 Task: Select Give A Gift Card from Gift Cards. Add to cart AmazonBasics Kids' Clothing Gift Card-2. Place order for Ibrahim Sanchez, _x000D_
340 Alexis Dr_x000D_
Ranson, West Virginia(WV), 25438, Cell Number (304) 728-9016
Action: Mouse moved to (797, 89)
Screenshot: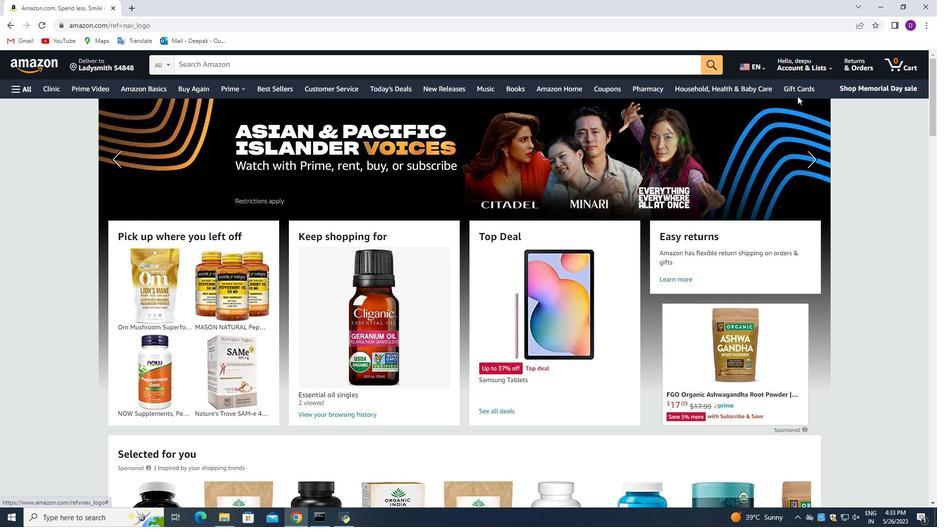 
Action: Mouse pressed left at (797, 89)
Screenshot: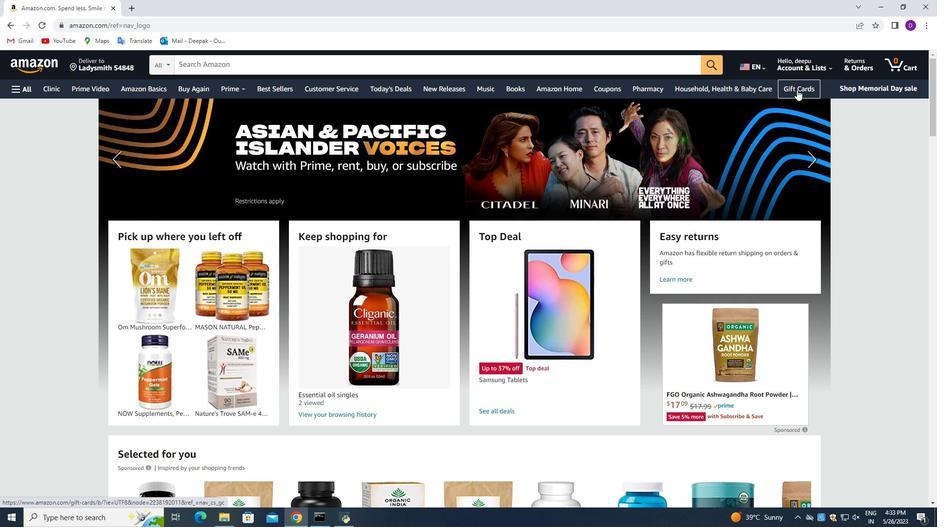 
Action: Mouse moved to (253, 61)
Screenshot: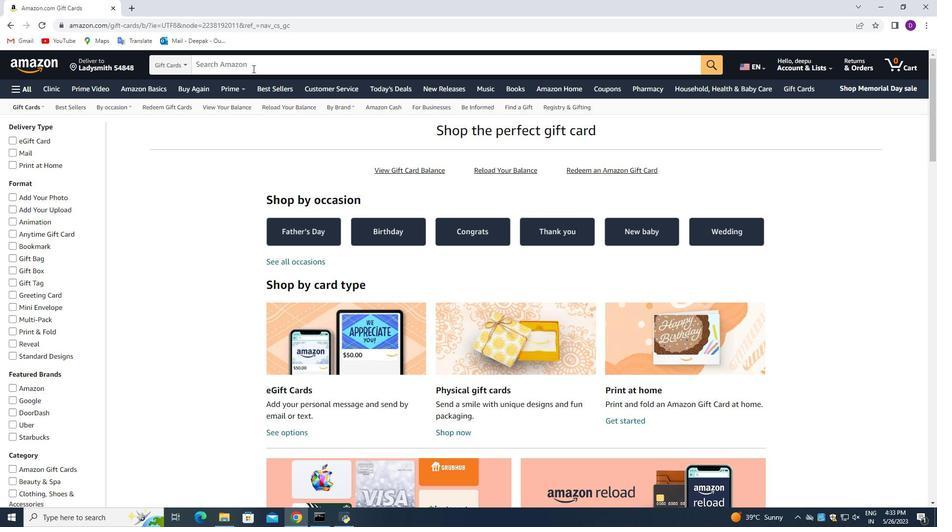 
Action: Mouse pressed left at (253, 61)
Screenshot: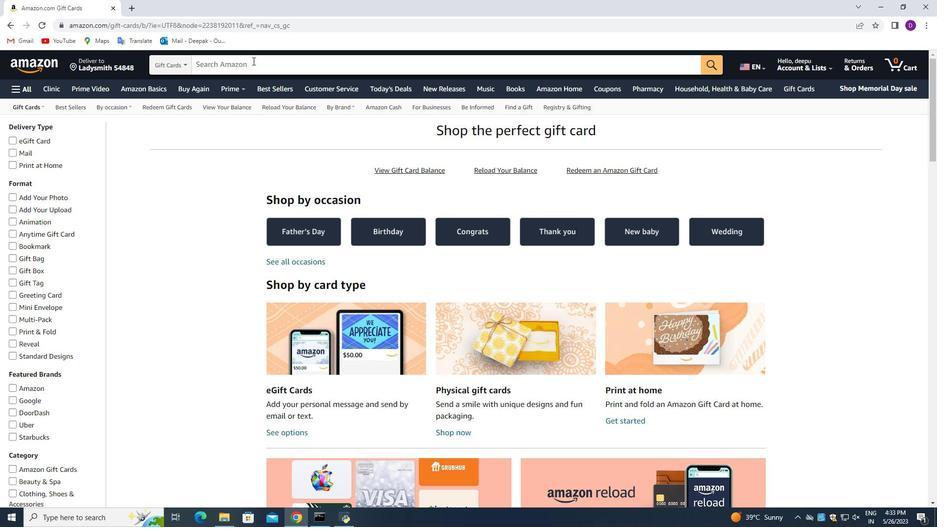 
Action: Mouse moved to (197, 211)
Screenshot: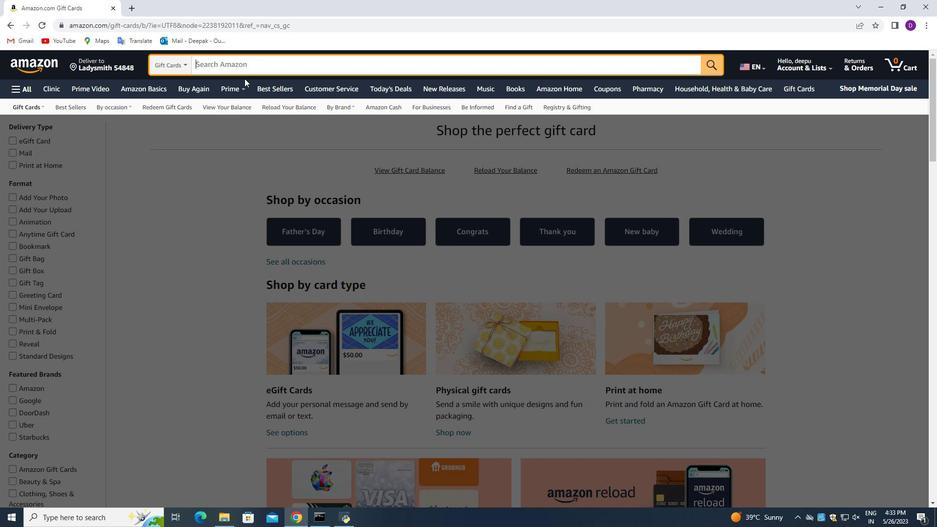 
Action: Key pressed <Key.shift>Kids<Key.space><Key.shift_r>Clothing<Key.space><Key.enter>
Screenshot: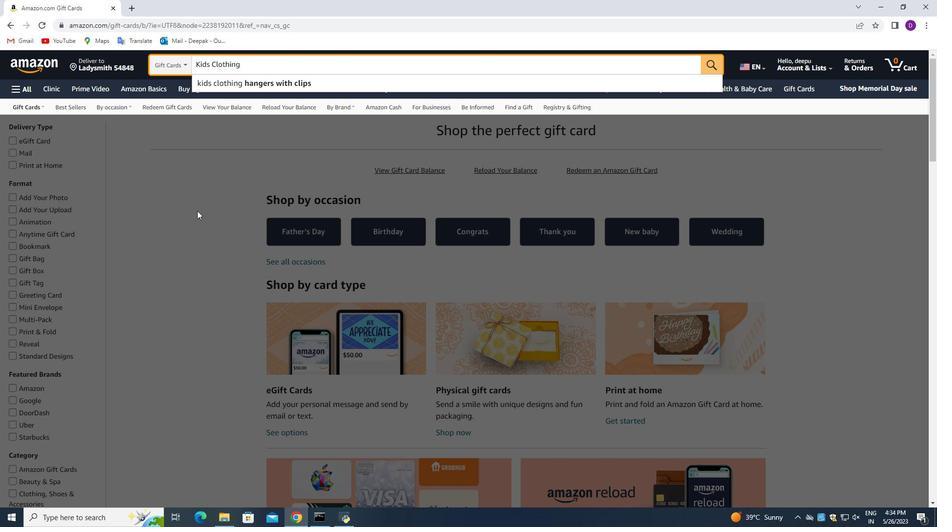 
Action: Mouse moved to (282, 69)
Screenshot: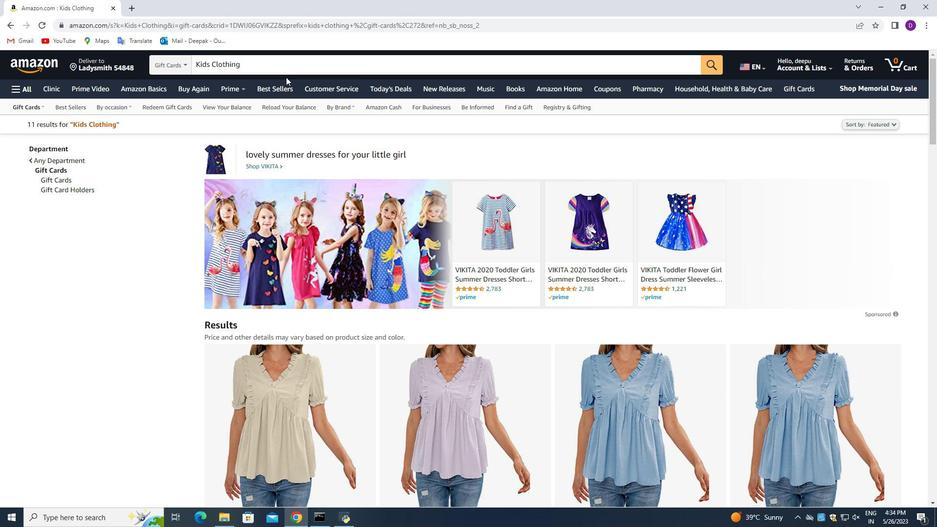 
Action: Mouse pressed left at (282, 69)
Screenshot: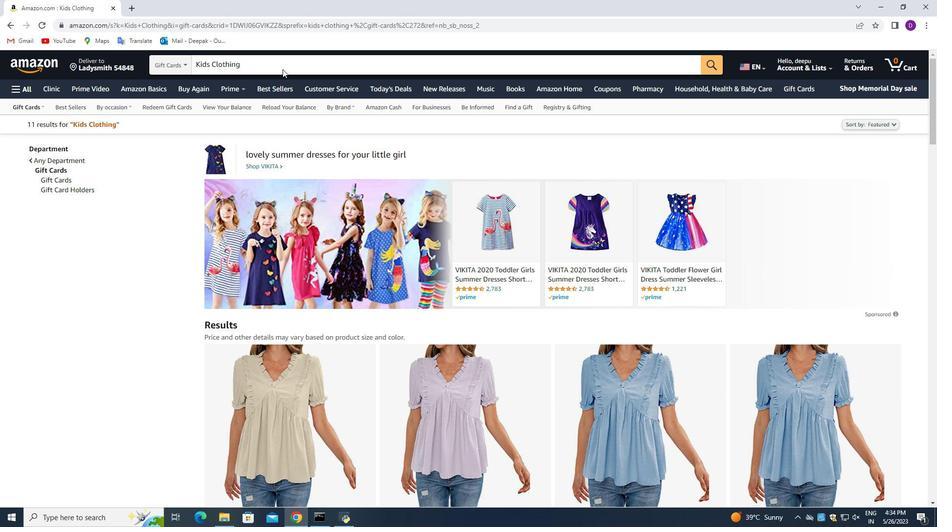 
Action: Key pressed <Key.space><Key.shift_r>Gift<Key.space>card<Key.enter>
Screenshot: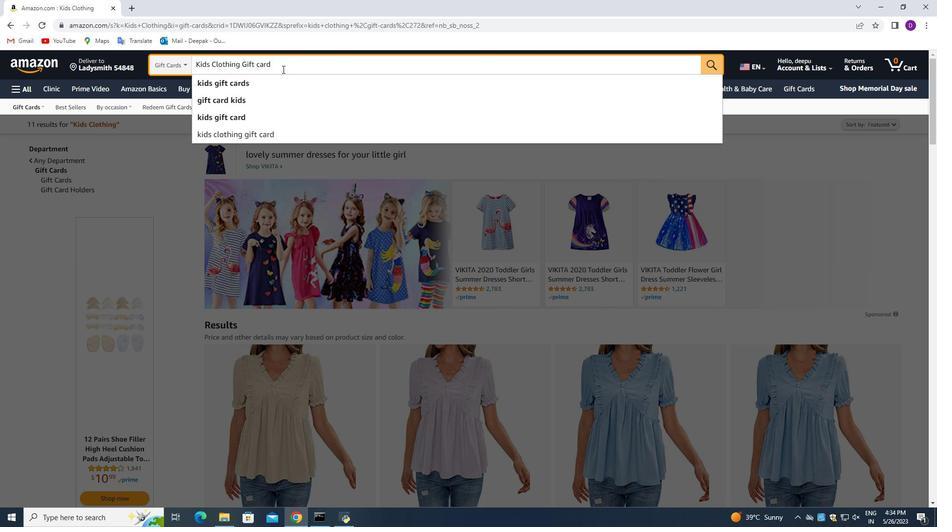 
Action: Mouse moved to (301, 291)
Screenshot: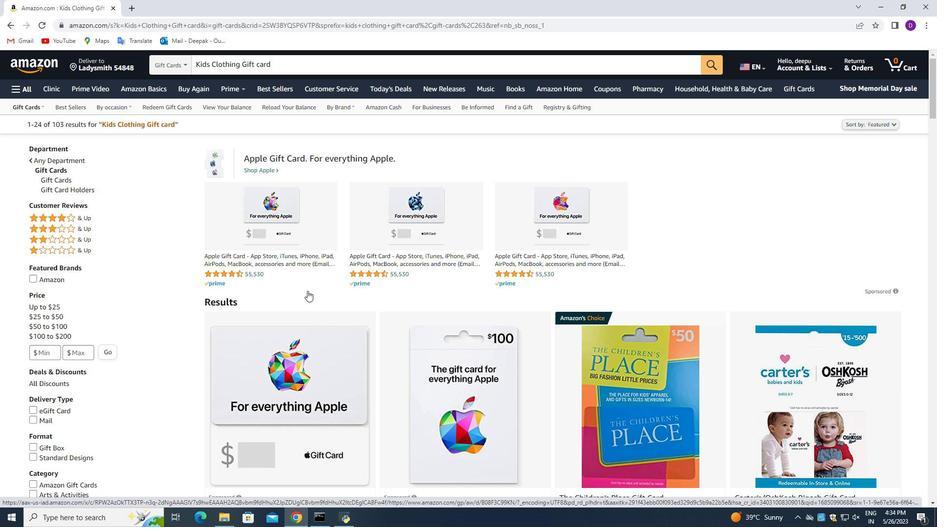 
Action: Mouse scrolled (301, 291) with delta (0, 0)
Screenshot: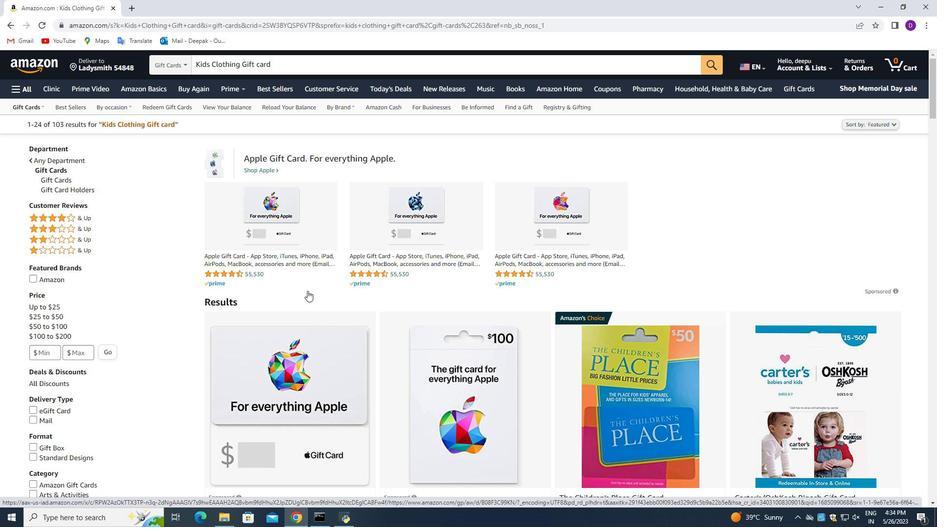 
Action: Mouse moved to (294, 244)
Screenshot: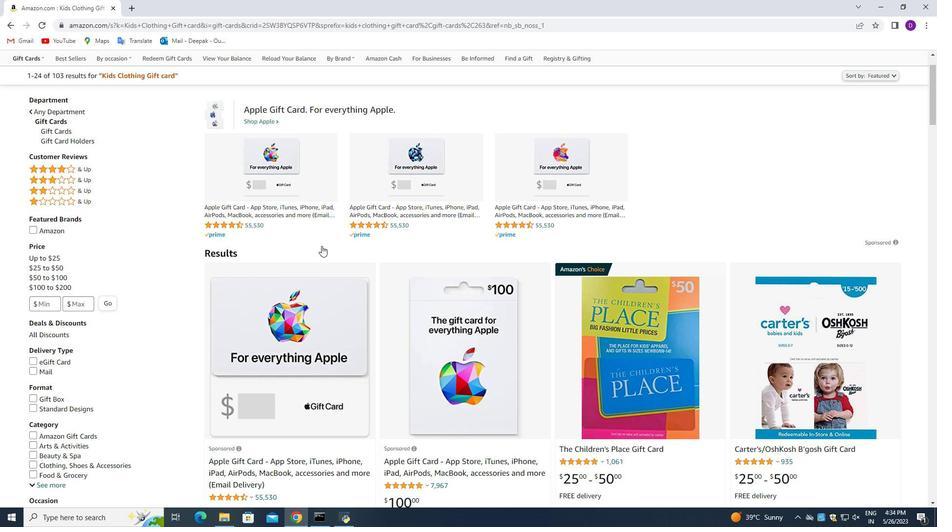 
Action: Mouse scrolled (294, 243) with delta (0, 0)
Screenshot: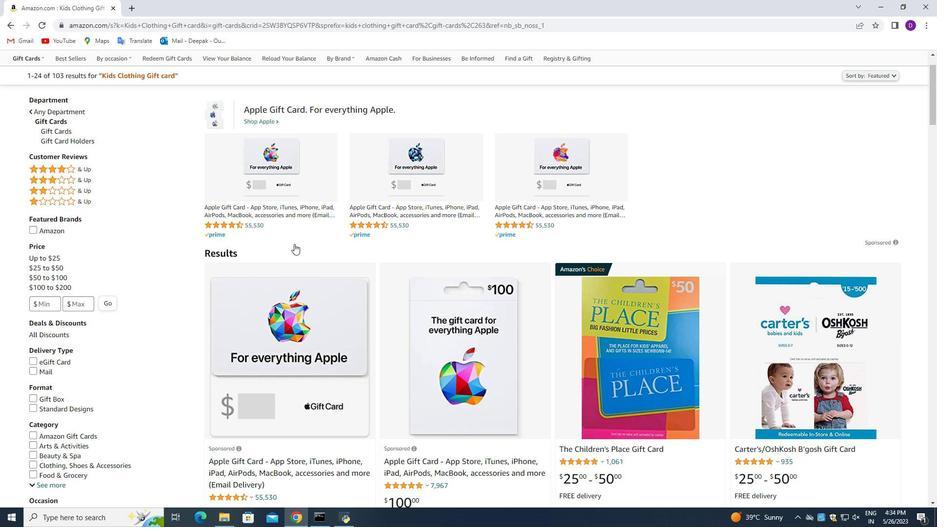 
Action: Mouse moved to (427, 239)
Screenshot: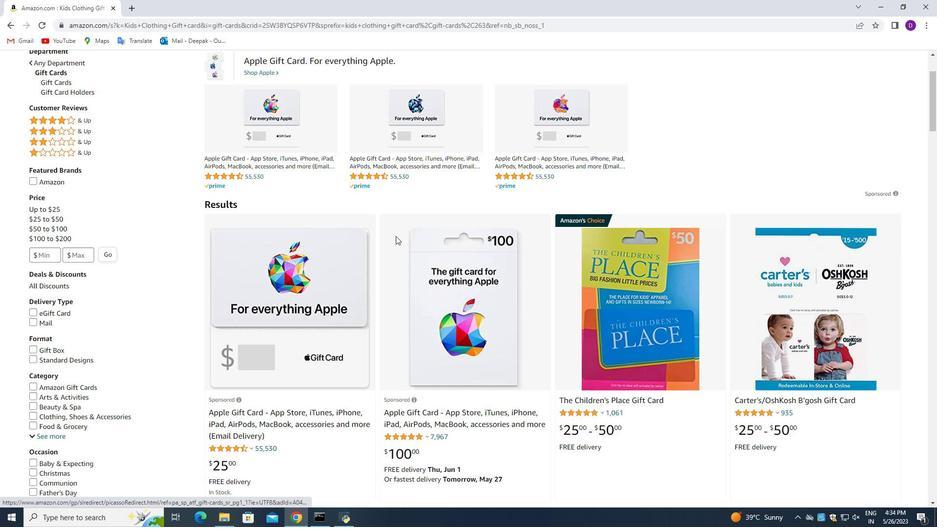 
Action: Mouse scrolled (427, 238) with delta (0, 0)
Screenshot: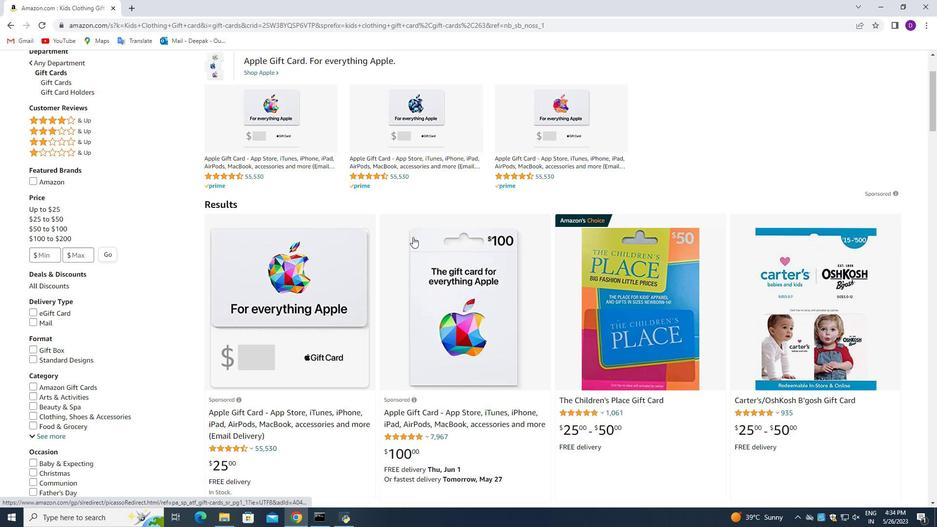 
Action: Mouse moved to (801, 279)
Screenshot: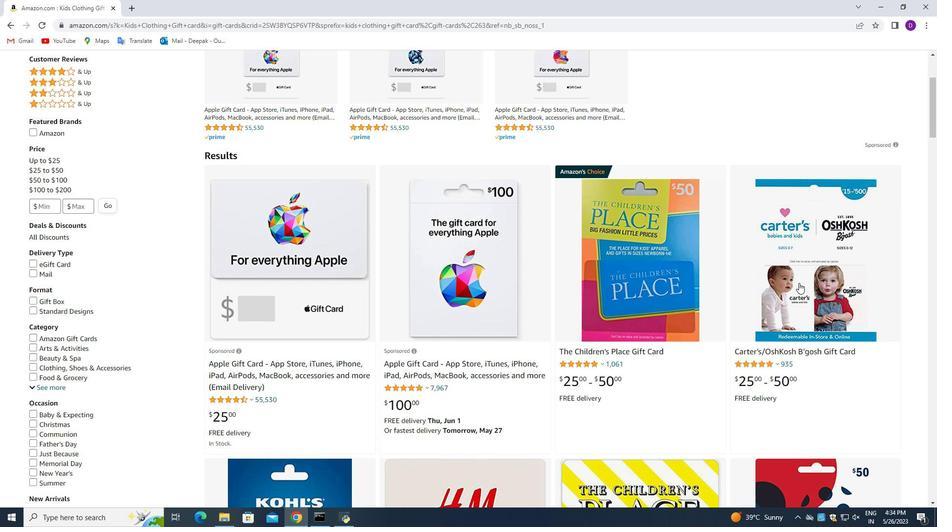 
Action: Mouse pressed left at (801, 279)
Screenshot: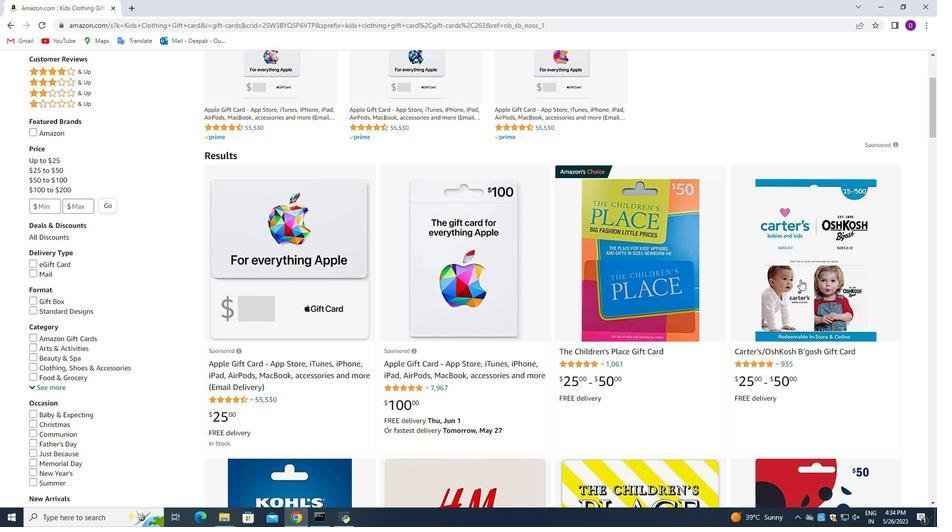 
Action: Mouse moved to (93, 63)
Screenshot: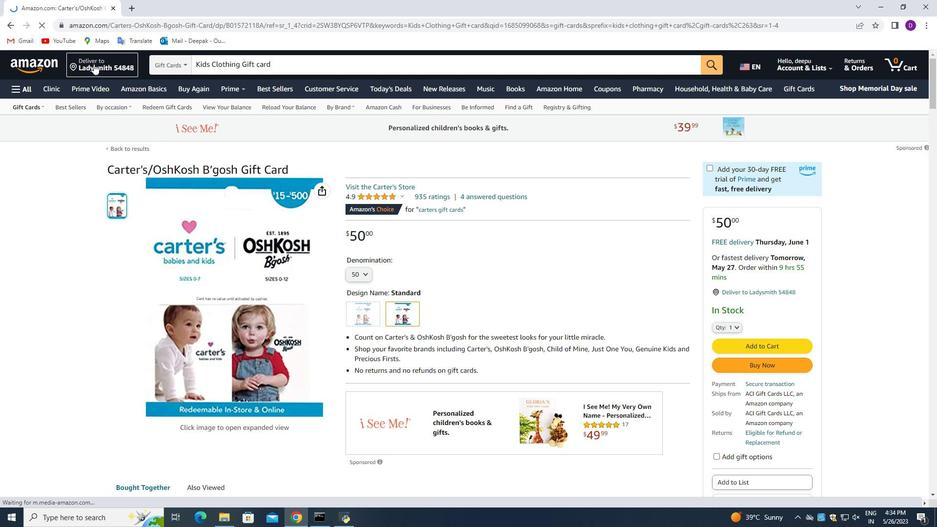 
Action: Mouse pressed left at (93, 63)
Screenshot: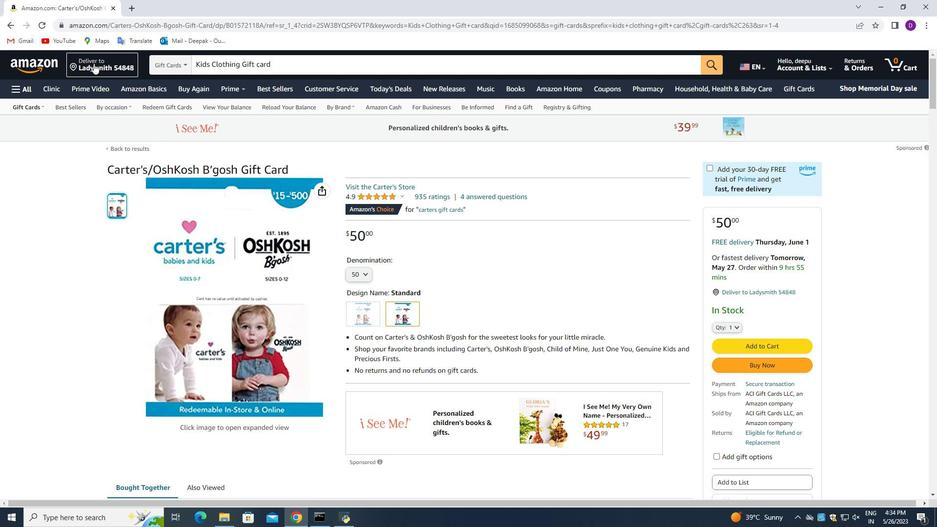 
Action: Mouse moved to (467, 342)
Screenshot: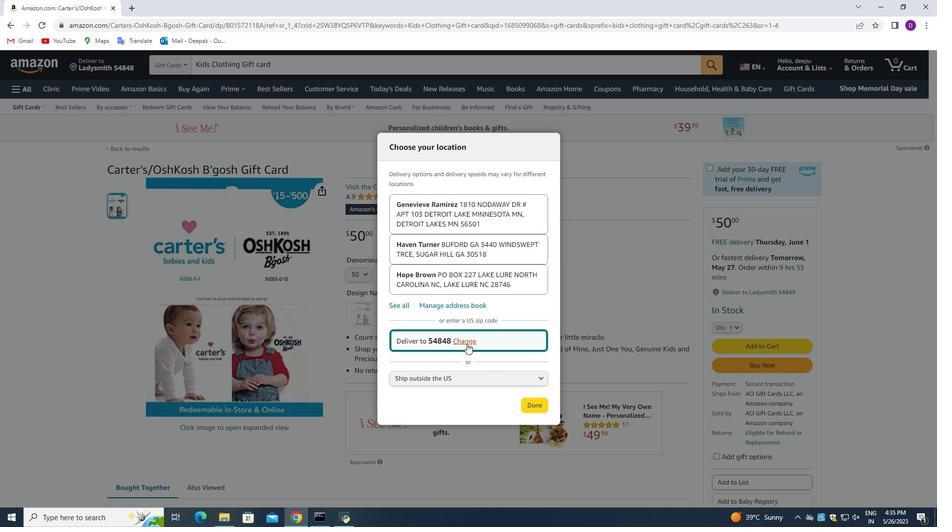 
Action: Mouse pressed left at (467, 342)
Screenshot: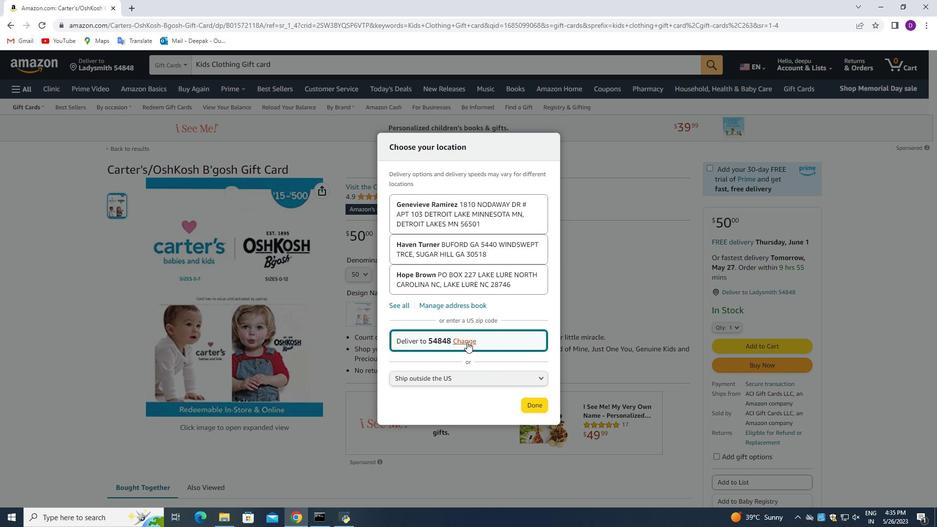 
Action: Mouse moved to (444, 334)
Screenshot: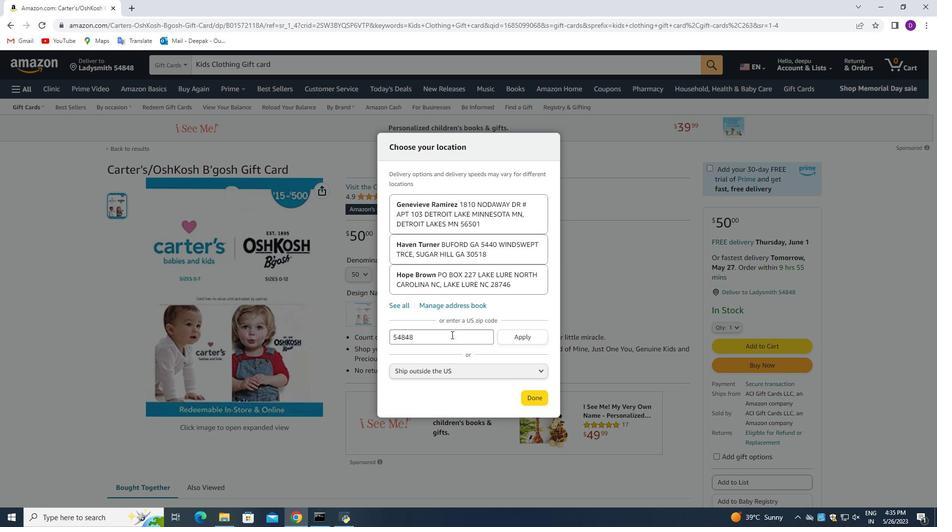 
Action: Mouse pressed left at (444, 334)
Screenshot: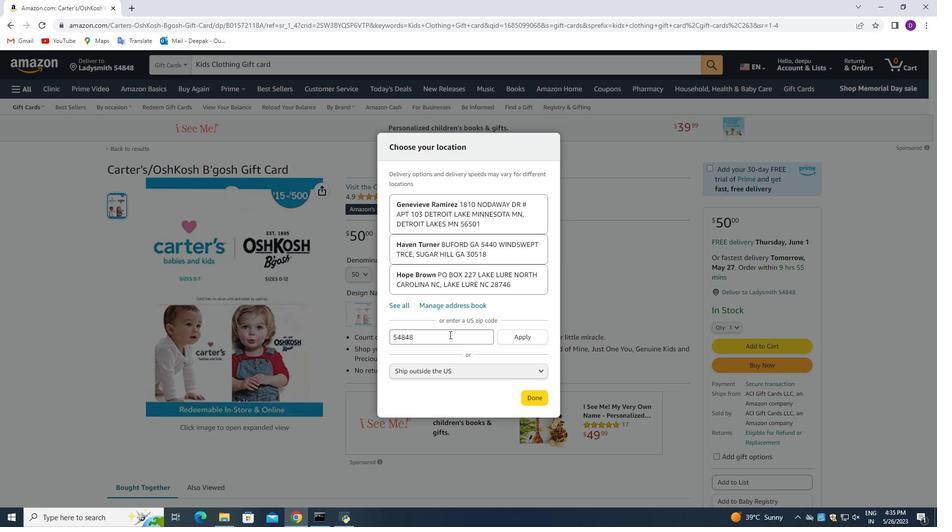 
Action: Mouse pressed left at (444, 334)
Screenshot: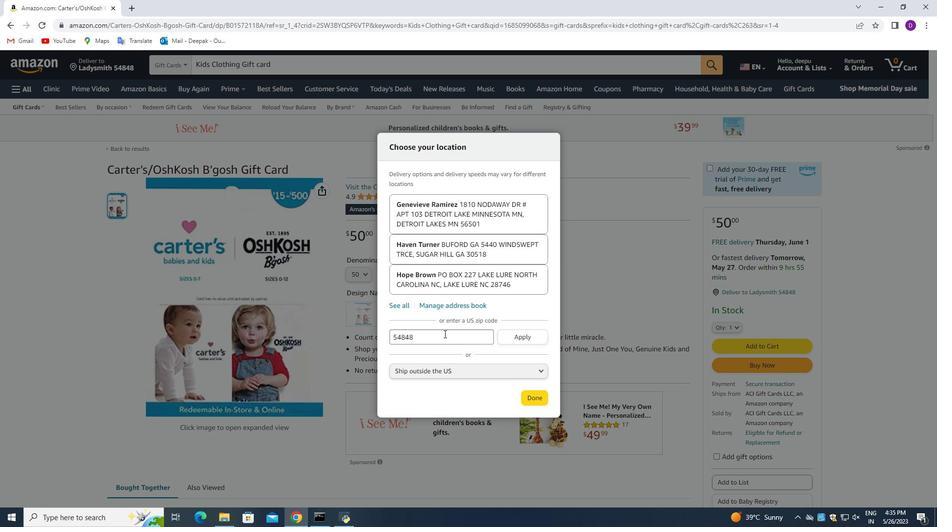 
Action: Key pressed 25438
Screenshot: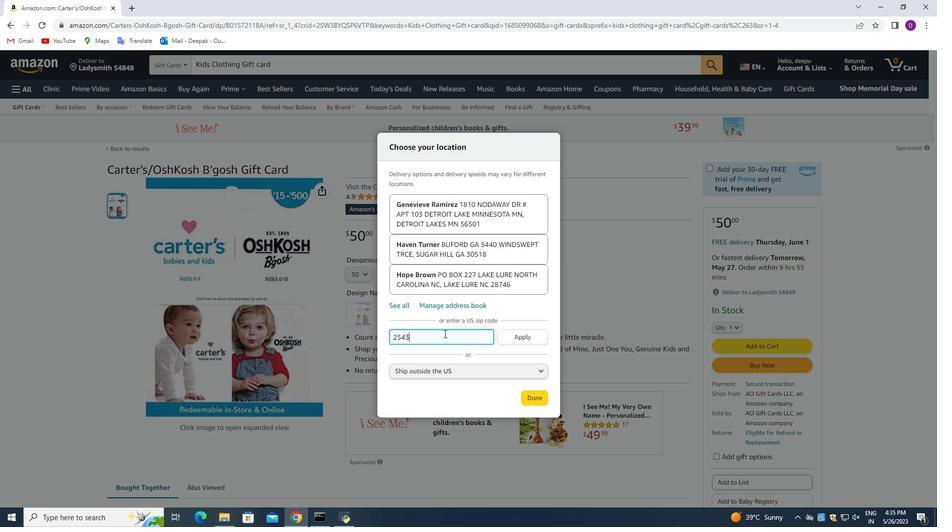 
Action: Mouse moved to (524, 336)
Screenshot: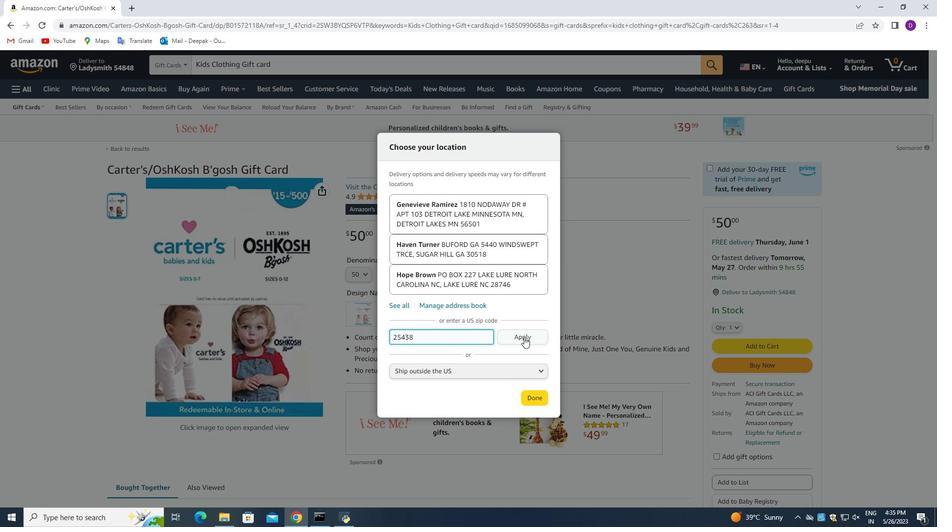 
Action: Mouse pressed left at (524, 336)
Screenshot: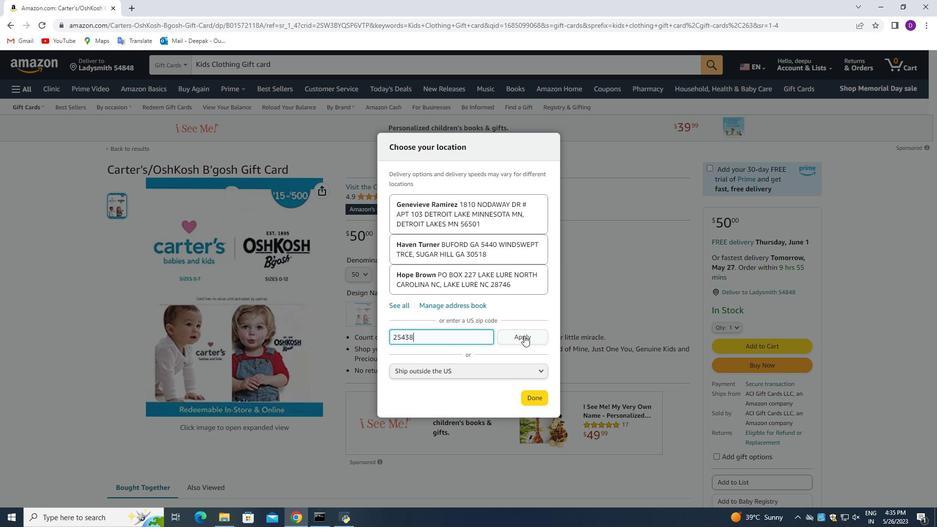 
Action: Mouse moved to (533, 404)
Screenshot: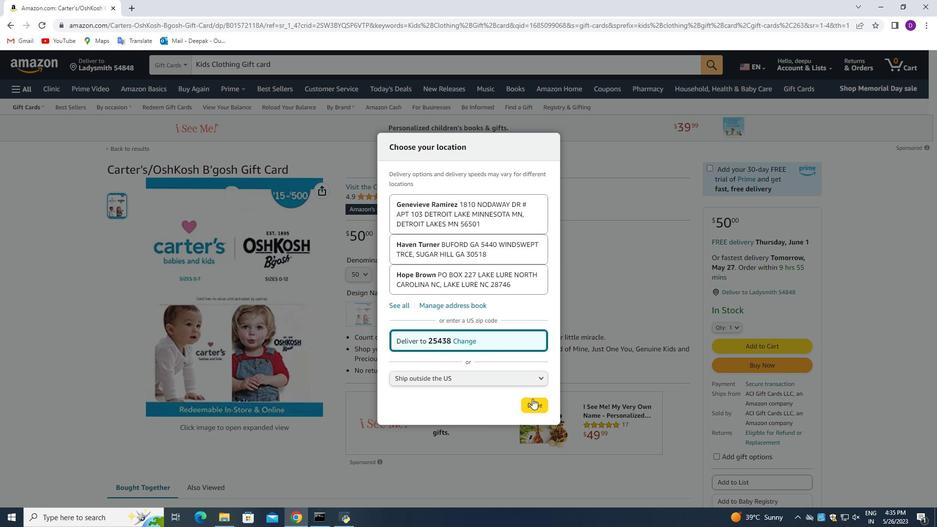 
Action: Mouse pressed left at (533, 404)
Screenshot: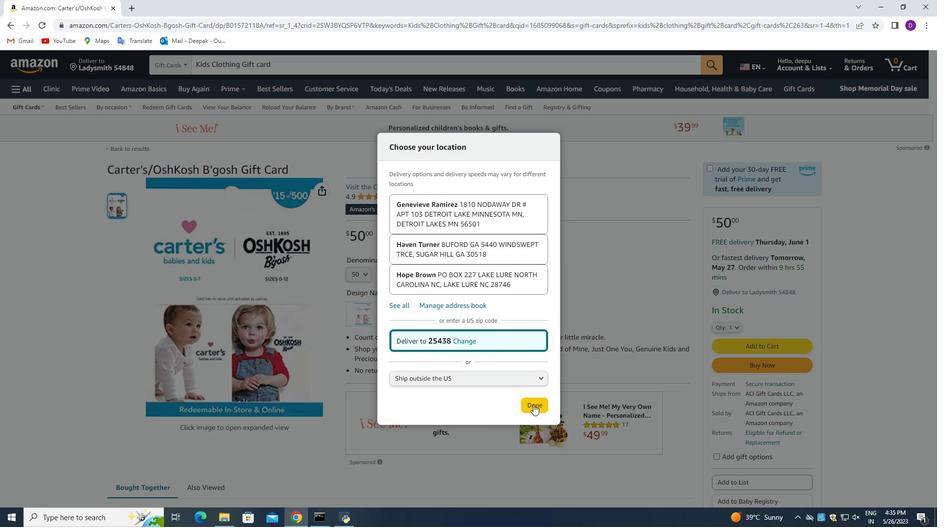 
Action: Mouse moved to (758, 370)
Screenshot: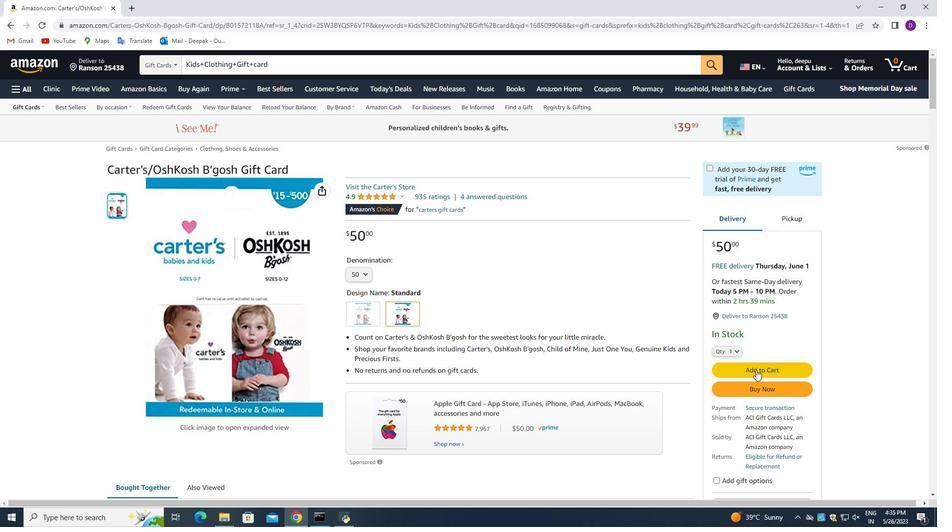 
Action: Mouse pressed left at (758, 370)
Screenshot: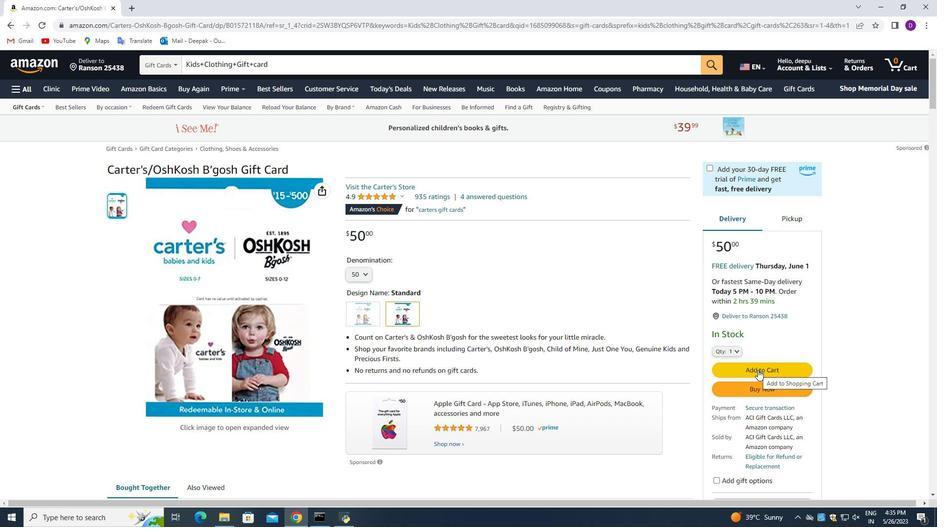 
Action: Mouse moved to (99, 55)
Screenshot: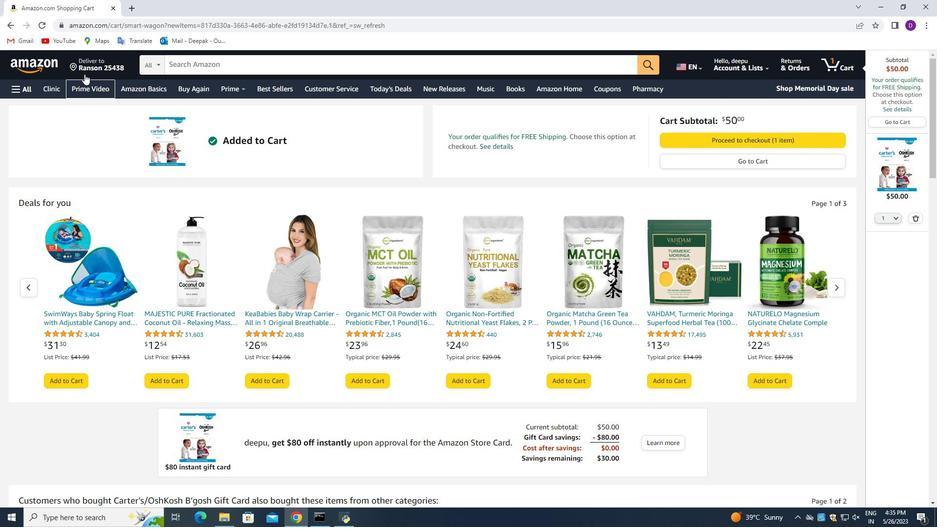 
Action: Mouse pressed left at (99, 55)
Screenshot: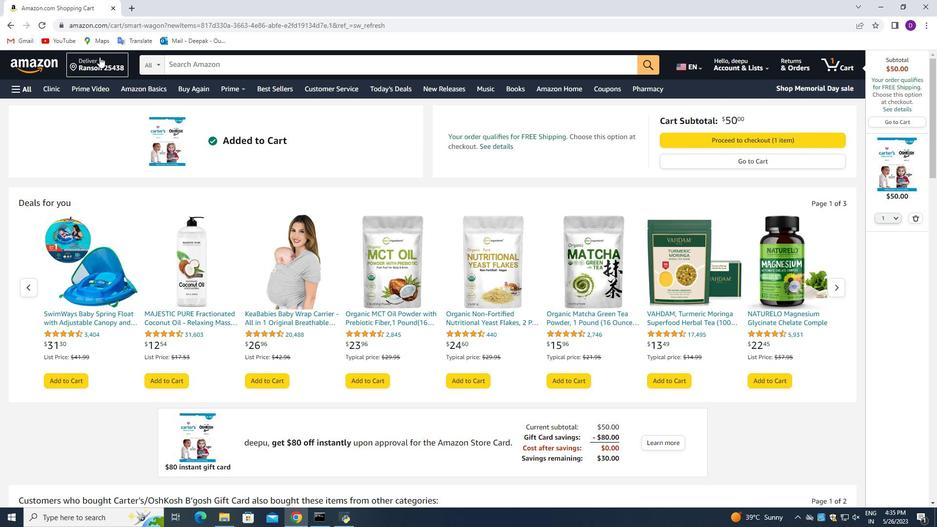 
Action: Mouse moved to (427, 307)
Screenshot: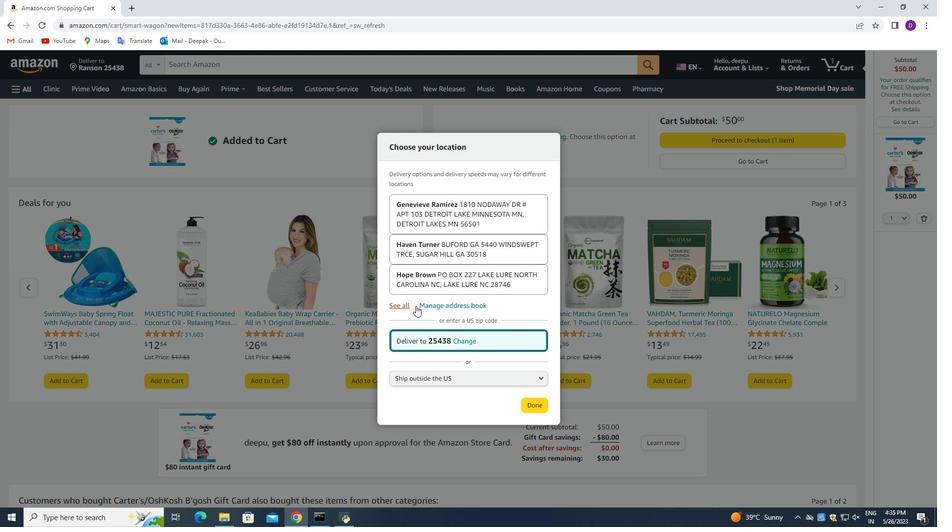 
Action: Mouse pressed left at (427, 307)
Screenshot: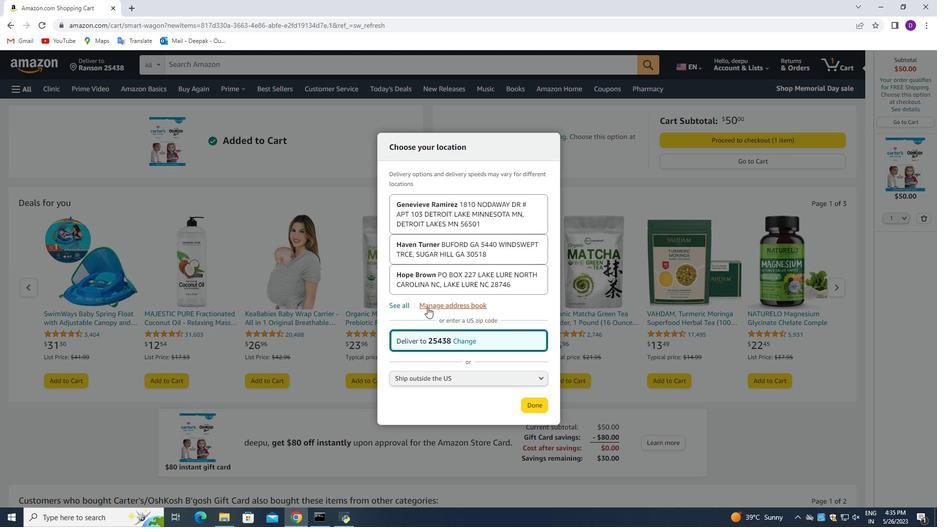 
Action: Mouse moved to (348, 294)
Screenshot: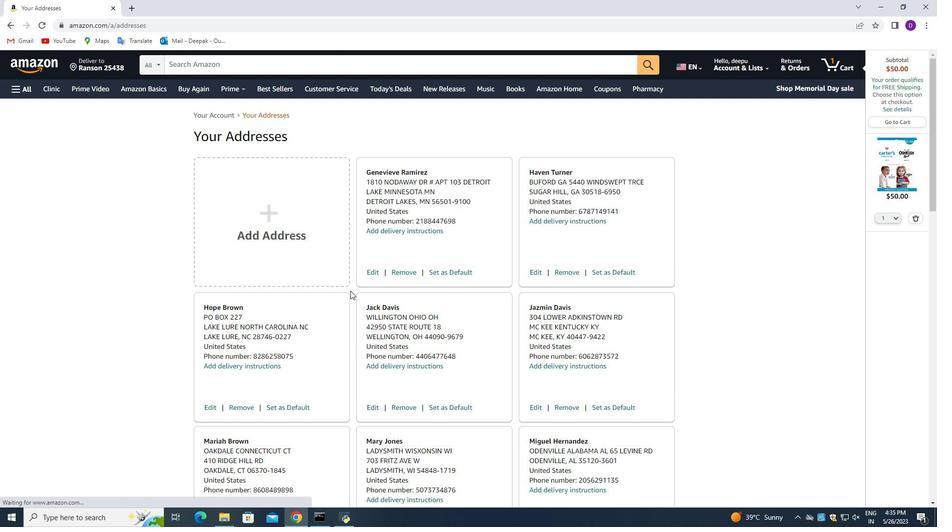 
Action: Mouse scrolled (348, 293) with delta (0, 0)
Screenshot: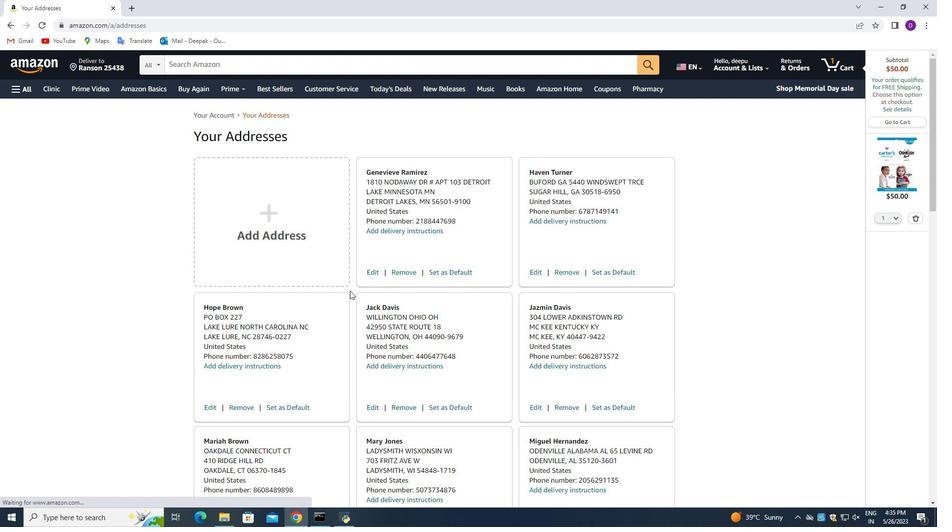 
Action: Mouse moved to (348, 295)
Screenshot: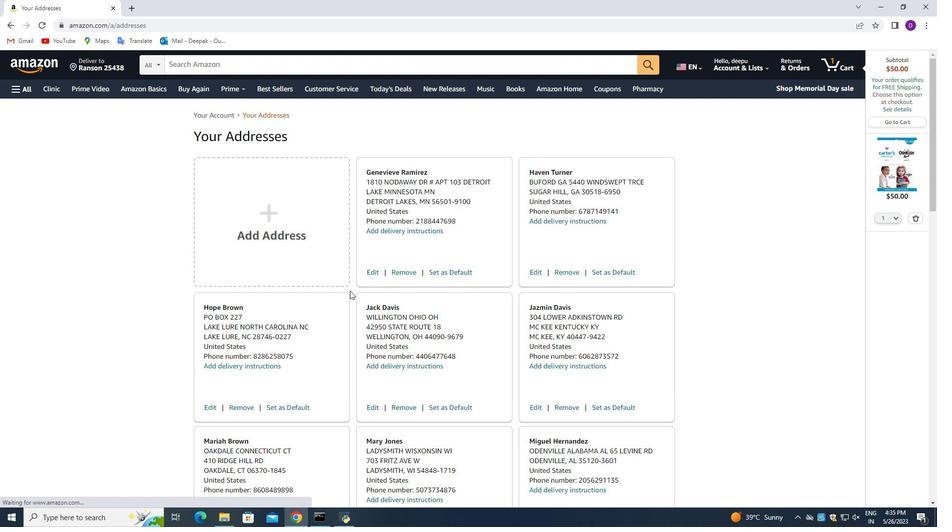 
Action: Mouse scrolled (348, 295) with delta (0, 0)
Screenshot: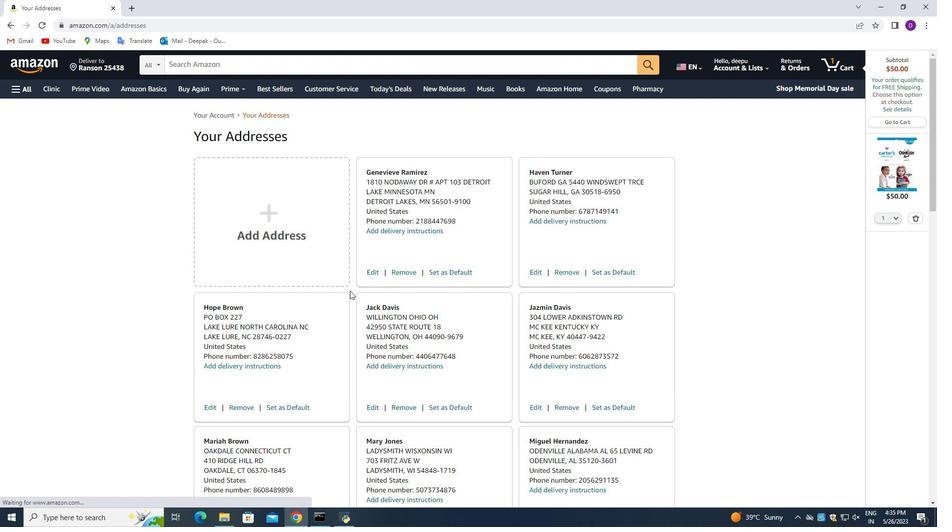 
Action: Mouse scrolled (348, 295) with delta (0, 0)
Screenshot: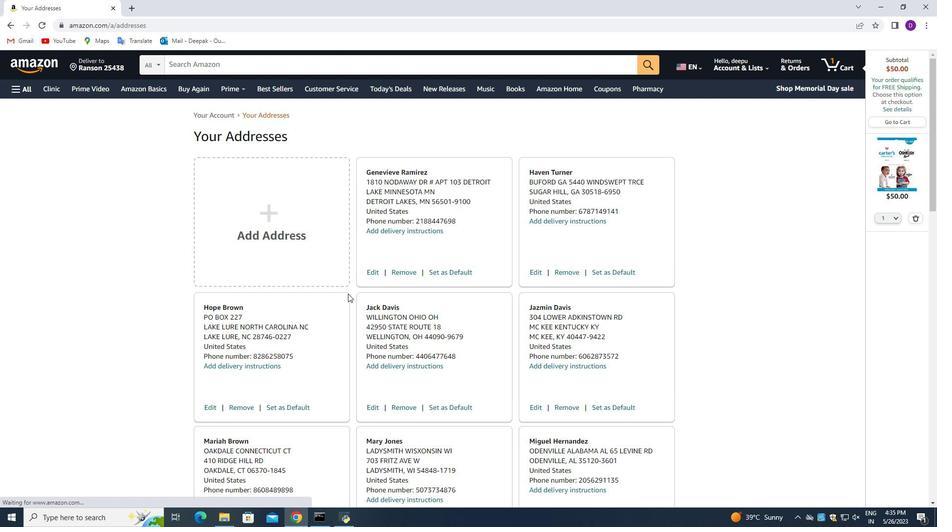
Action: Mouse scrolled (348, 295) with delta (0, 0)
Screenshot: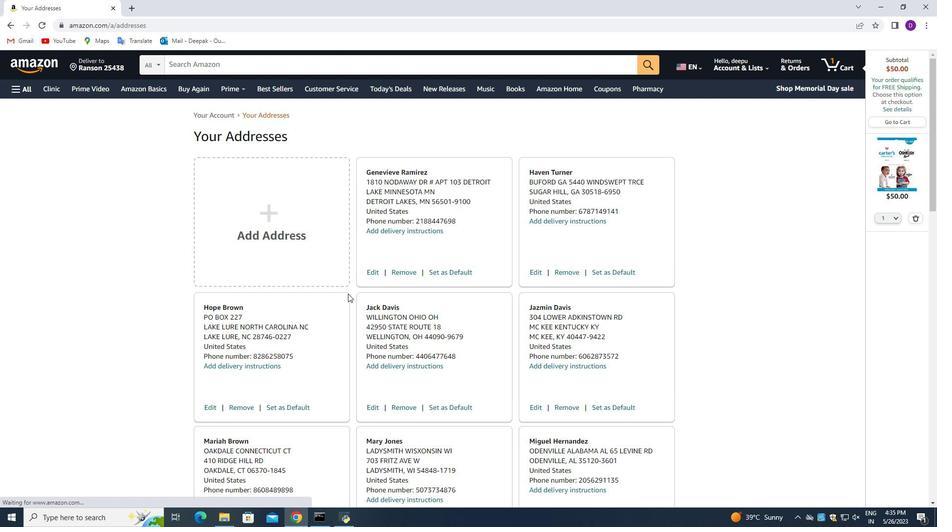 
Action: Mouse scrolled (348, 295) with delta (0, 0)
Screenshot: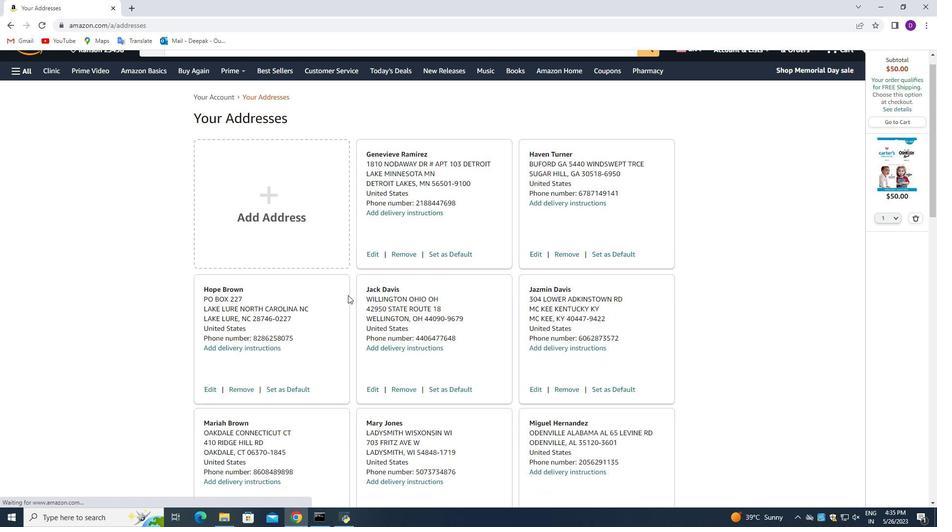 
Action: Mouse moved to (311, 303)
Screenshot: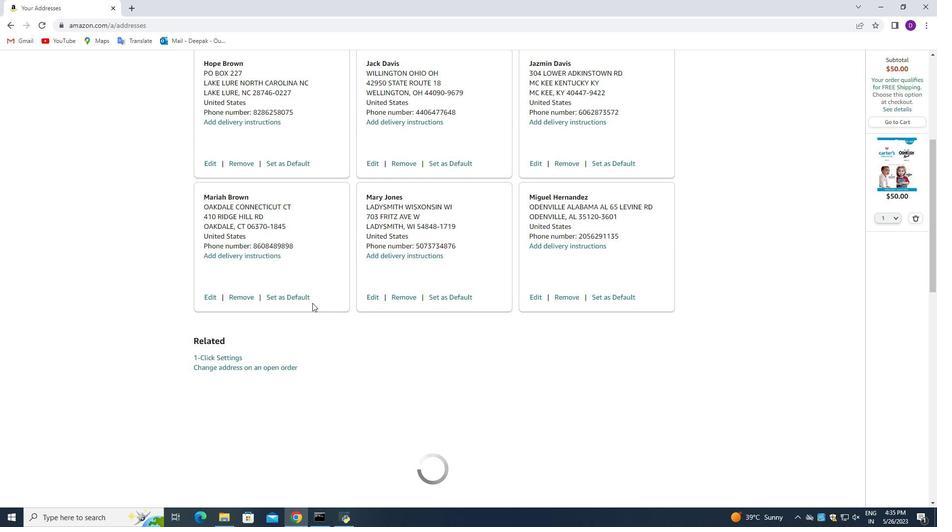 
Action: Mouse scrolled (311, 303) with delta (0, 0)
Screenshot: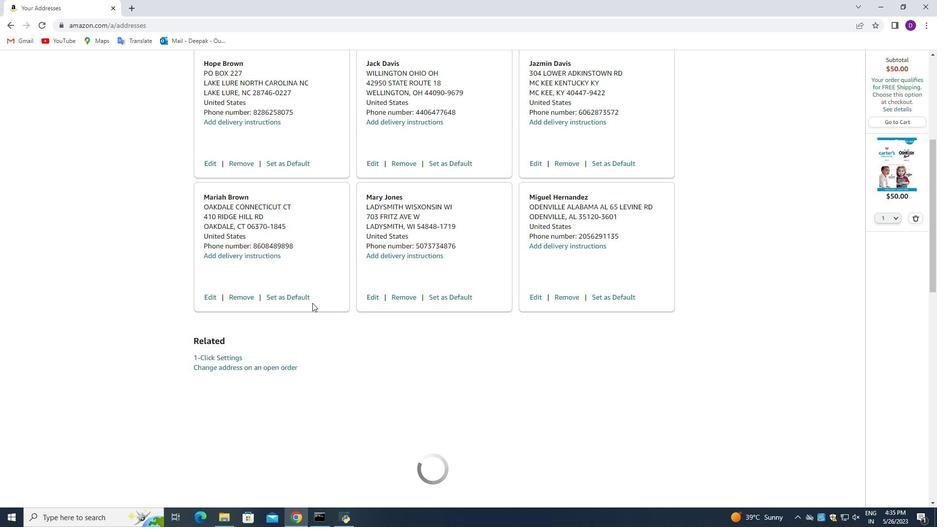 
Action: Mouse moved to (310, 303)
Screenshot: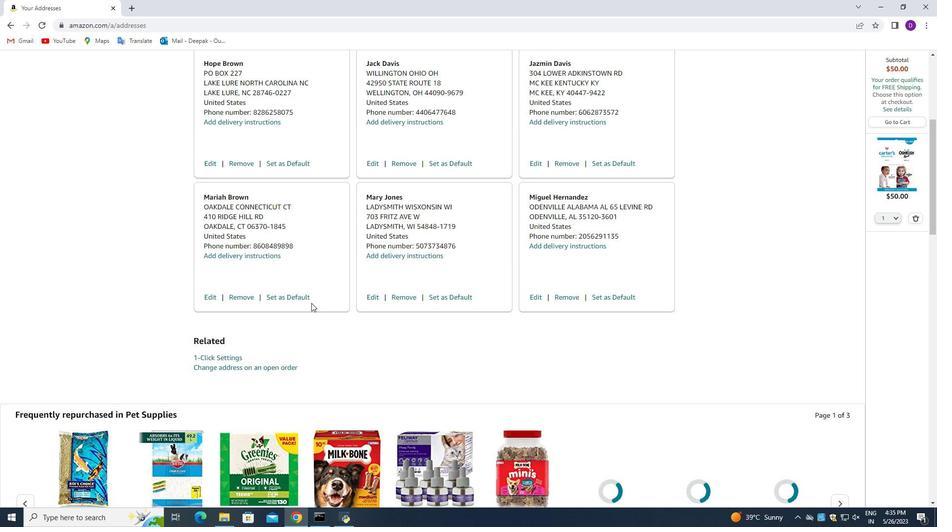 
Action: Mouse scrolled (310, 303) with delta (0, 0)
Screenshot: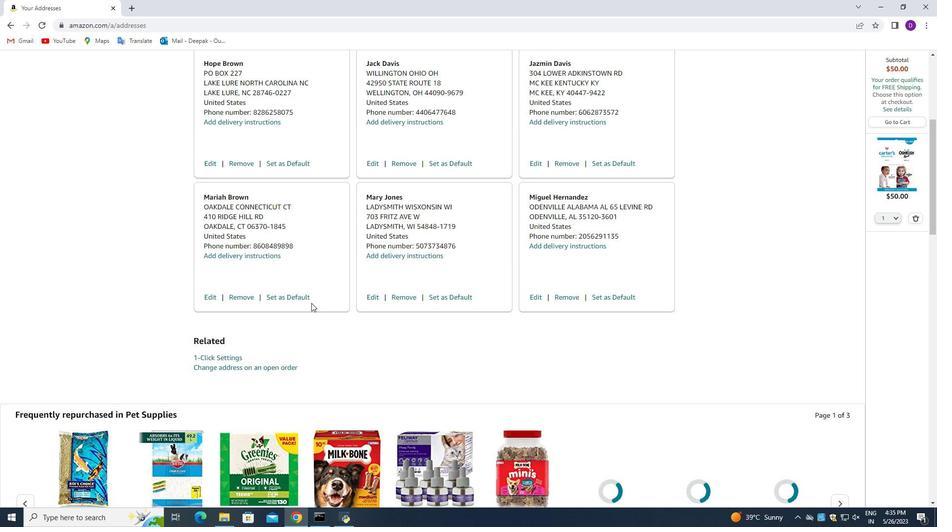 
Action: Mouse moved to (307, 299)
Screenshot: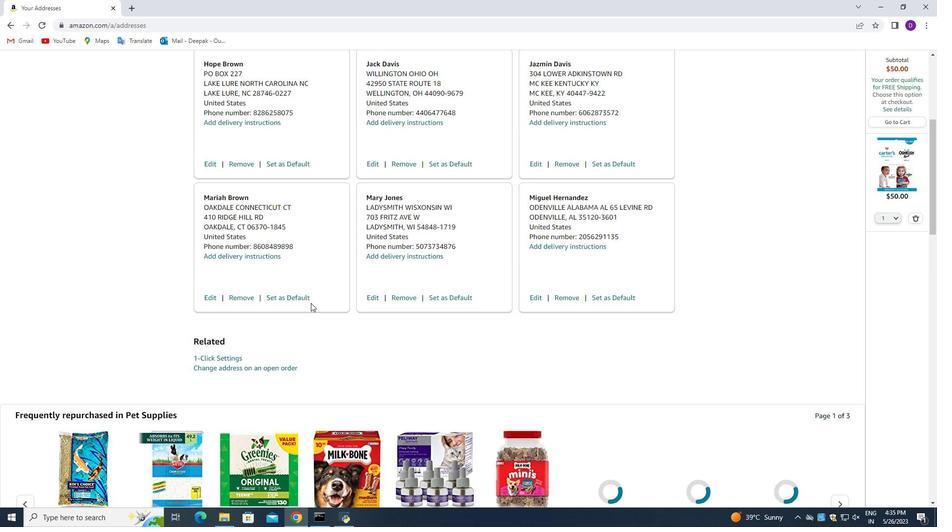 
Action: Mouse scrolled (307, 299) with delta (0, 0)
Screenshot: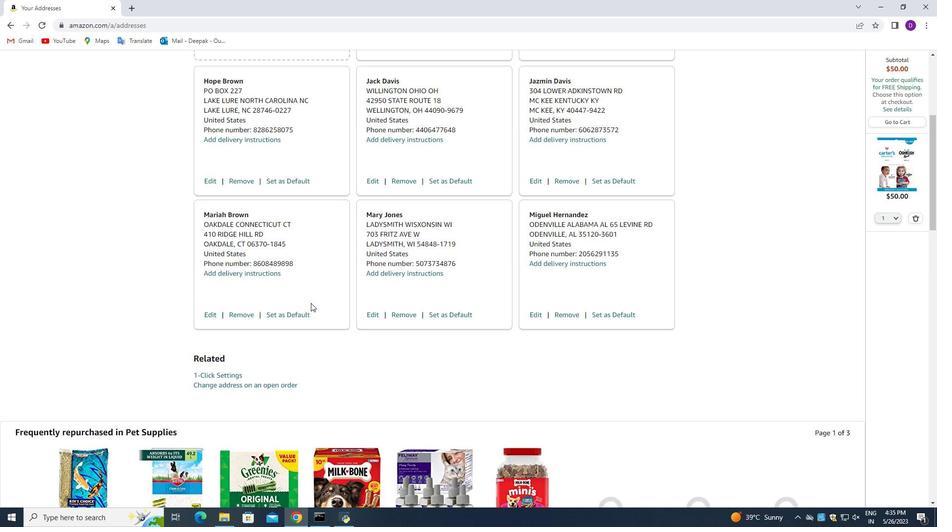 
Action: Mouse moved to (306, 298)
Screenshot: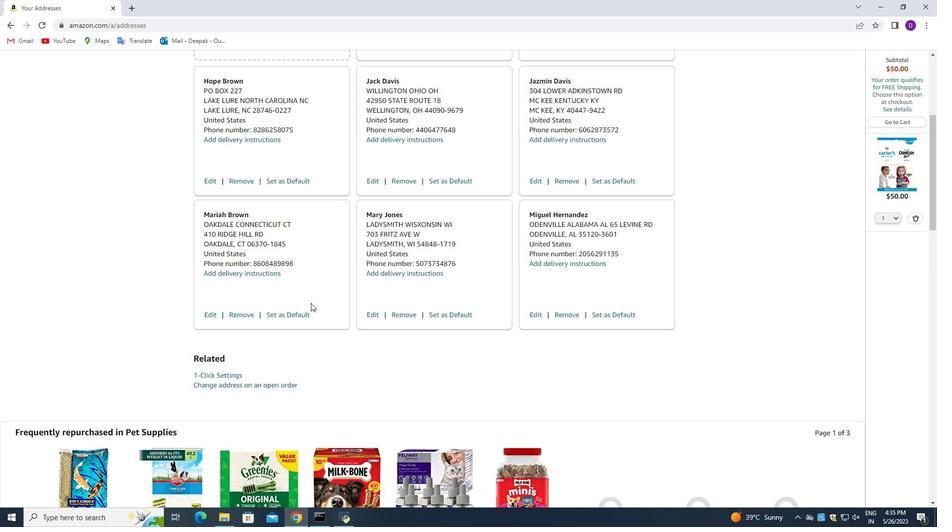 
Action: Mouse scrolled (306, 298) with delta (0, 0)
Screenshot: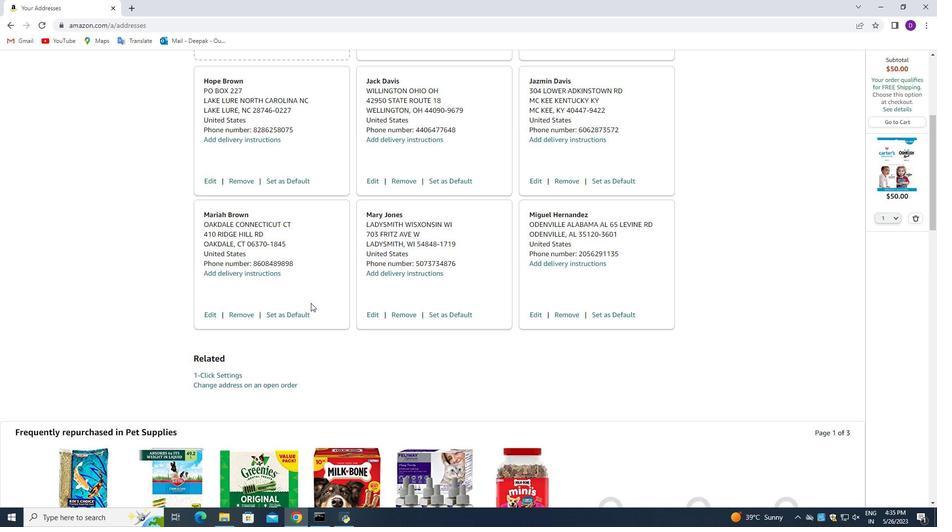 
Action: Mouse scrolled (306, 297) with delta (0, 0)
Screenshot: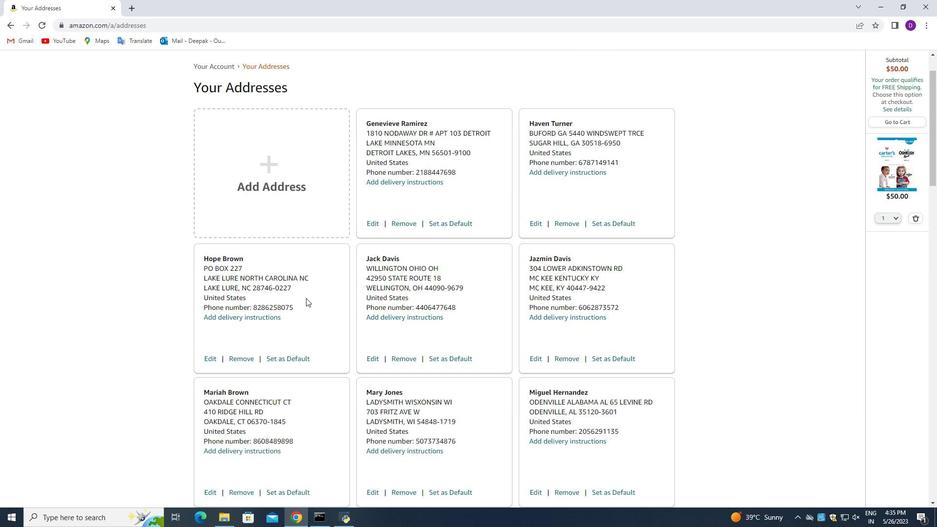 
Action: Mouse moved to (244, 445)
Screenshot: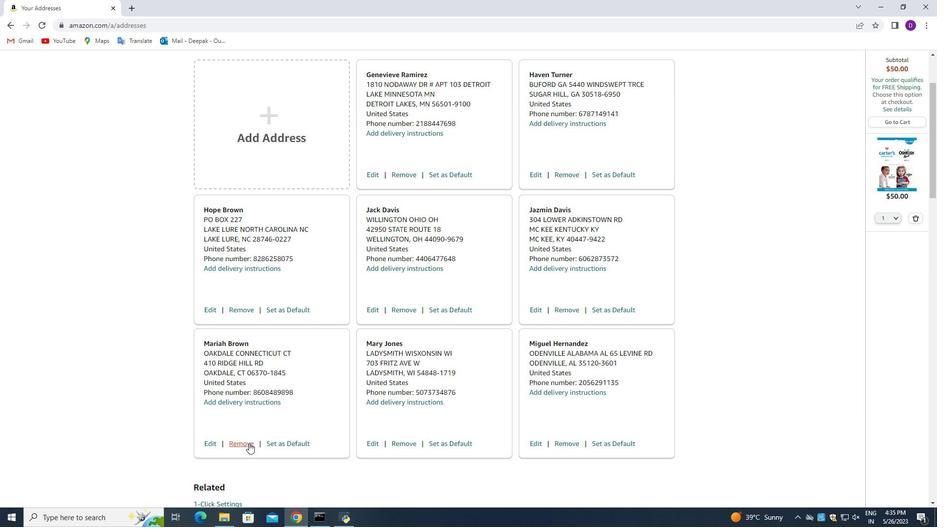 
Action: Mouse pressed left at (244, 445)
Screenshot: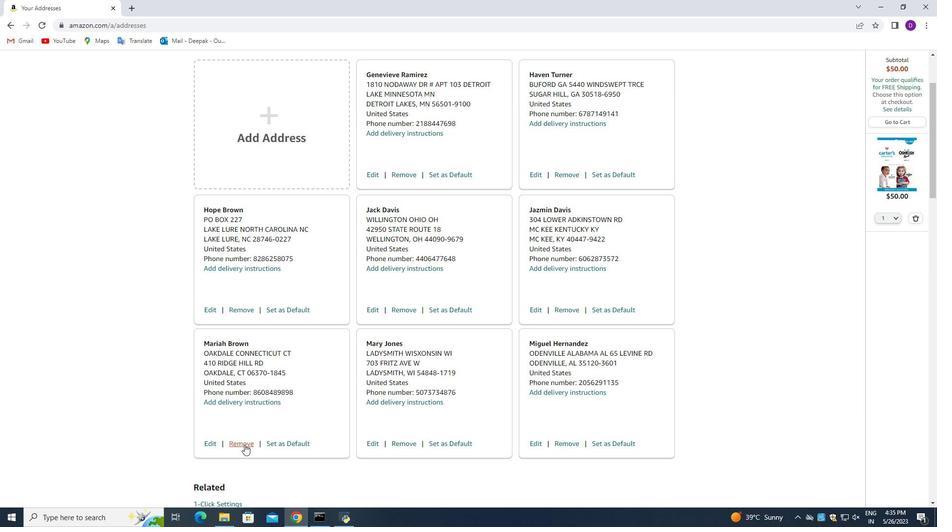 
Action: Mouse moved to (500, 351)
Screenshot: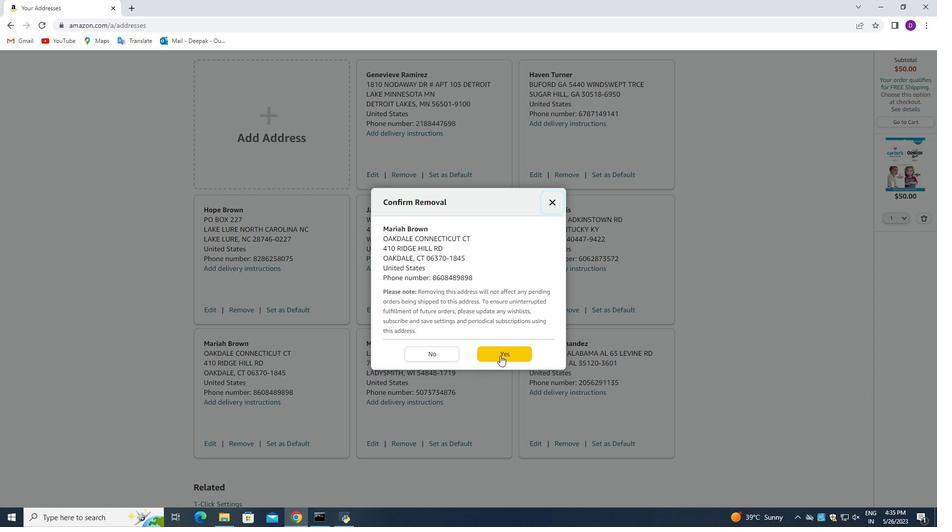 
Action: Mouse pressed left at (500, 351)
Screenshot: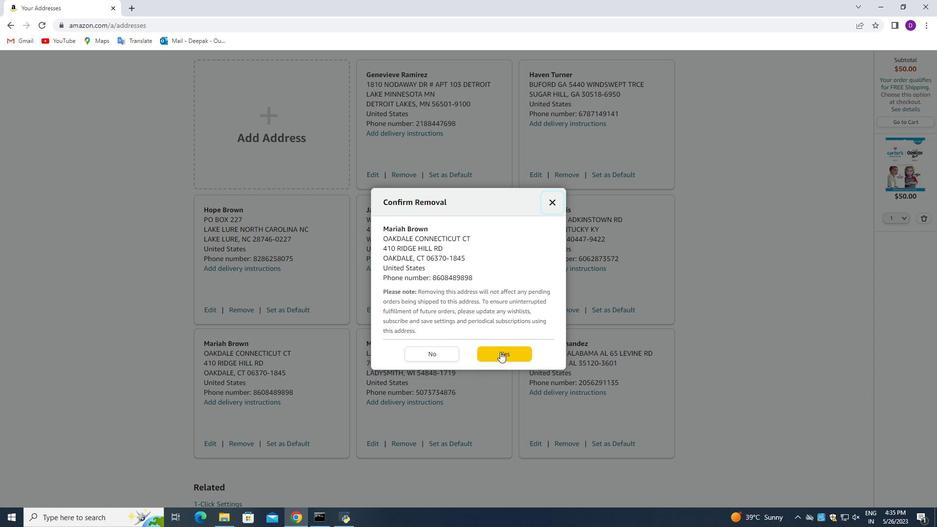
Action: Mouse moved to (323, 394)
Screenshot: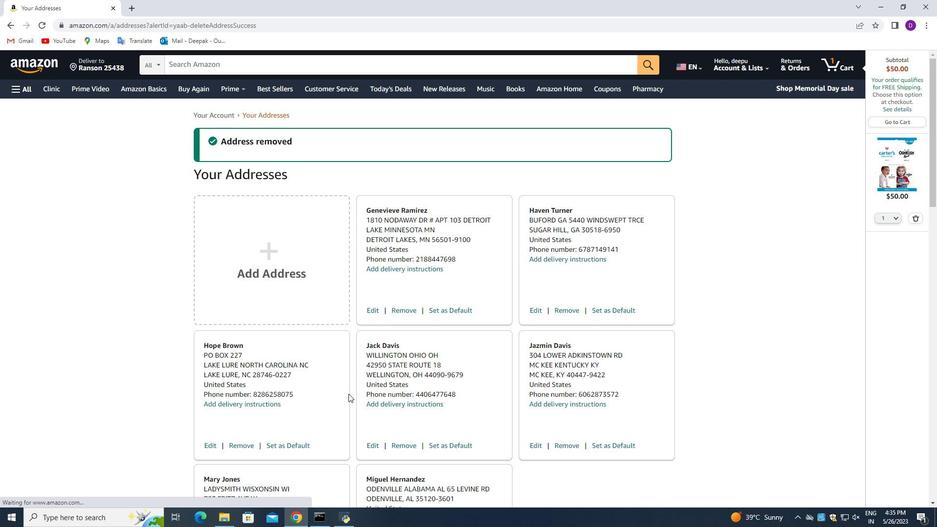 
Action: Mouse scrolled (323, 393) with delta (0, 0)
Screenshot: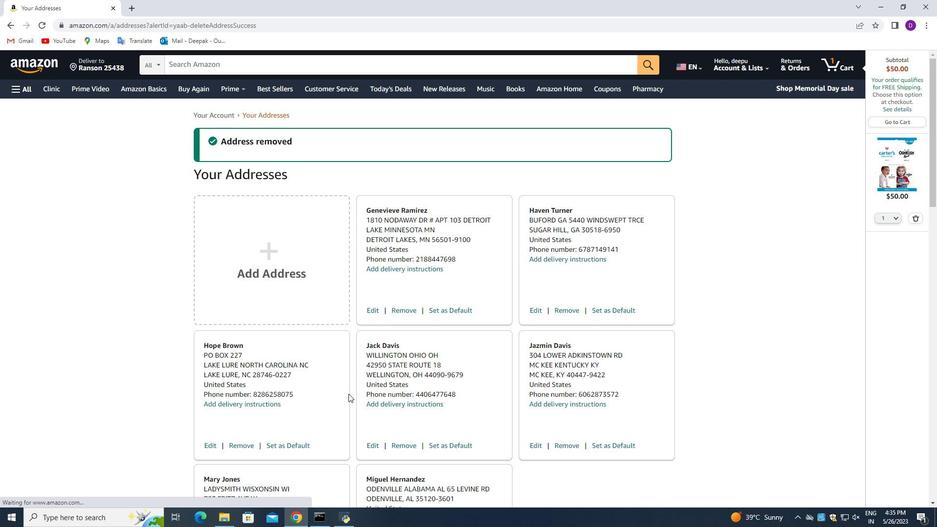 
Action: Mouse moved to (323, 394)
Screenshot: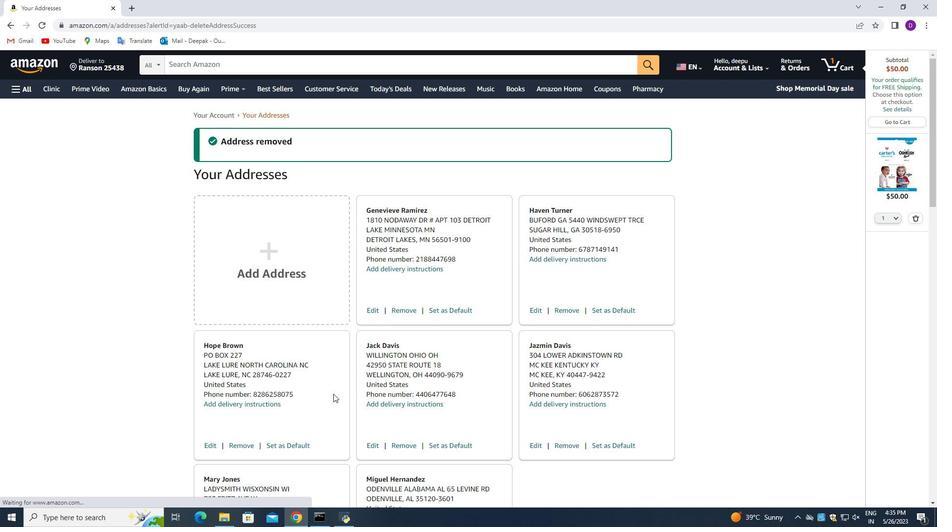 
Action: Mouse scrolled (323, 393) with delta (0, 0)
Screenshot: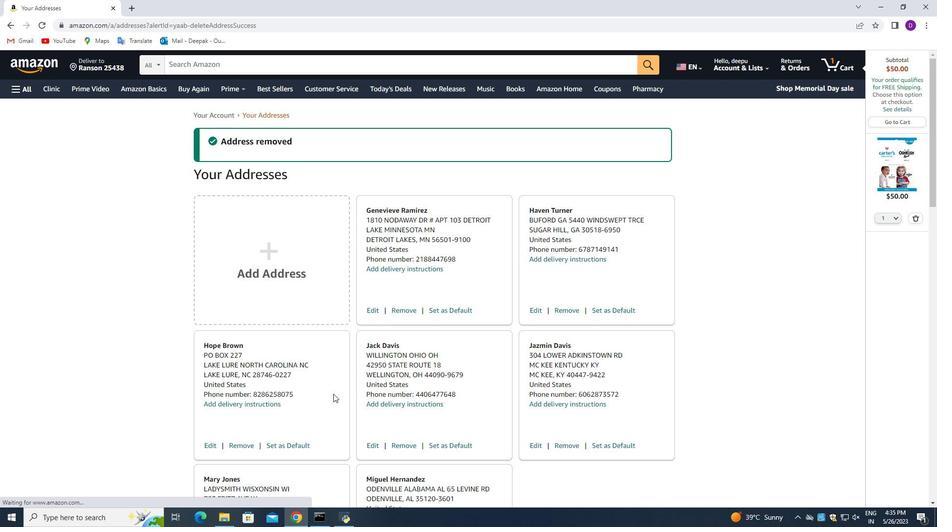 
Action: Mouse moved to (322, 394)
Screenshot: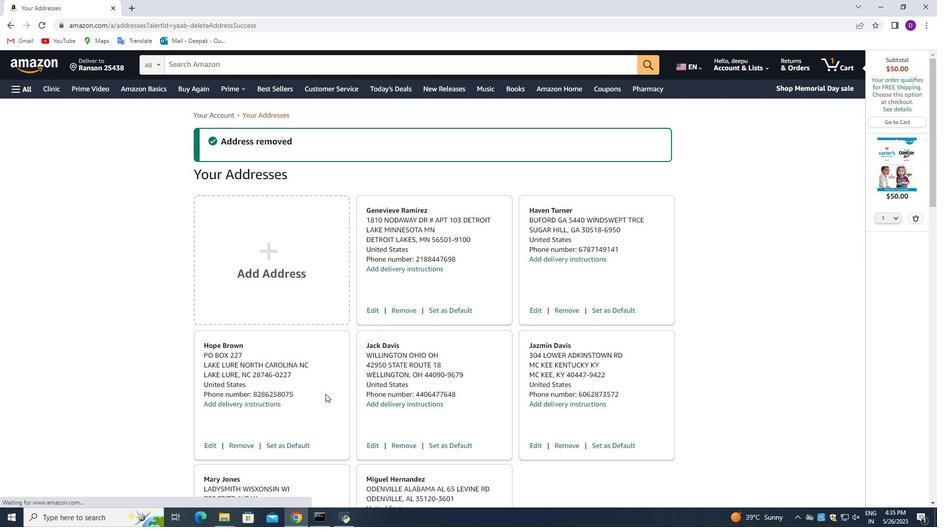 
Action: Mouse scrolled (322, 393) with delta (0, 0)
Screenshot: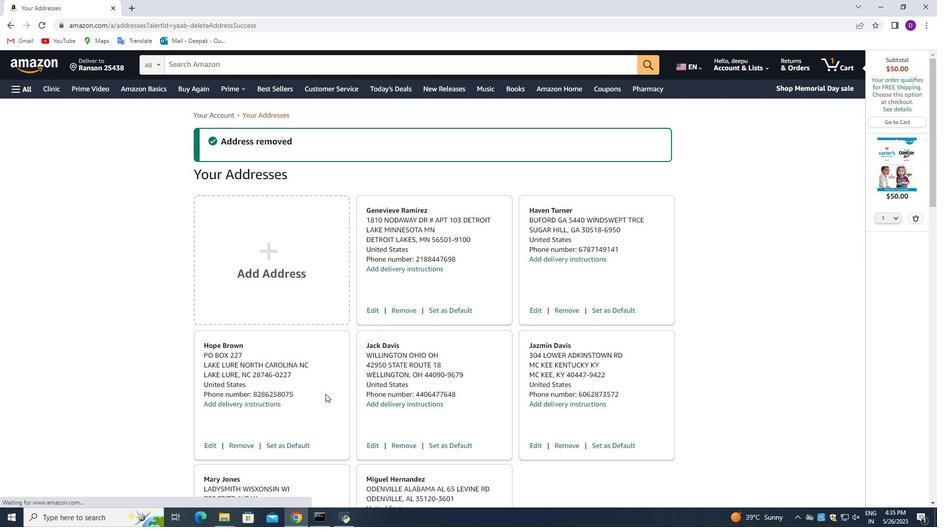 
Action: Mouse moved to (245, 433)
Screenshot: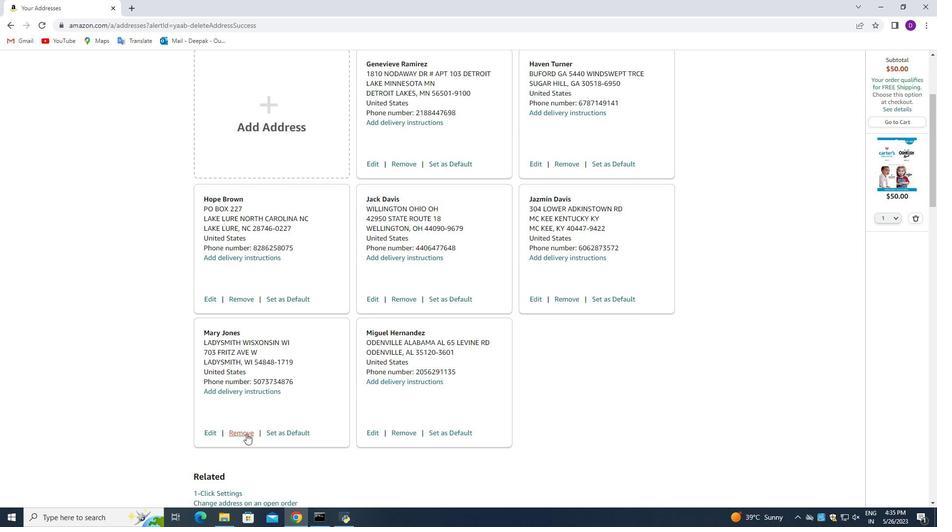 
Action: Mouse pressed left at (245, 433)
Screenshot: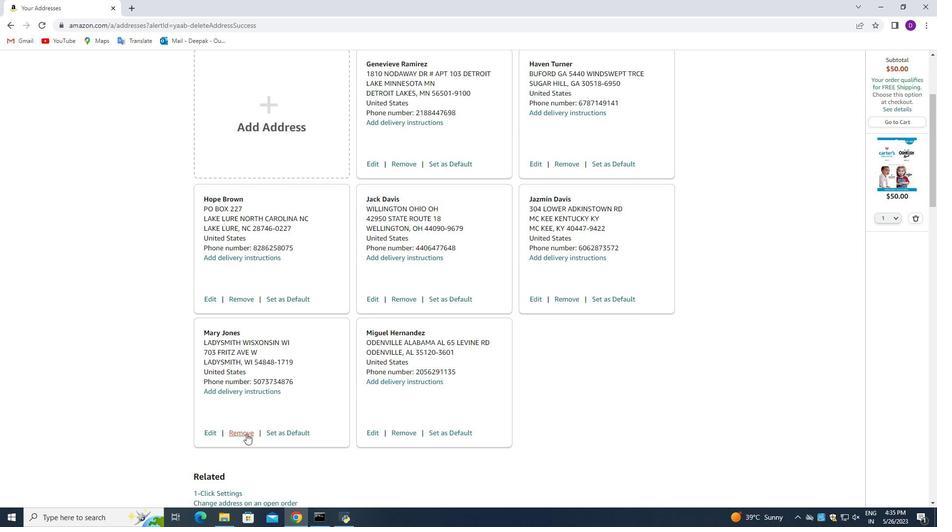 
Action: Mouse moved to (500, 356)
Screenshot: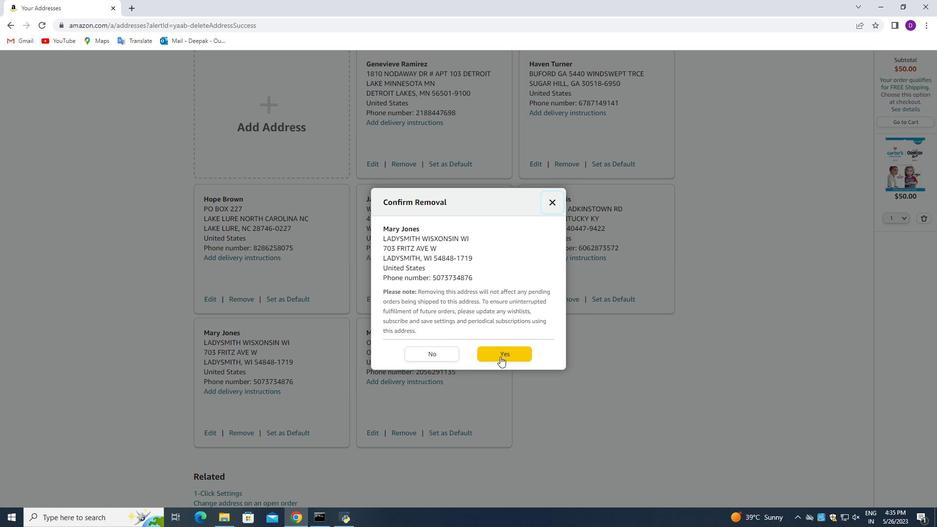 
Action: Mouse pressed left at (500, 356)
Screenshot: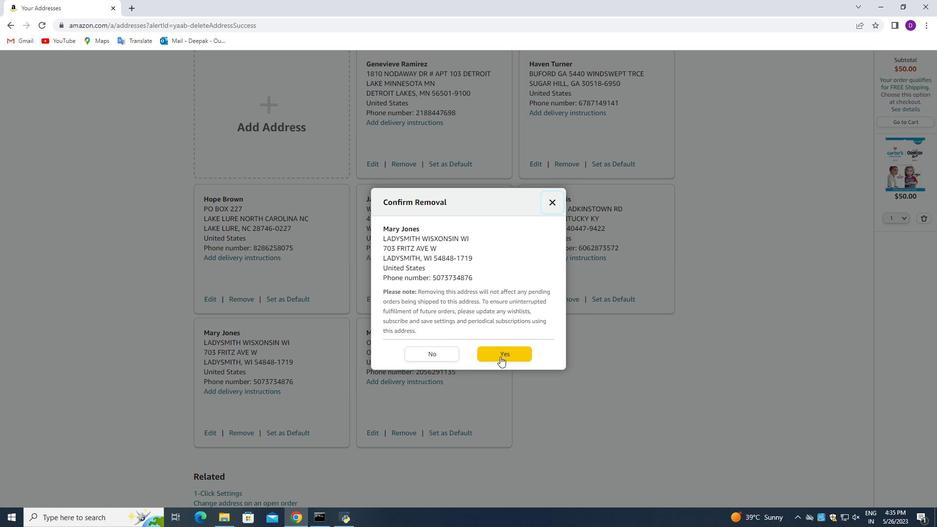 
Action: Mouse moved to (321, 350)
Screenshot: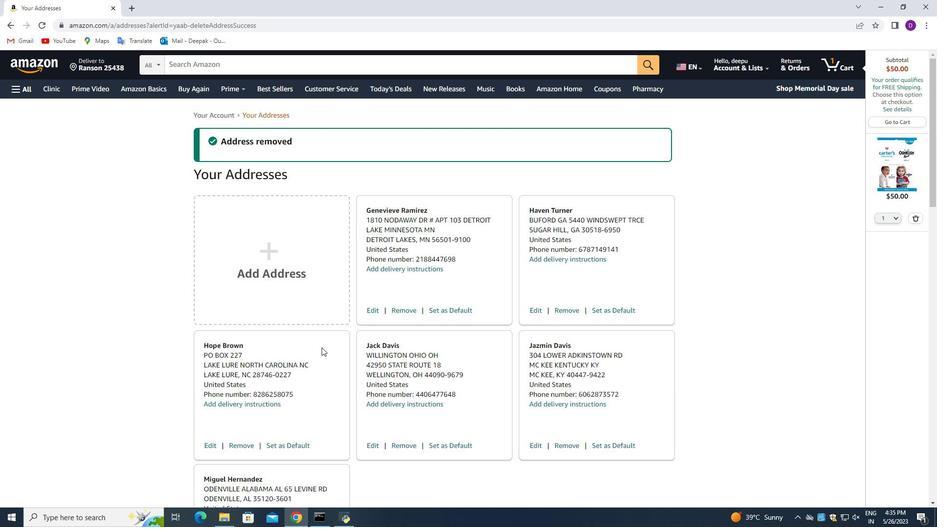 
Action: Mouse scrolled (321, 349) with delta (0, 0)
Screenshot: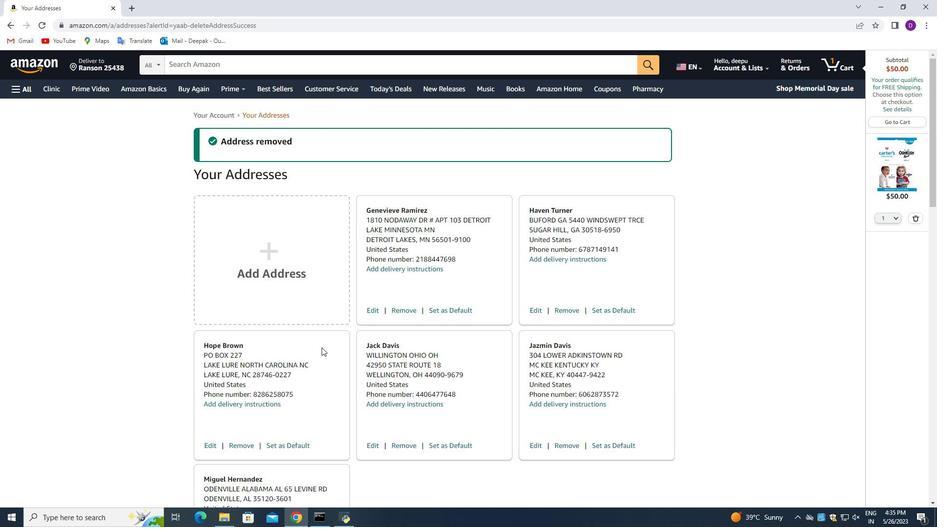 
Action: Mouse moved to (321, 350)
Screenshot: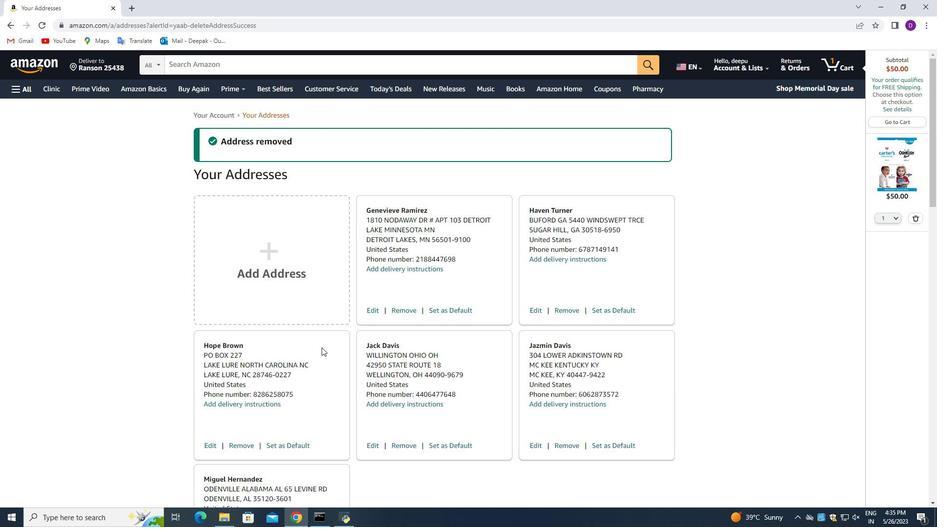 
Action: Mouse scrolled (321, 350) with delta (0, 0)
Screenshot: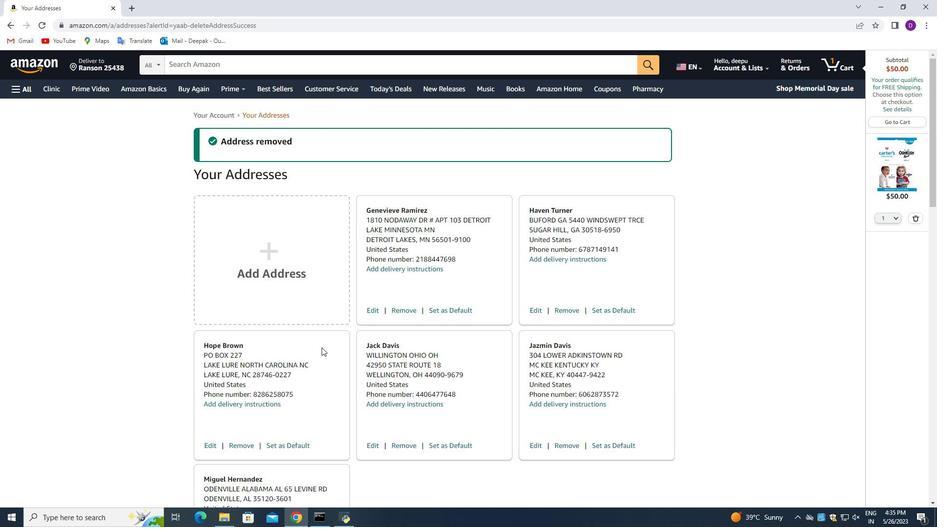 
Action: Mouse scrolled (321, 350) with delta (0, 0)
Screenshot: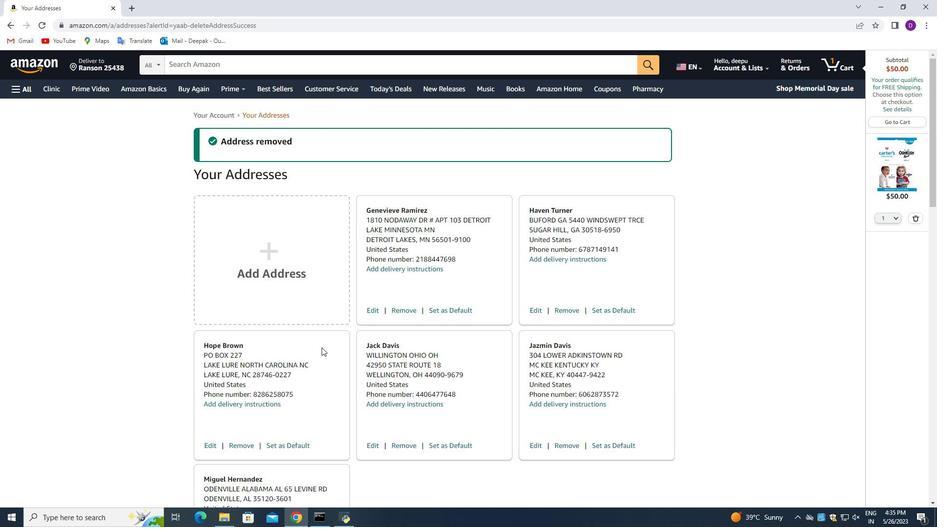 
Action: Mouse scrolled (321, 350) with delta (0, 0)
Screenshot: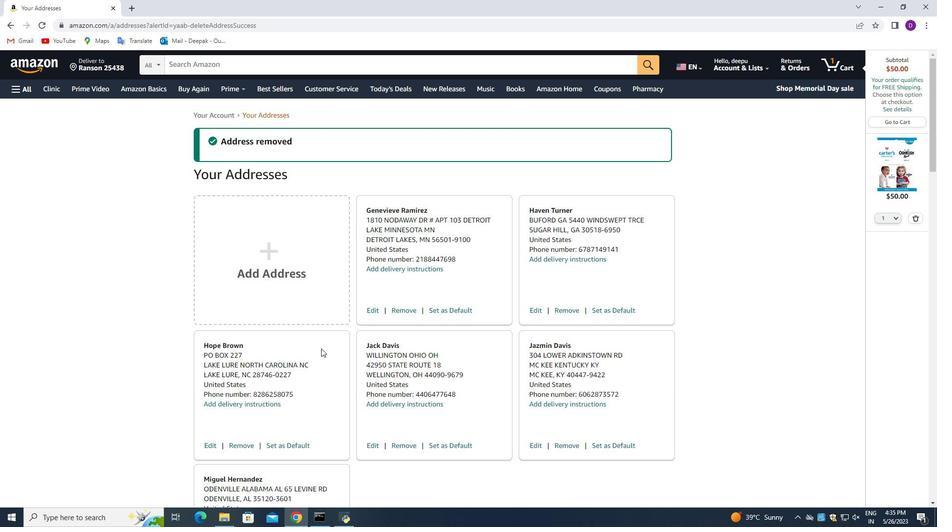 
Action: Mouse moved to (233, 387)
Screenshot: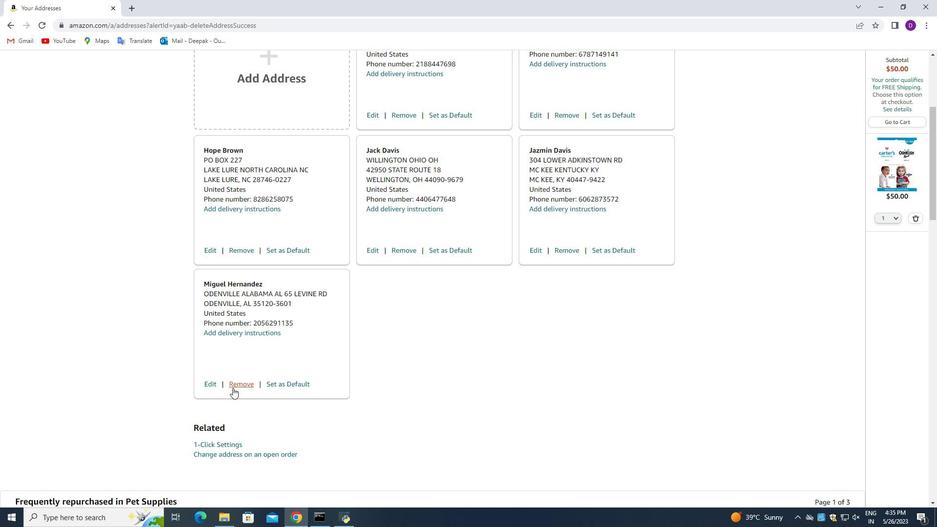
Action: Mouse pressed left at (233, 387)
Screenshot: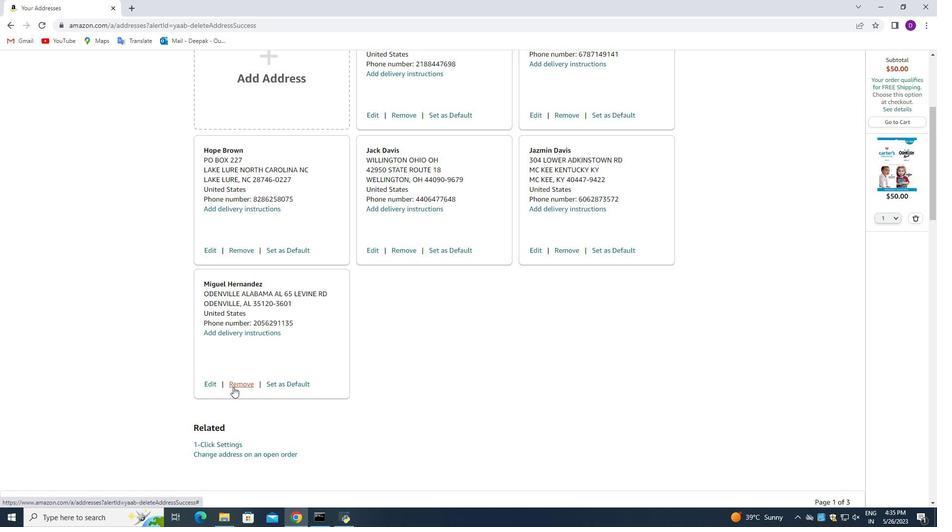 
Action: Mouse moved to (510, 349)
Screenshot: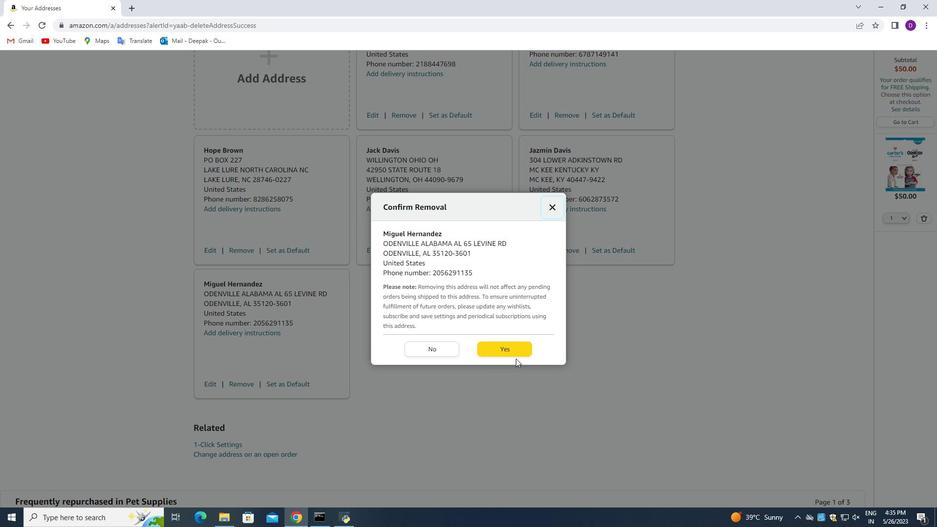 
Action: Mouse pressed left at (510, 349)
Screenshot: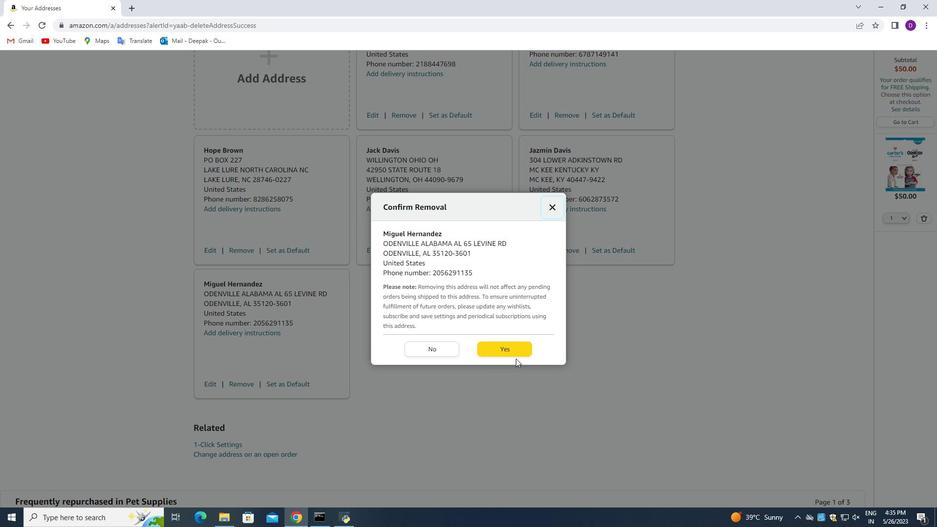 
Action: Mouse moved to (241, 445)
Screenshot: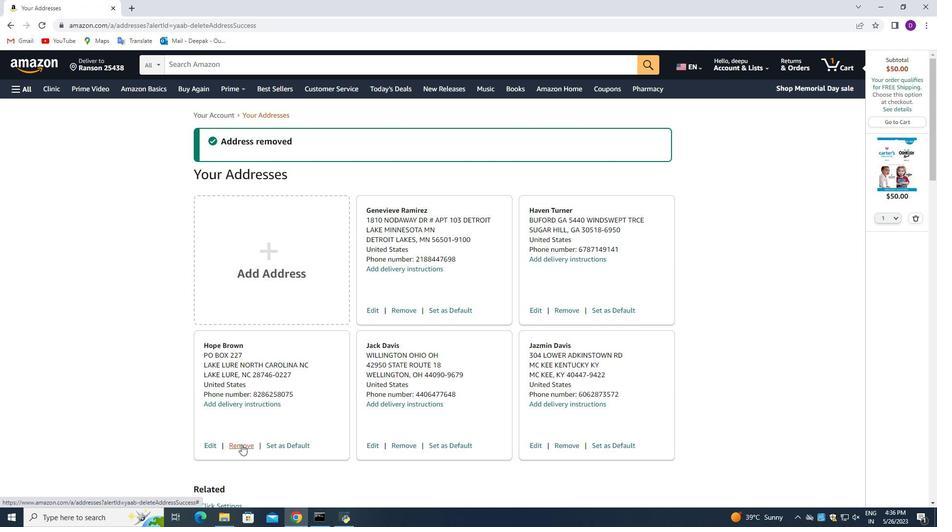 
Action: Mouse pressed left at (241, 445)
Screenshot: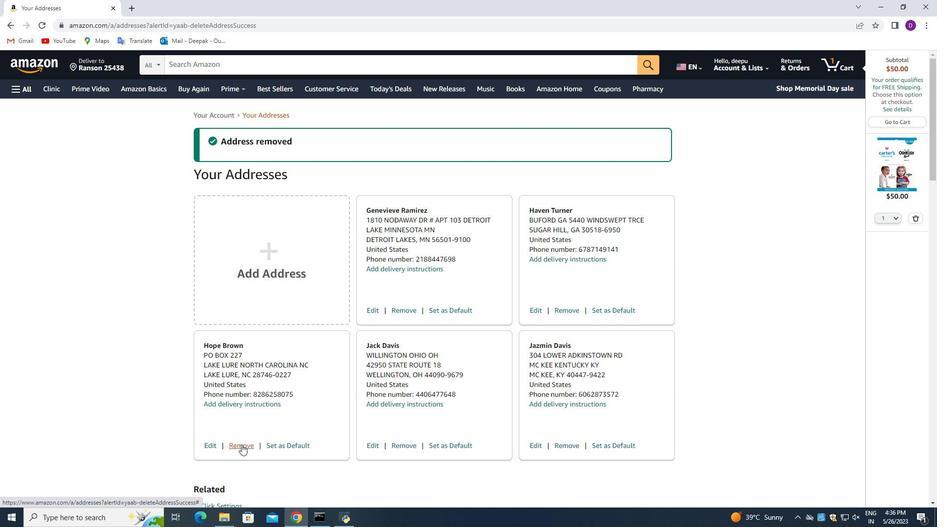 
Action: Mouse moved to (493, 355)
Screenshot: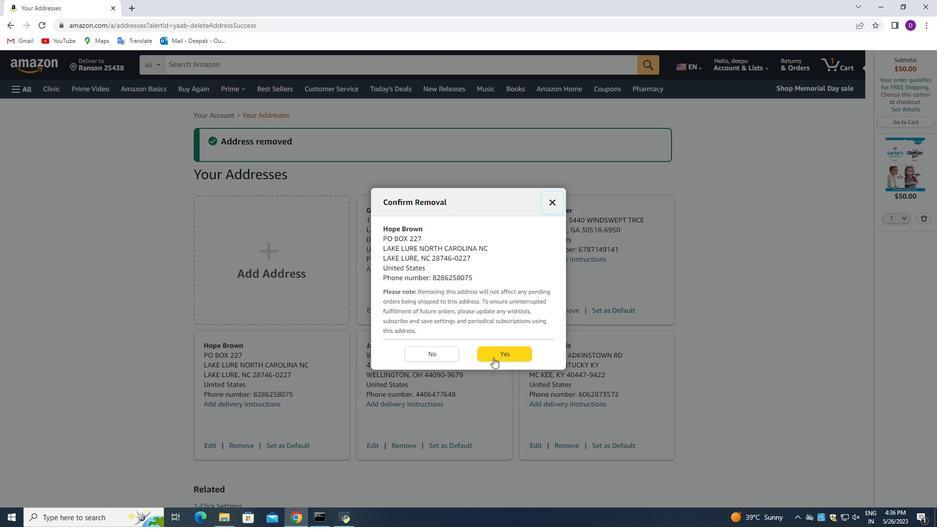 
Action: Mouse pressed left at (493, 355)
Screenshot: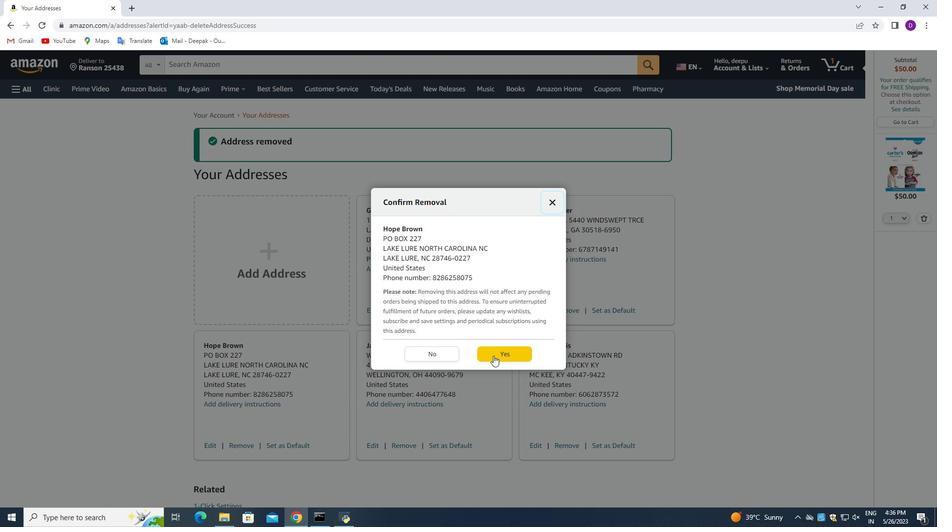 
Action: Mouse moved to (239, 445)
Screenshot: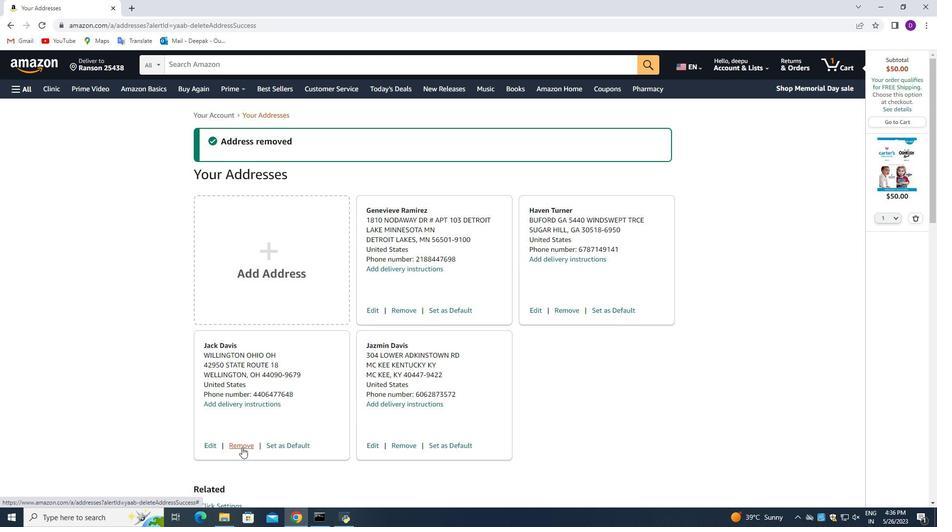 
Action: Mouse pressed left at (239, 445)
Screenshot: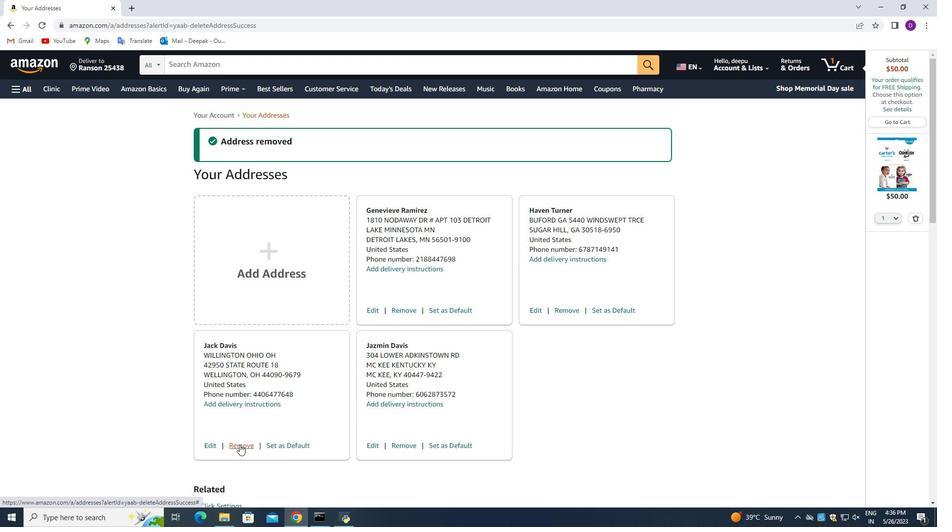 
Action: Mouse moved to (509, 357)
Screenshot: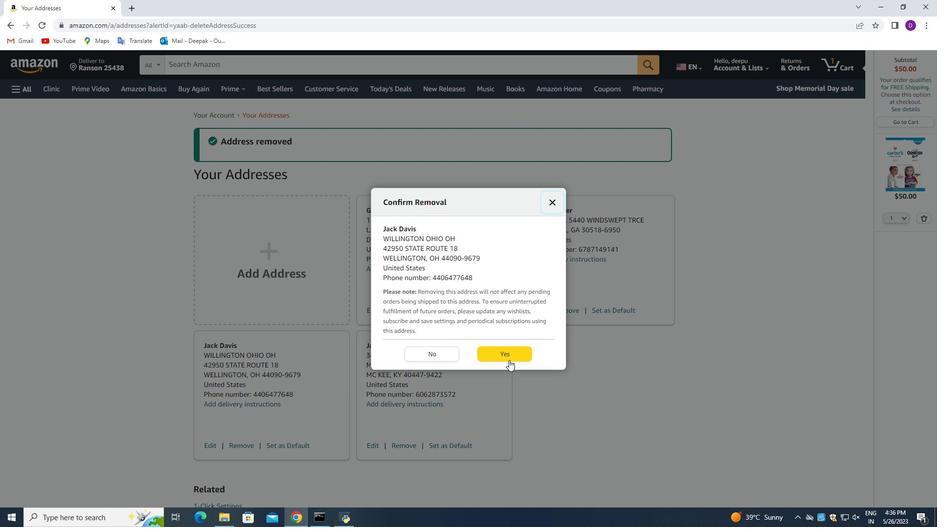 
Action: Mouse pressed left at (509, 357)
Screenshot: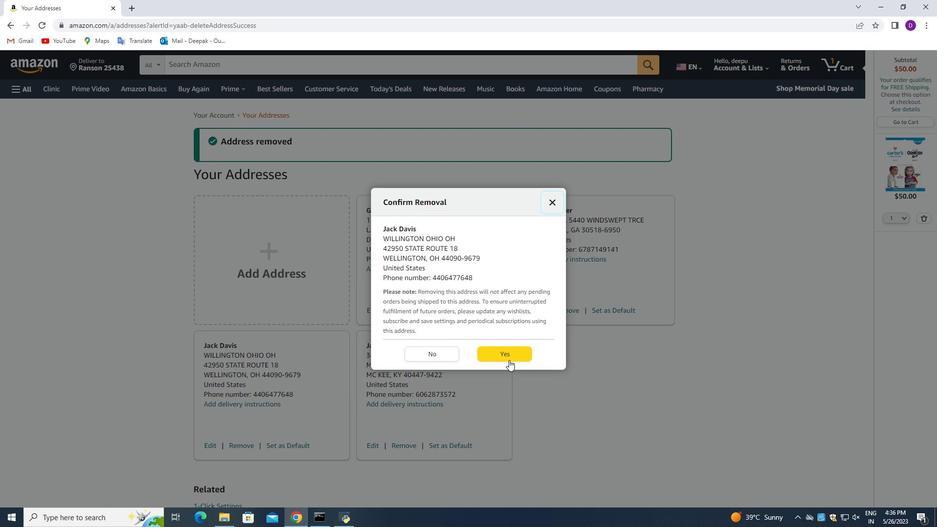 
Action: Mouse moved to (246, 444)
Screenshot: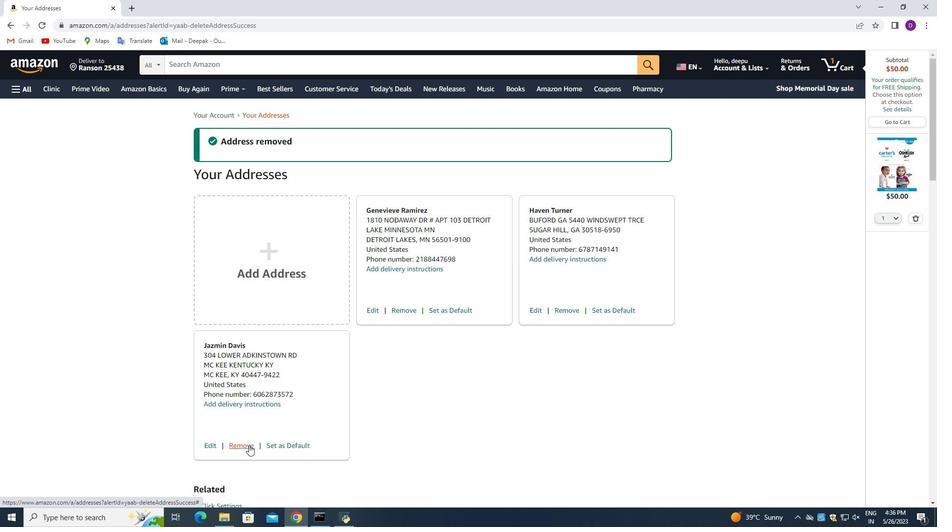 
Action: Mouse pressed left at (246, 444)
Screenshot: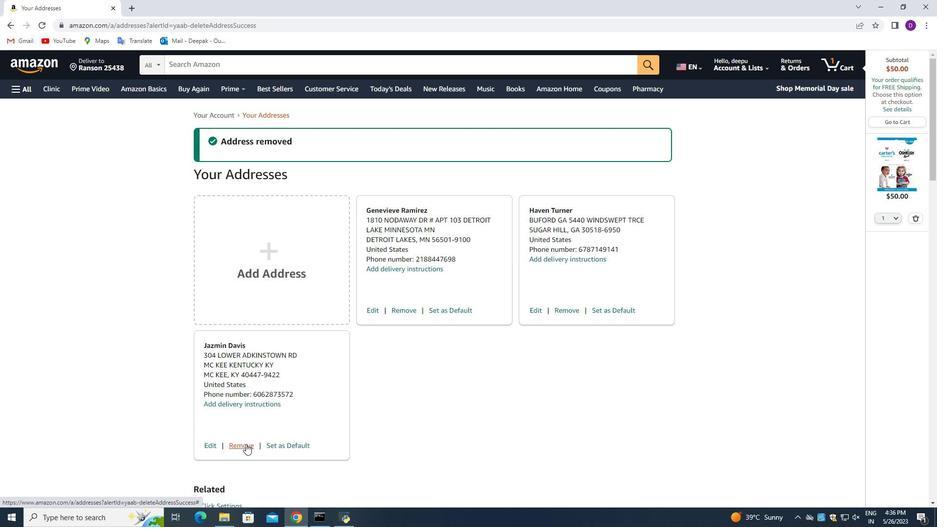 
Action: Mouse moved to (512, 356)
Screenshot: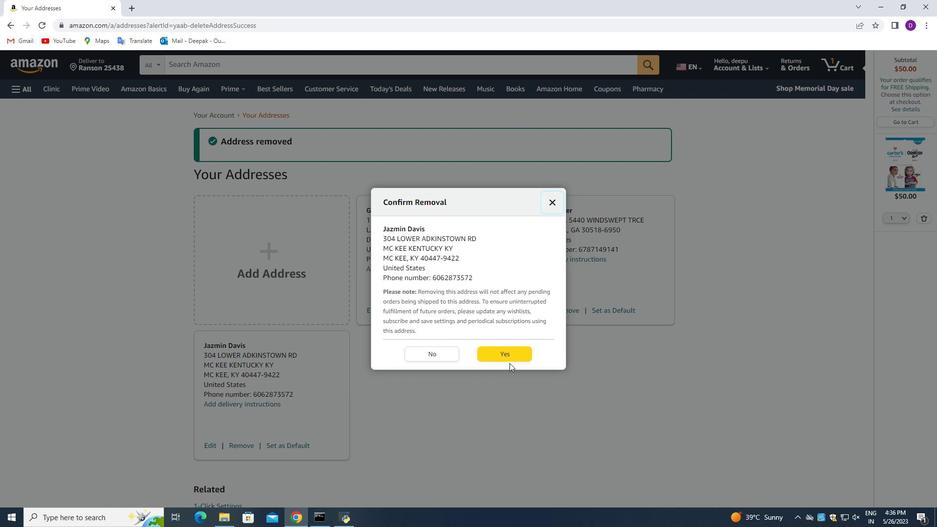 
Action: Mouse pressed left at (512, 356)
Screenshot: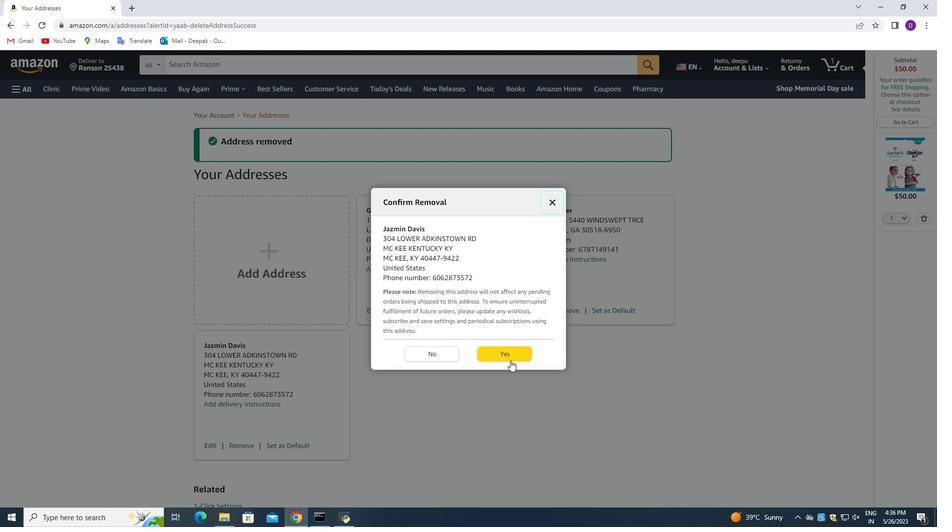
Action: Mouse moved to (405, 308)
Screenshot: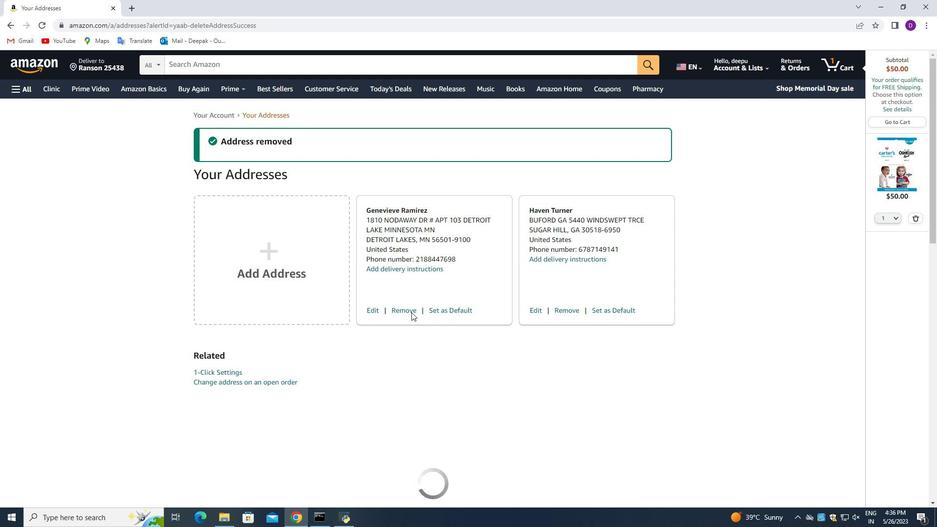 
Action: Mouse pressed left at (405, 308)
Screenshot: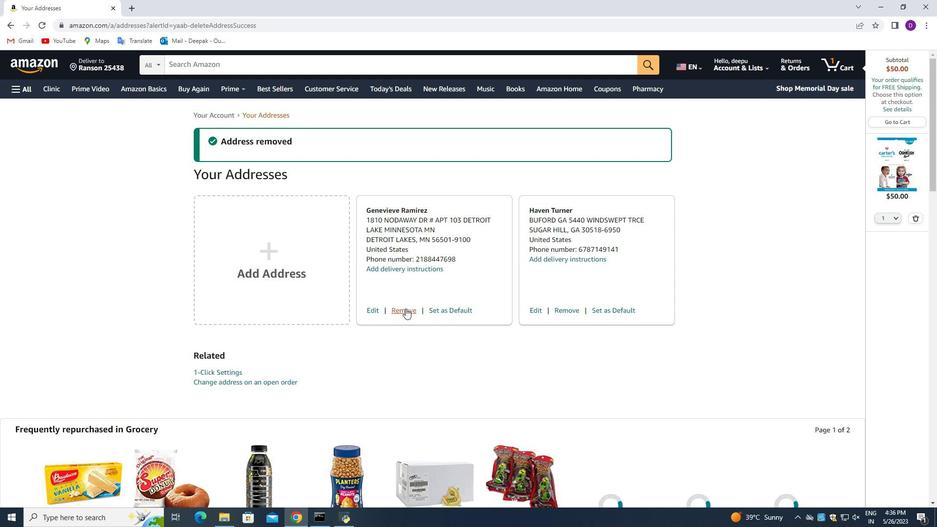 
Action: Mouse moved to (507, 353)
Screenshot: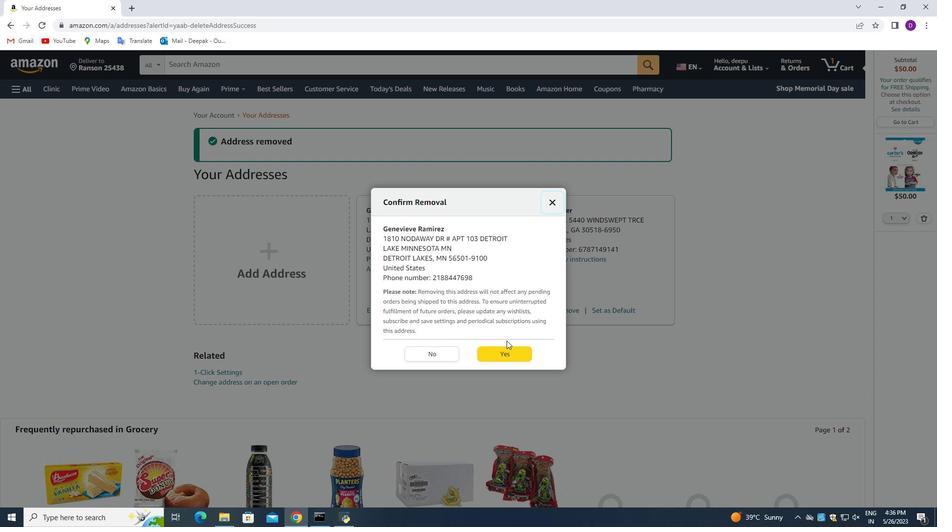 
Action: Mouse pressed left at (507, 353)
Screenshot: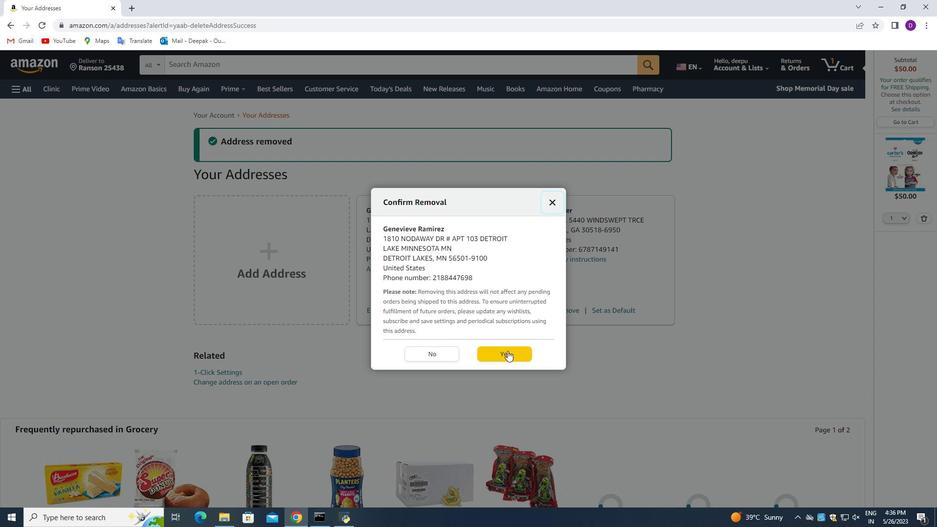 
Action: Mouse moved to (401, 312)
Screenshot: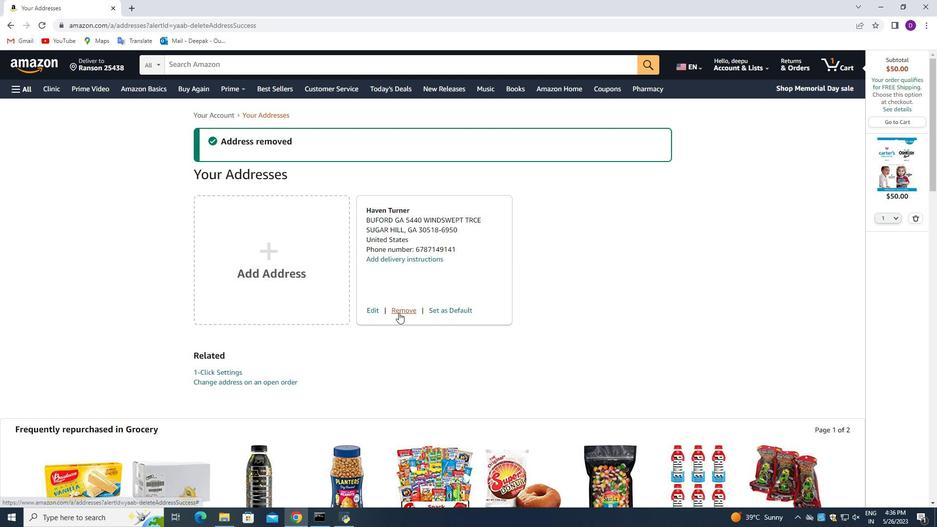 
Action: Mouse pressed left at (401, 312)
Screenshot: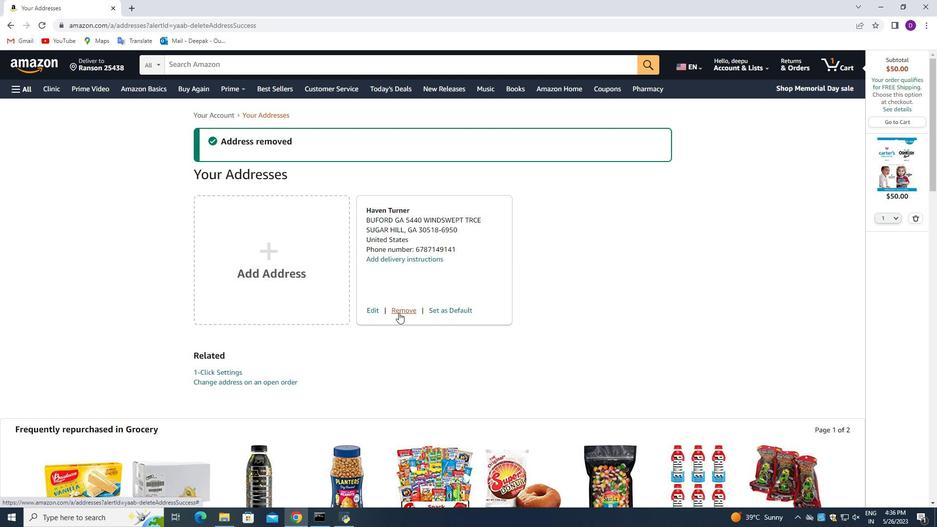 
Action: Mouse moved to (500, 350)
Screenshot: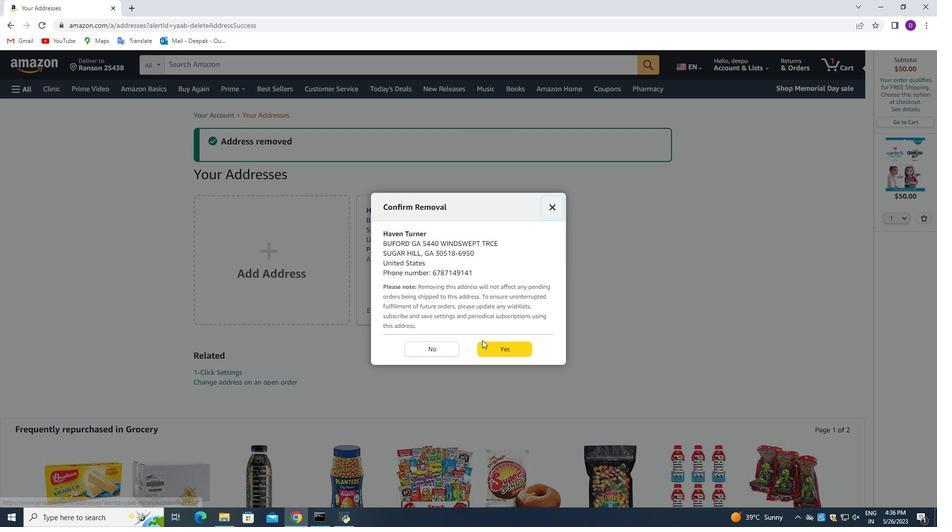 
Action: Mouse pressed left at (500, 350)
Screenshot: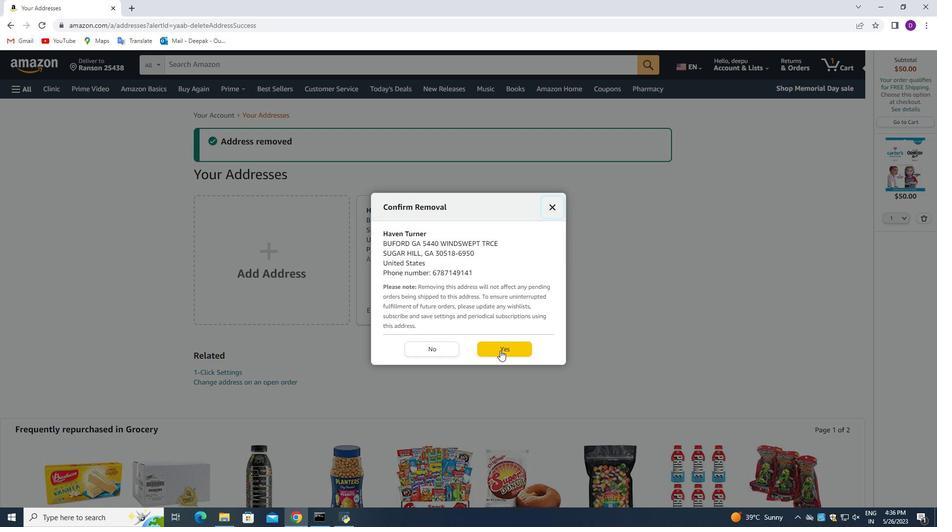 
Action: Mouse moved to (277, 254)
Screenshot: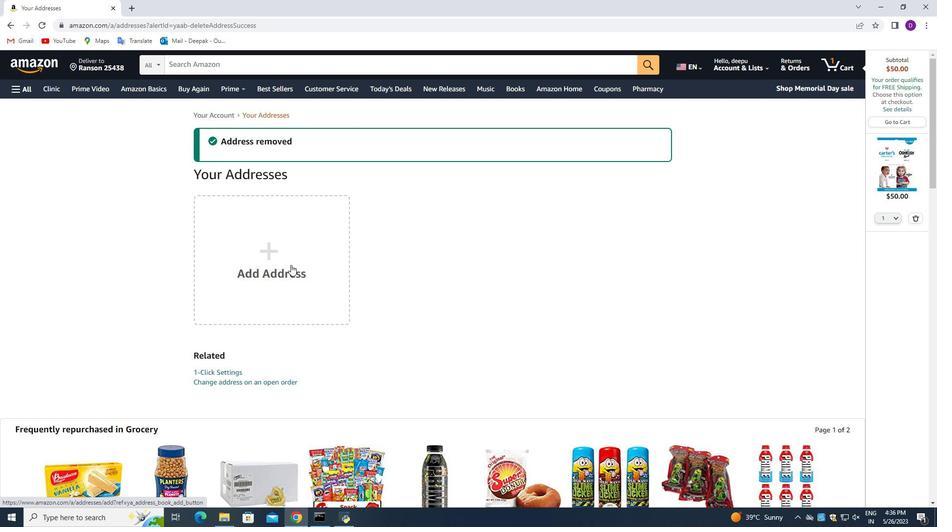 
Action: Mouse pressed left at (277, 254)
Screenshot: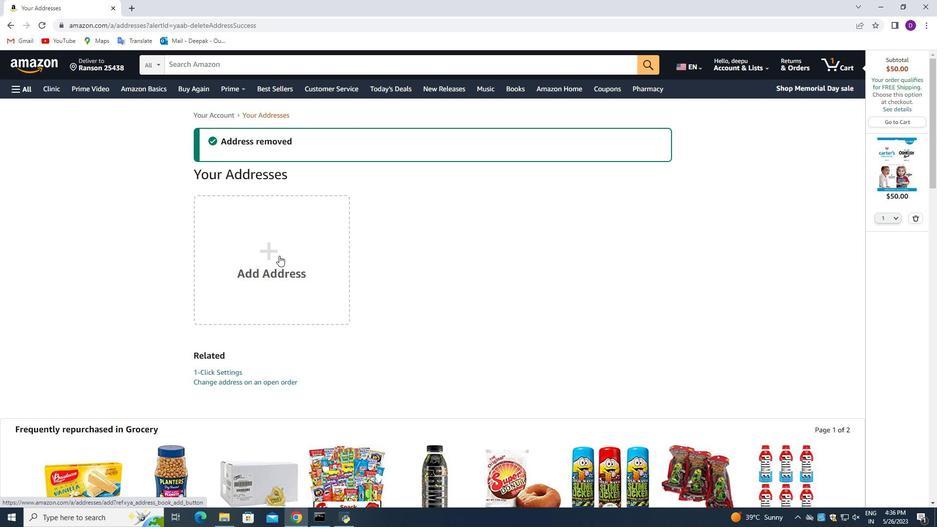 
Action: Mouse moved to (340, 255)
Screenshot: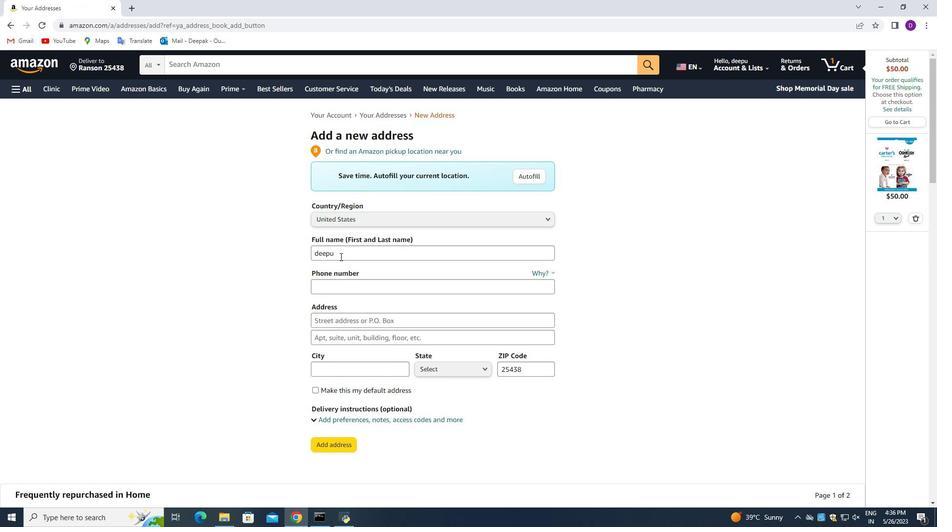 
Action: Mouse pressed left at (340, 255)
Screenshot: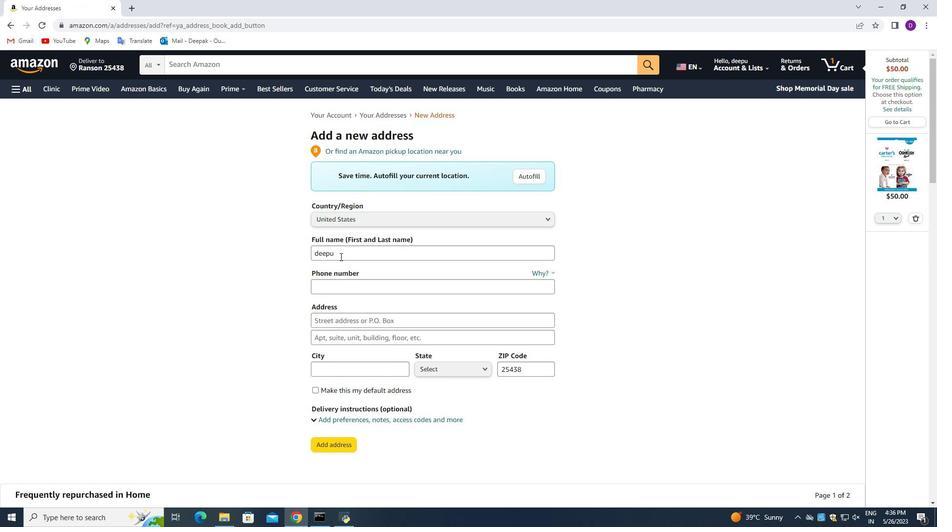 
Action: Mouse moved to (341, 255)
Screenshot: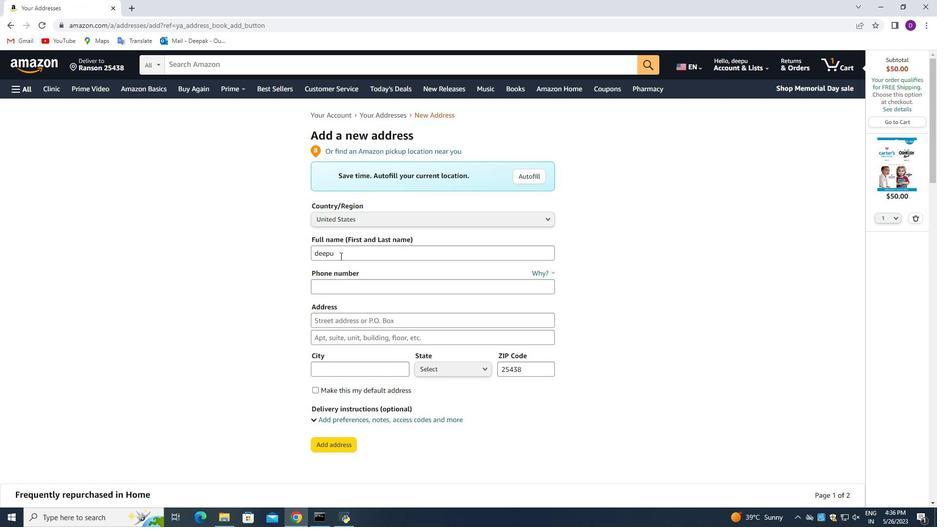
Action: Mouse pressed left at (341, 255)
Screenshot: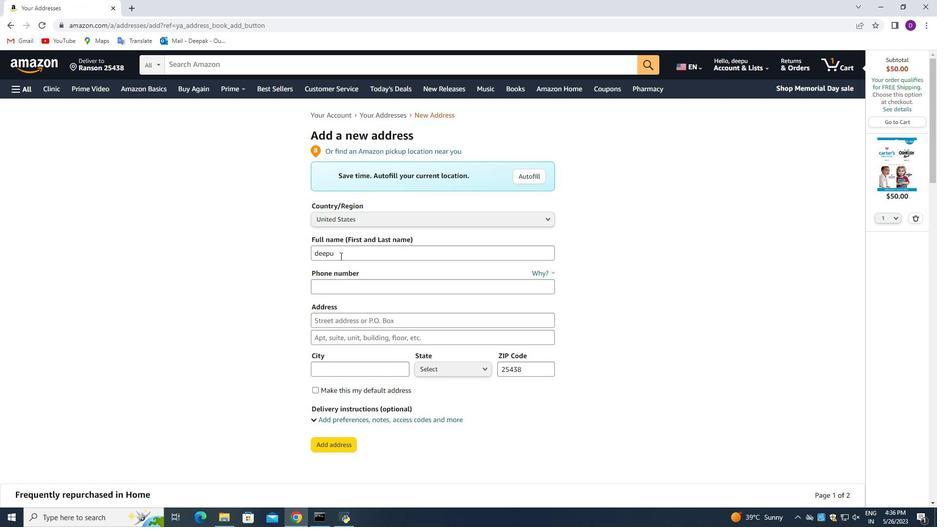 
Action: Mouse moved to (298, 263)
Screenshot: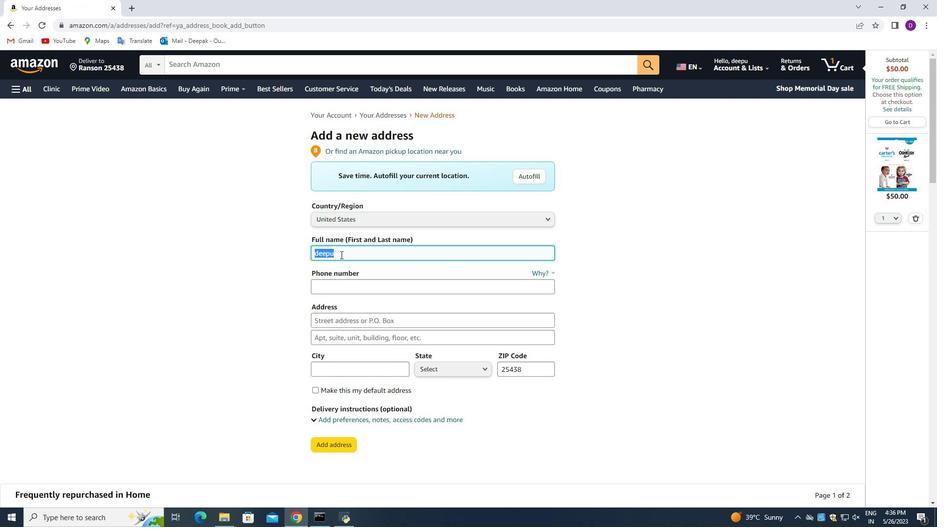 
Action: Key pressed <Key.backspace><Key.shift>Ibrahim<Key.space><Key.shift_r>Sanchez
Screenshot: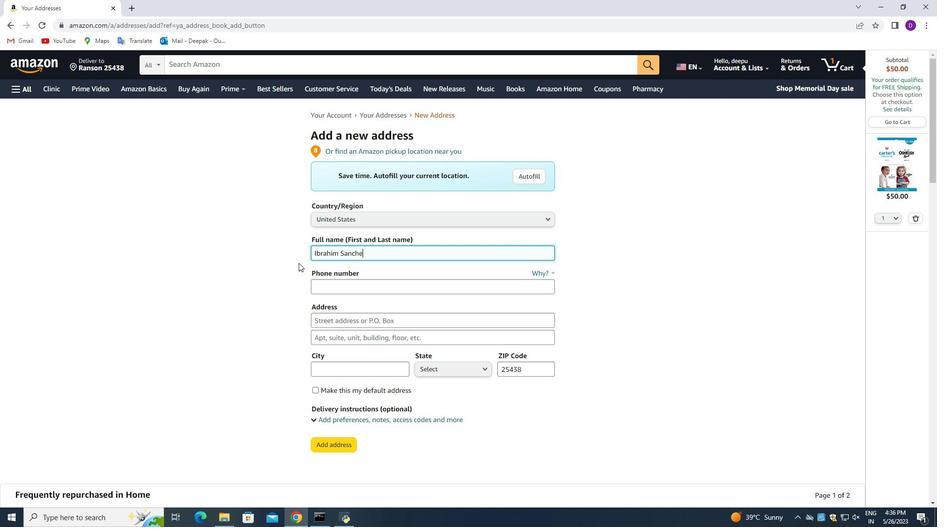 
Action: Mouse moved to (351, 287)
Screenshot: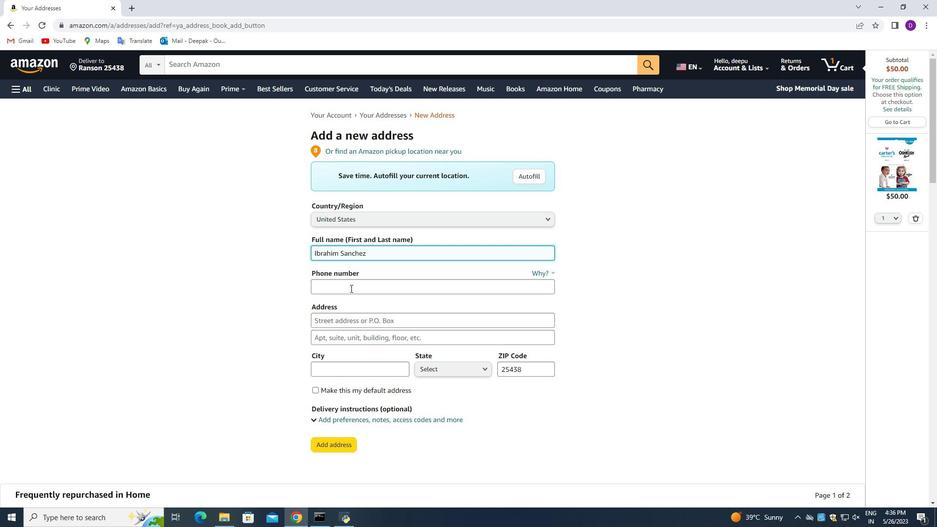 
Action: Mouse pressed left at (351, 287)
Screenshot: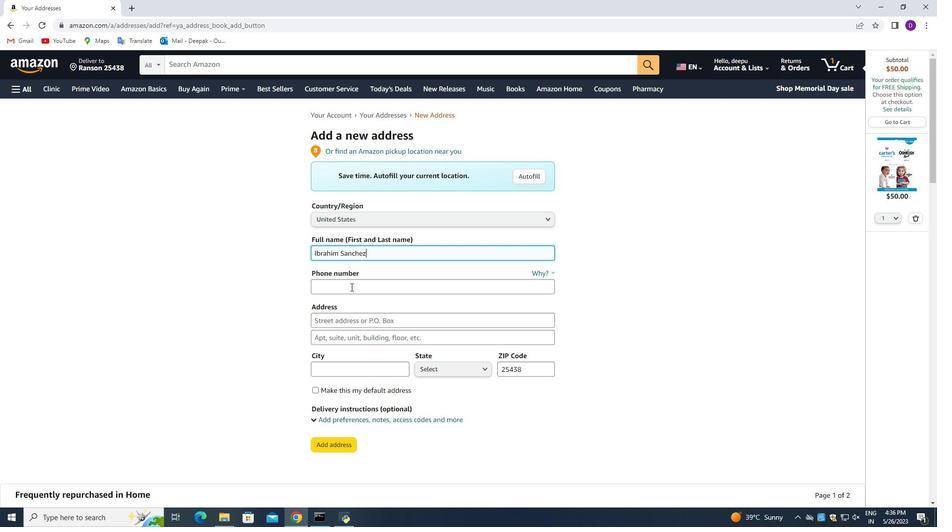 
Action: Mouse moved to (270, 280)
Screenshot: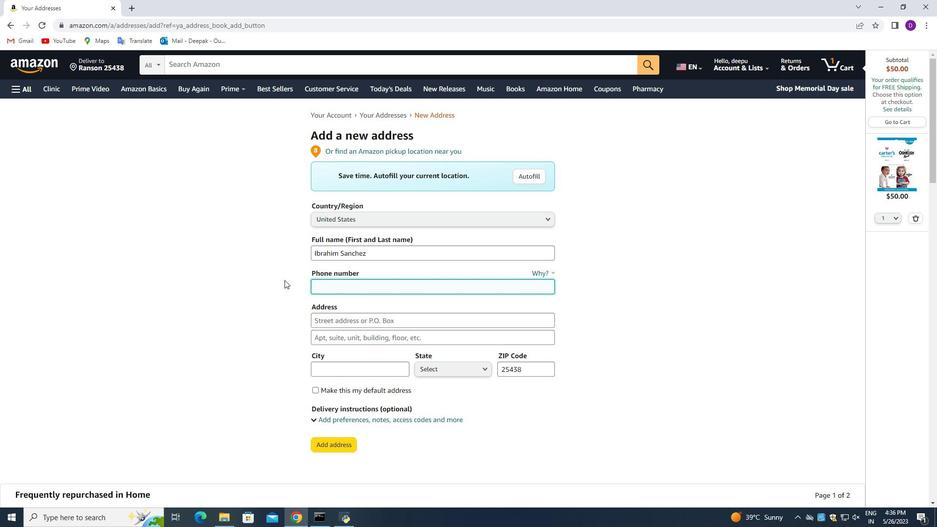 
Action: Key pressed 3047289016
Screenshot: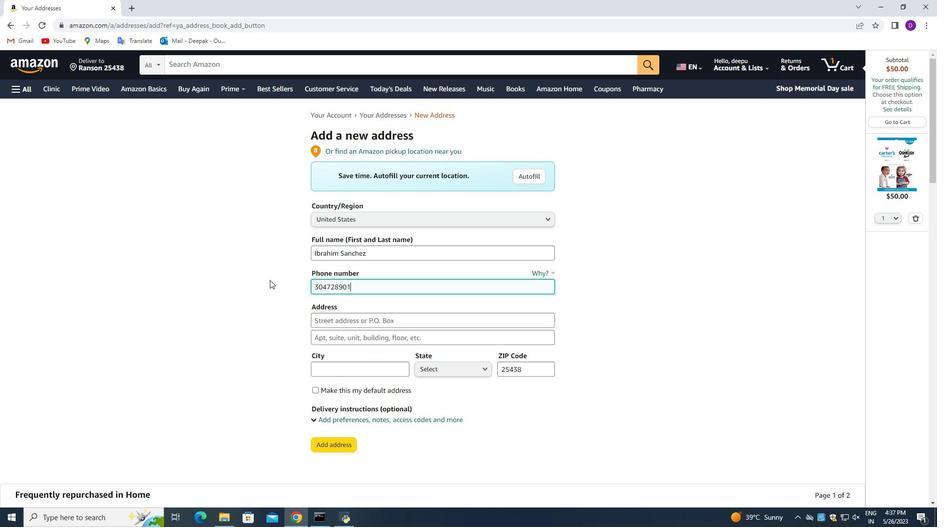 
Action: Mouse moved to (424, 325)
Screenshot: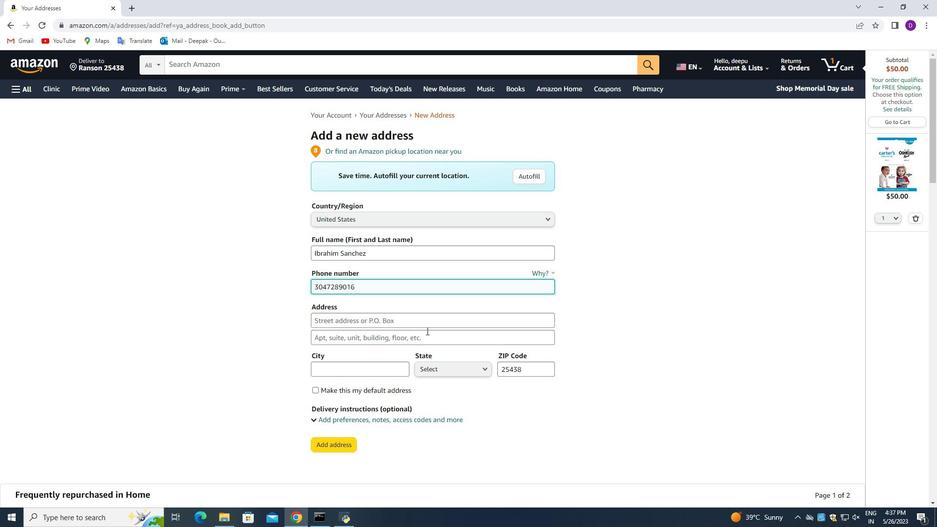 
Action: Mouse pressed left at (424, 325)
Screenshot: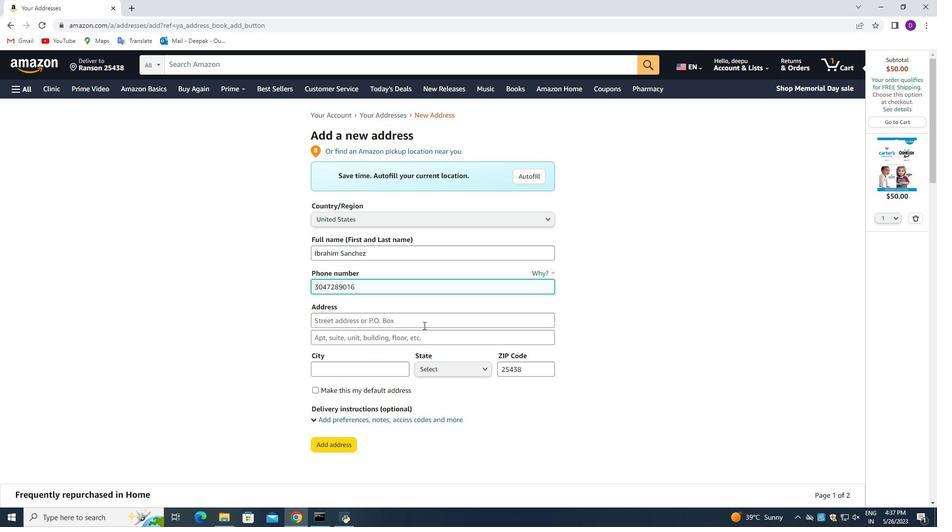 
Action: Mouse moved to (203, 296)
Screenshot: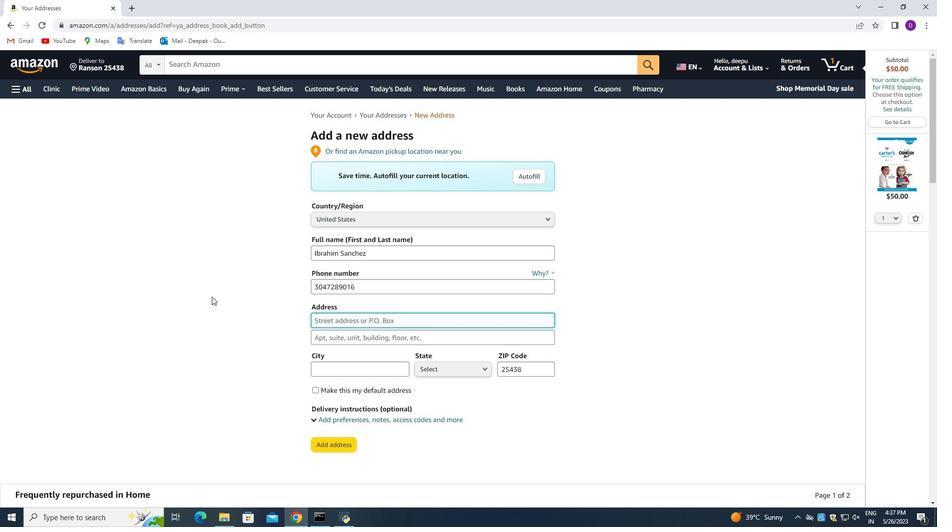 
Action: Key pressed 340<Key.space><Key.shift_r>Alexis<Key.space><Key.shift_r>Dr
Screenshot: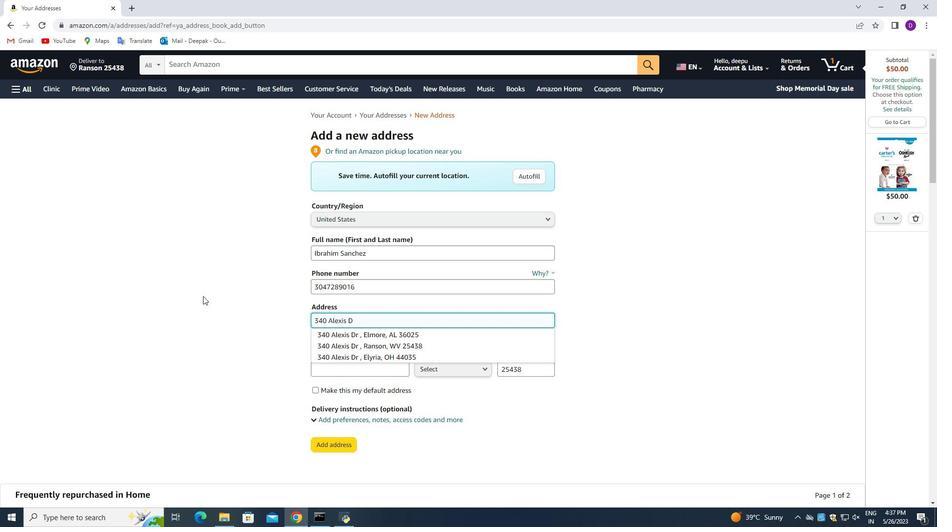 
Action: Mouse moved to (229, 325)
Screenshot: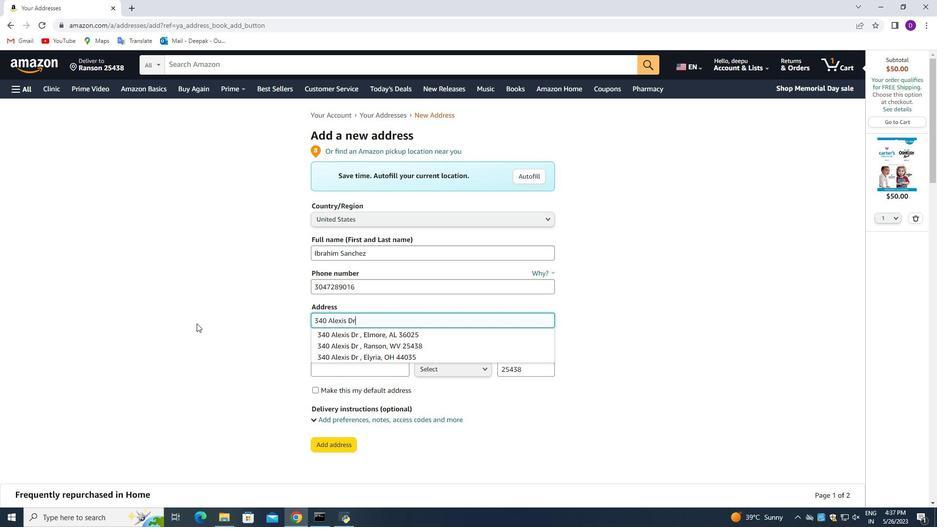 
Action: Mouse pressed left at (229, 325)
Screenshot: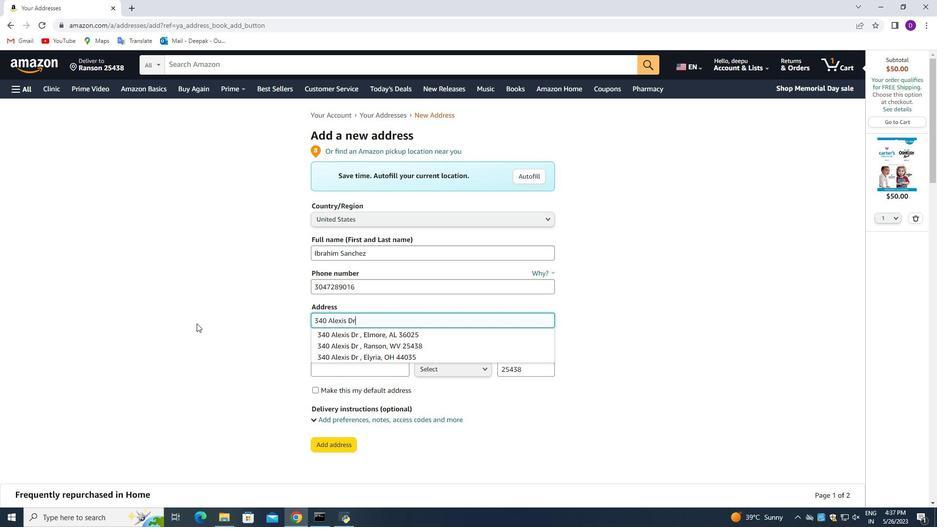 
Action: Mouse moved to (368, 337)
Screenshot: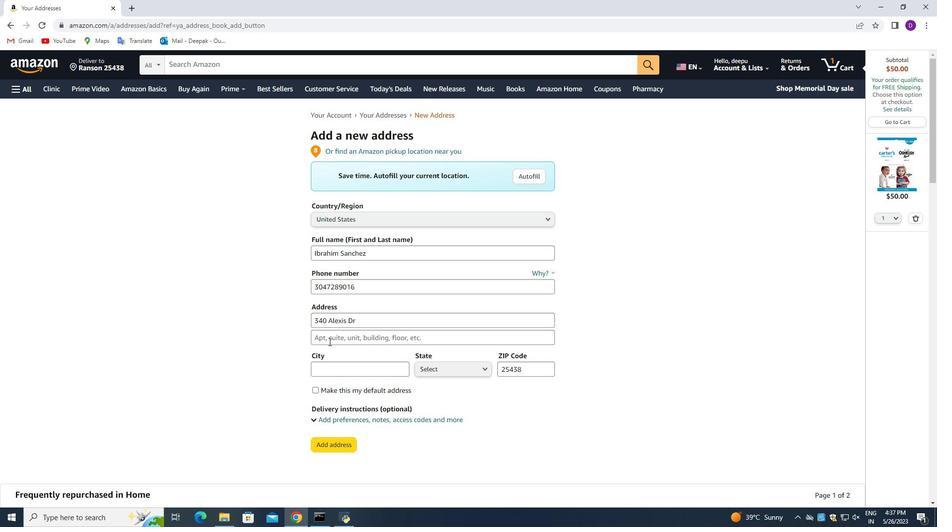 
Action: Mouse pressed left at (368, 337)
Screenshot: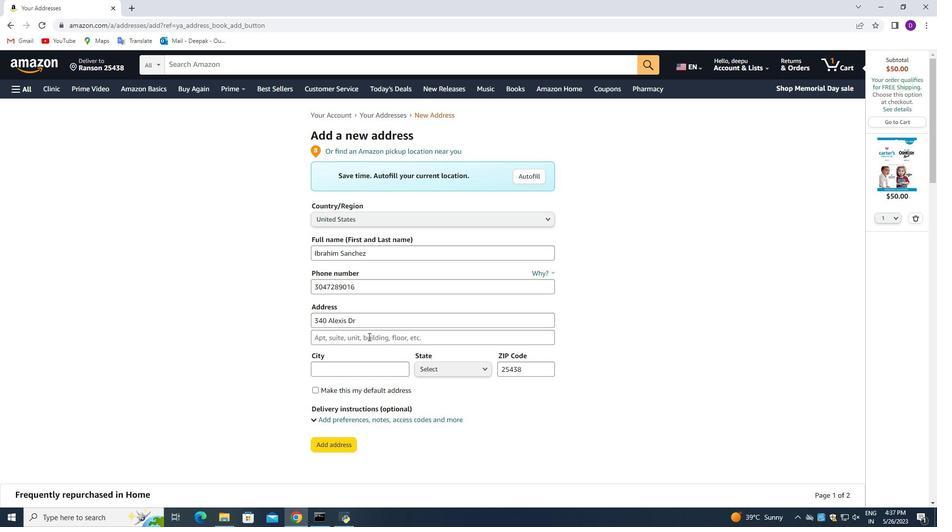 
Action: Mouse moved to (181, 326)
Screenshot: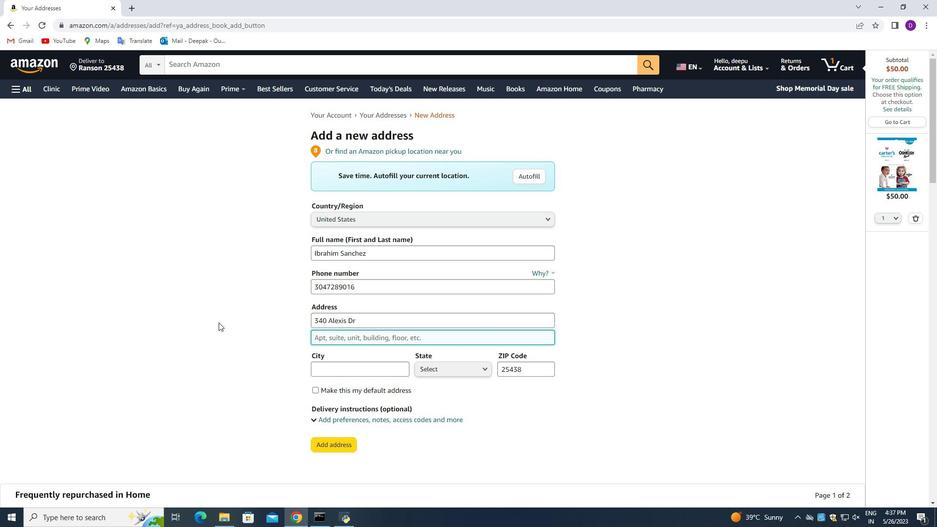 
Action: Key pressed <Key.shift_r>Ranson,<Key.space><Key.shift_r>West<Key.space><Key.shift_r><Key.shift_r>B<Key.backspace><Key.shift_r>Virginia<Key.shift>(<Key.shift_r>W<Key.shift_r><Key.shift_r><Key.shift_r>V<Key.shift>)
Screenshot: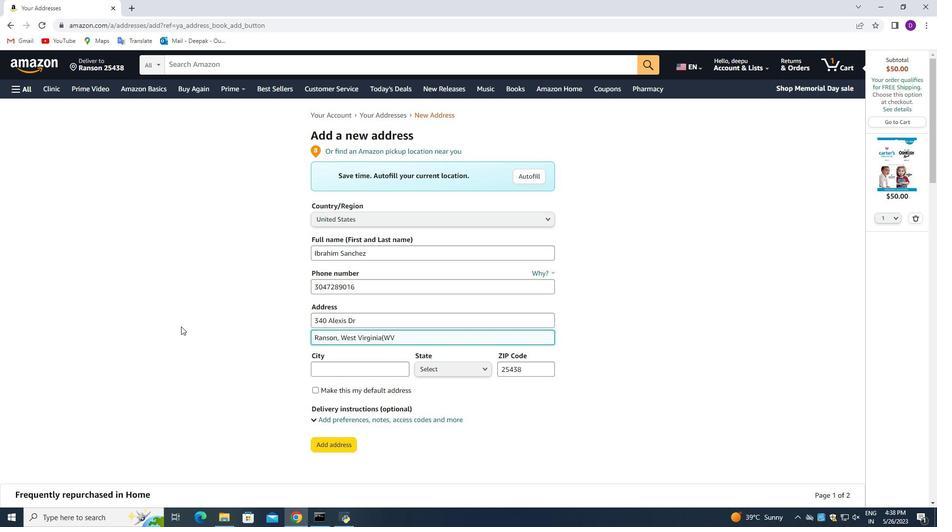 
Action: Mouse moved to (337, 363)
Screenshot: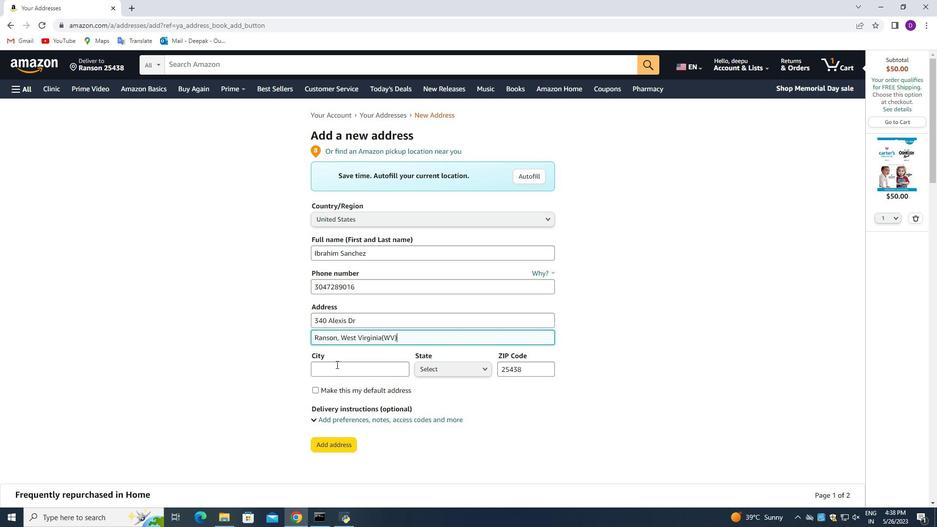 
Action: Mouse pressed left at (337, 363)
Screenshot: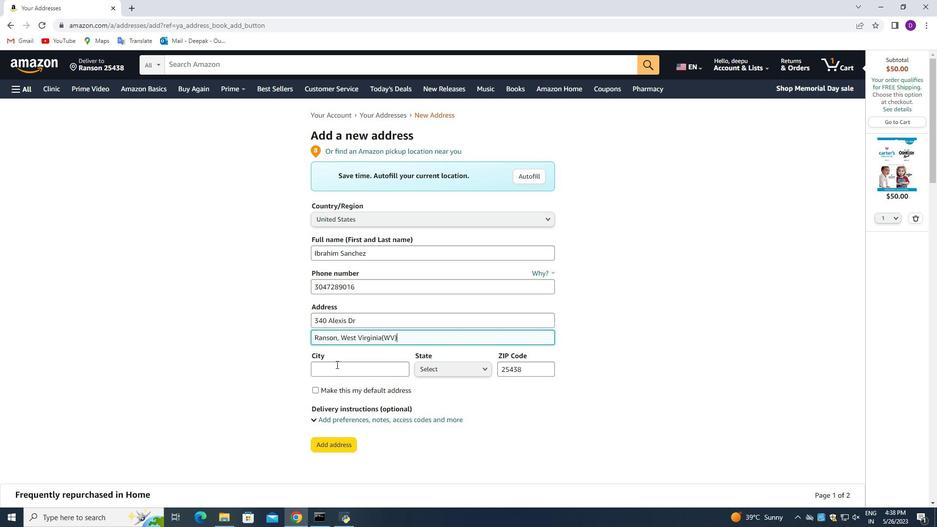 
Action: Mouse moved to (278, 360)
Screenshot: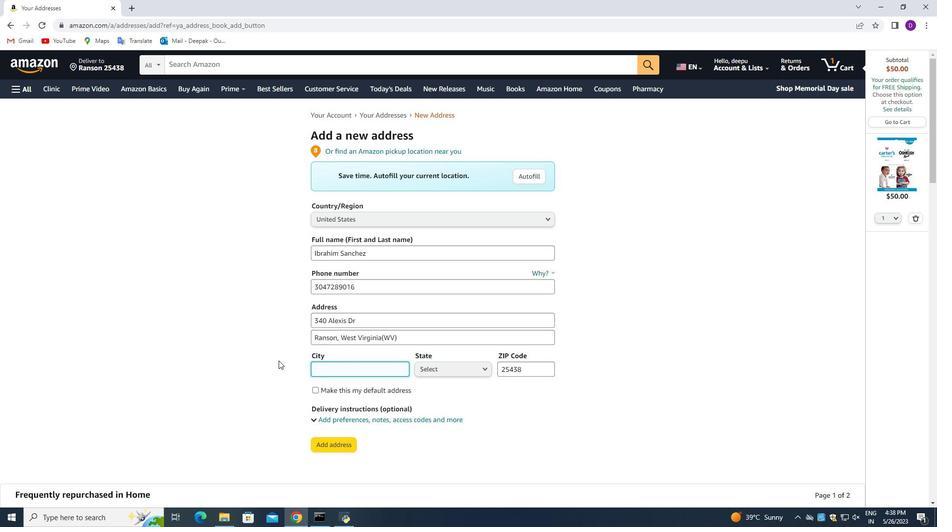 
Action: Key pressed <Key.shift_r>West<Key.space><Key.shift_r>Virginn<Key.backspace>ia
Screenshot: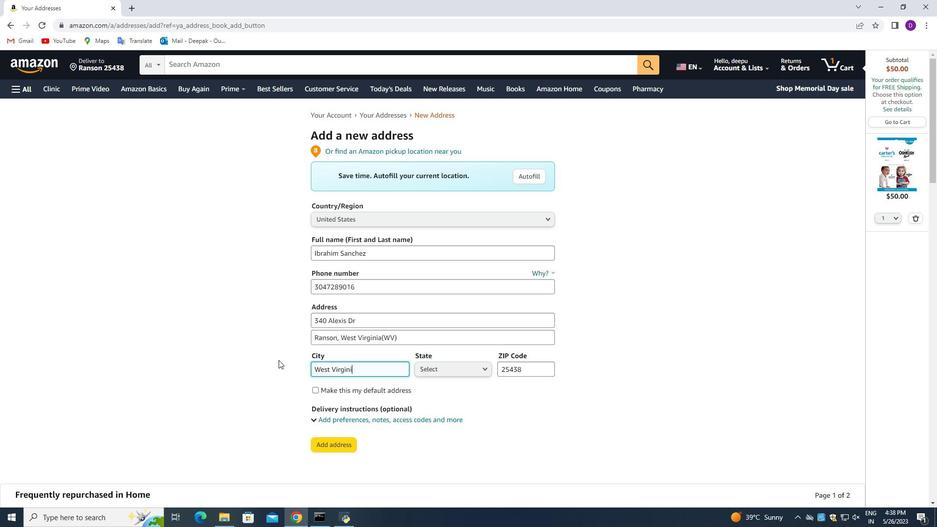 
Action: Mouse moved to (330, 448)
Screenshot: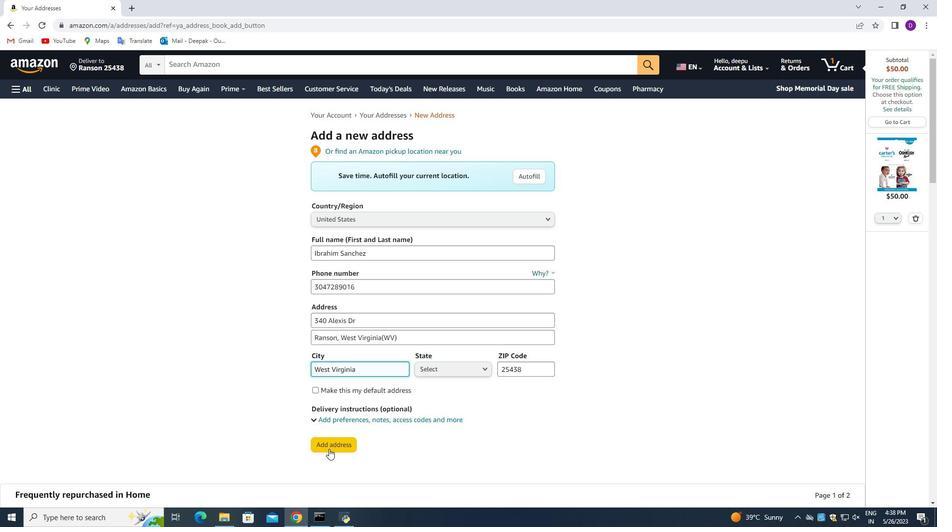 
Action: Mouse pressed left at (330, 448)
Screenshot: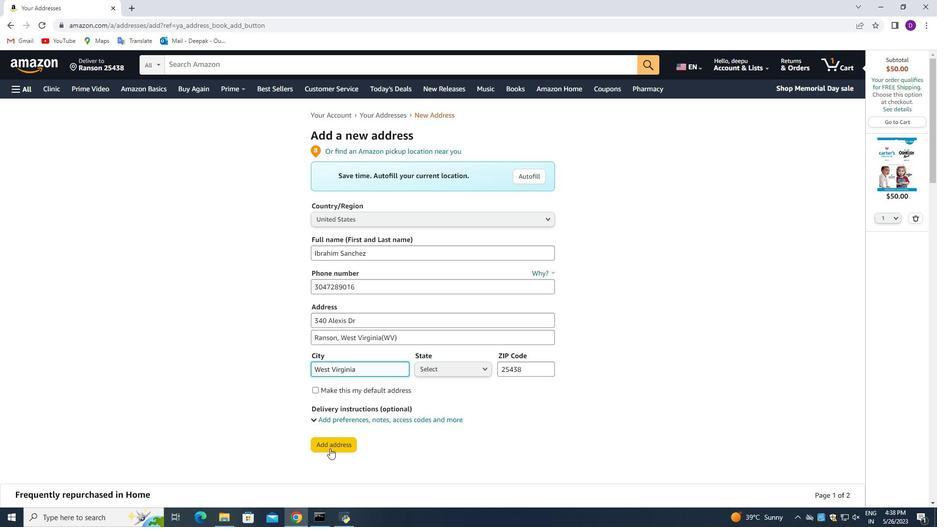 
Action: Mouse moved to (448, 357)
Screenshot: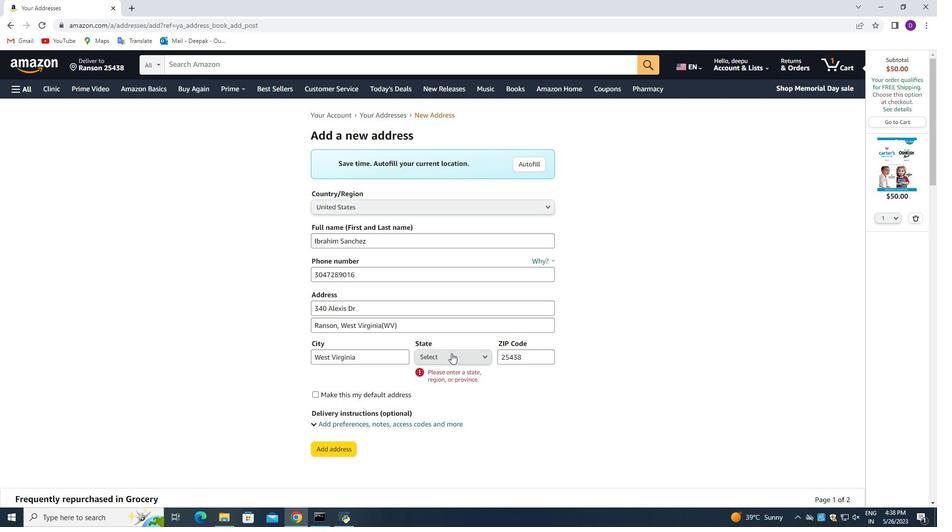 
Action: Mouse pressed left at (448, 357)
Screenshot: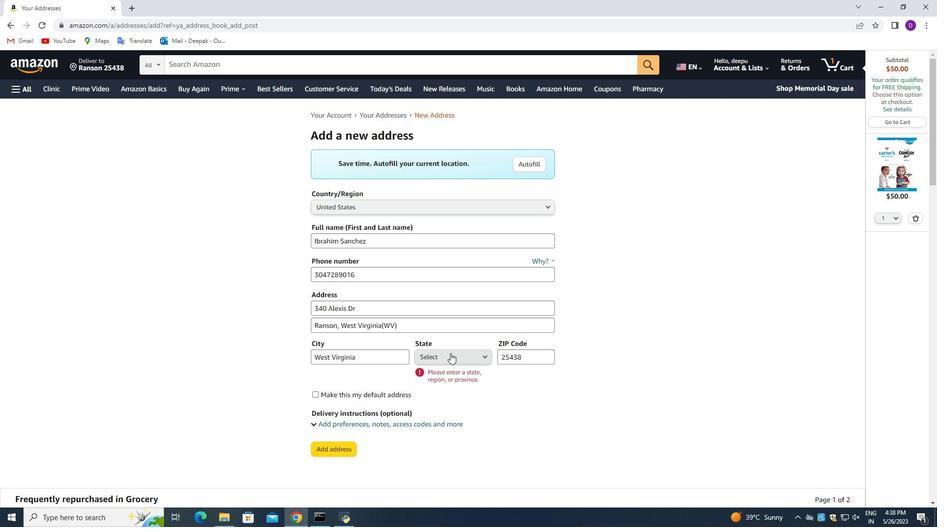 
Action: Mouse moved to (452, 353)
Screenshot: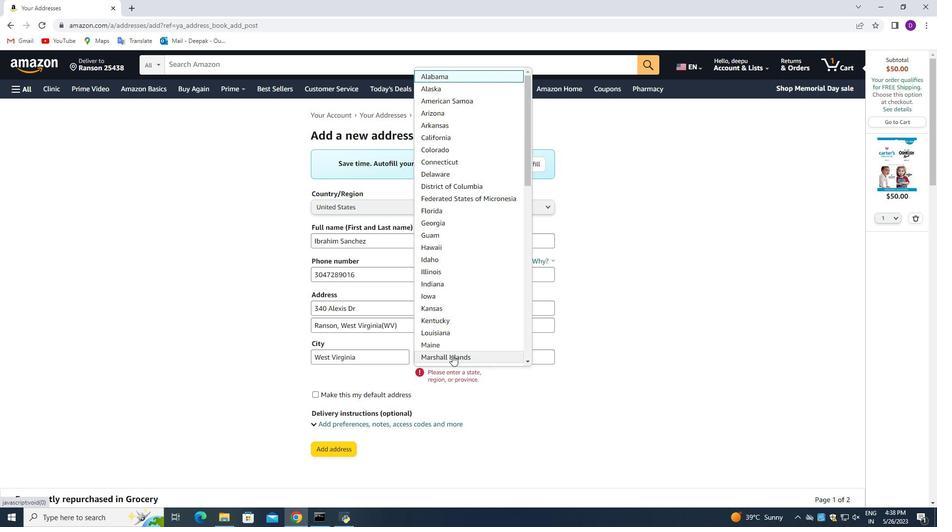 
Action: Key pressed w
Screenshot: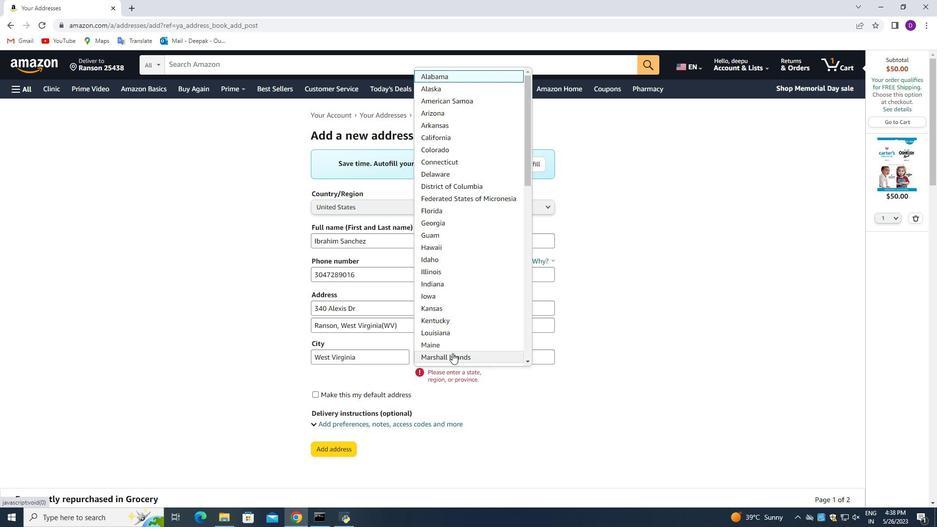 
Action: Mouse moved to (470, 292)
Screenshot: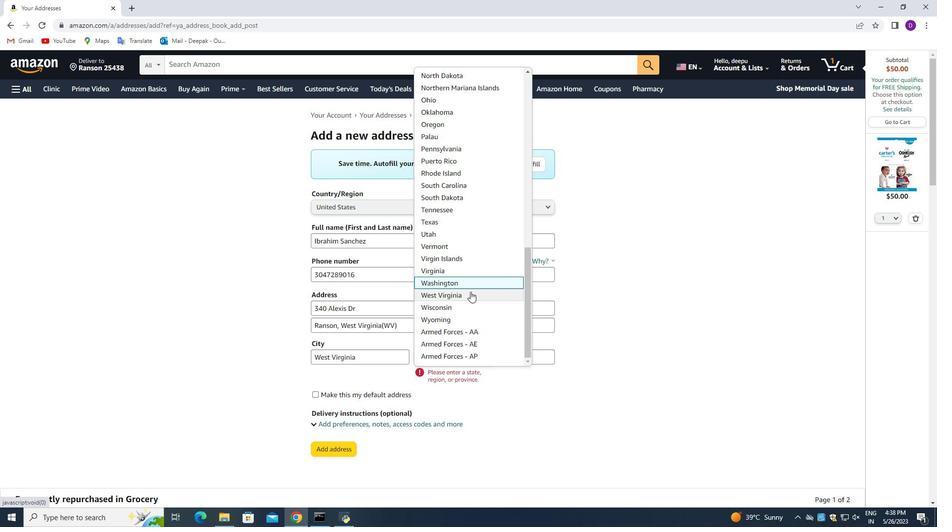 
Action: Mouse pressed left at (470, 292)
Screenshot: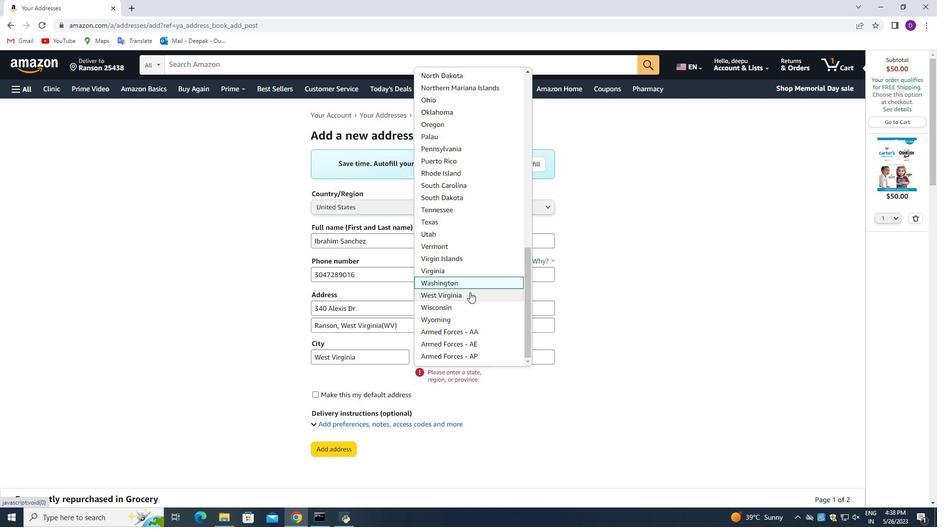 
Action: Mouse moved to (332, 452)
Screenshot: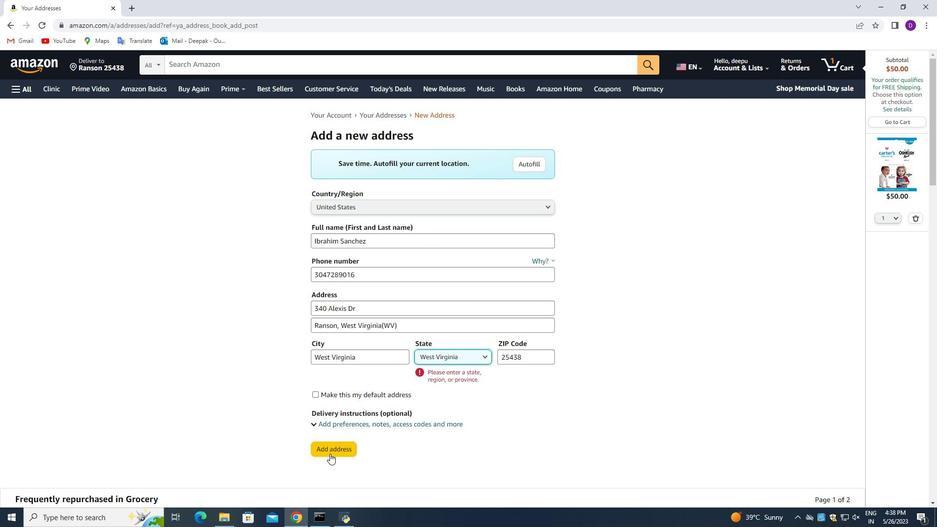 
Action: Mouse pressed left at (332, 452)
Screenshot: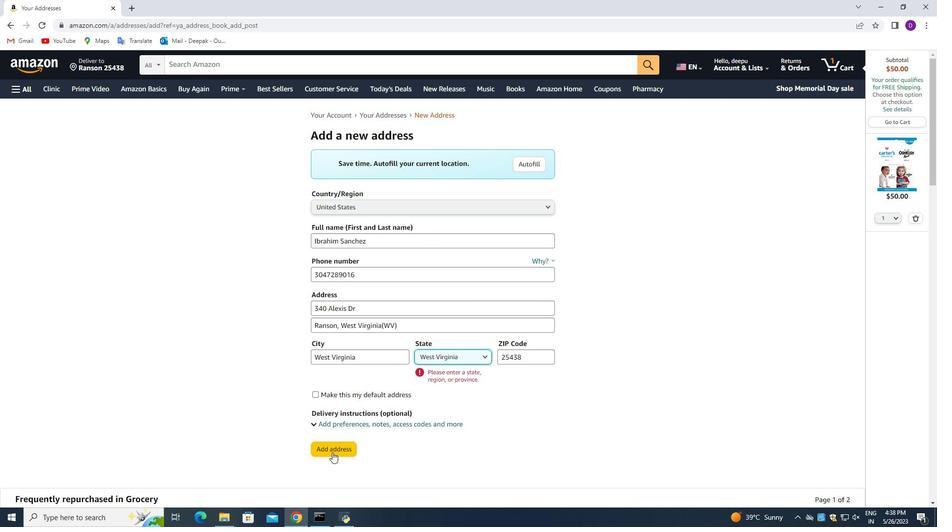 
Action: Mouse moved to (631, 314)
Screenshot: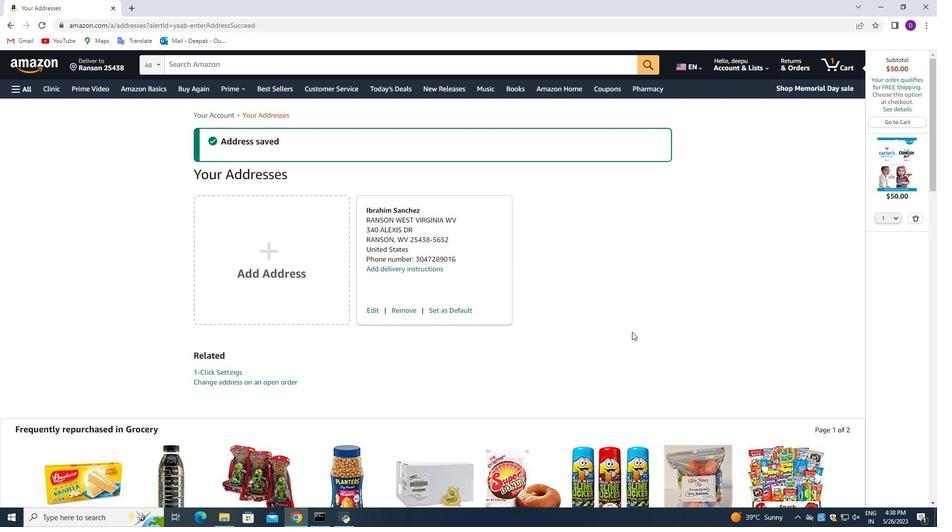 
Action: Mouse scrolled (631, 314) with delta (0, 0)
Screenshot: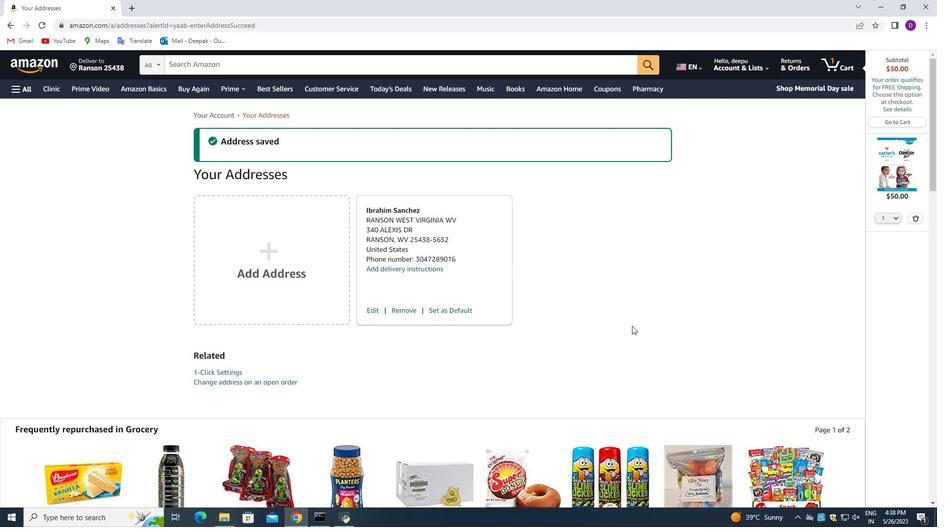 
Action: Mouse moved to (630, 311)
Screenshot: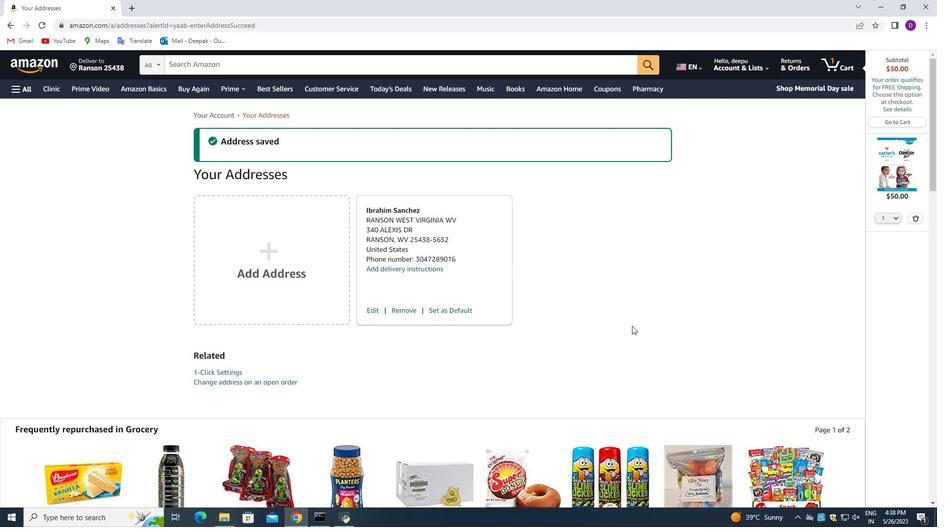 
Action: Mouse scrolled (630, 312) with delta (0, 0)
Screenshot: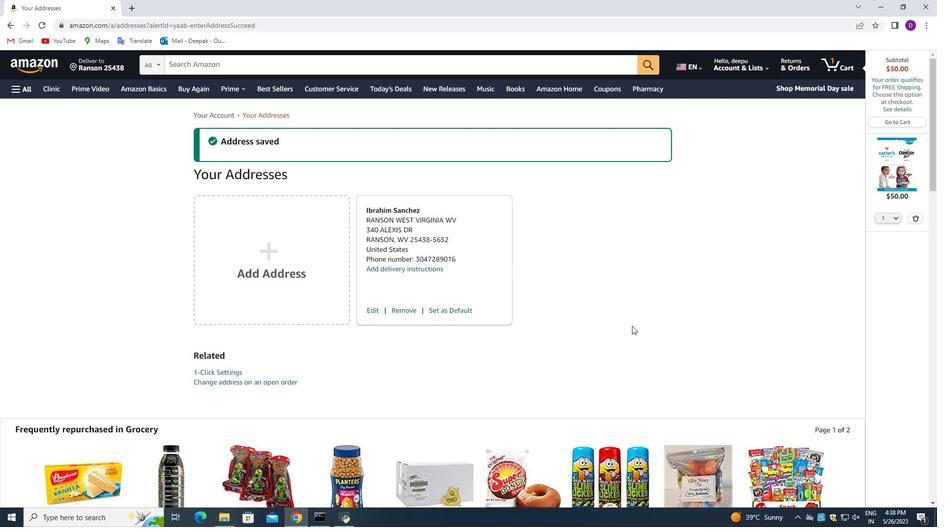 
Action: Mouse moved to (630, 311)
Screenshot: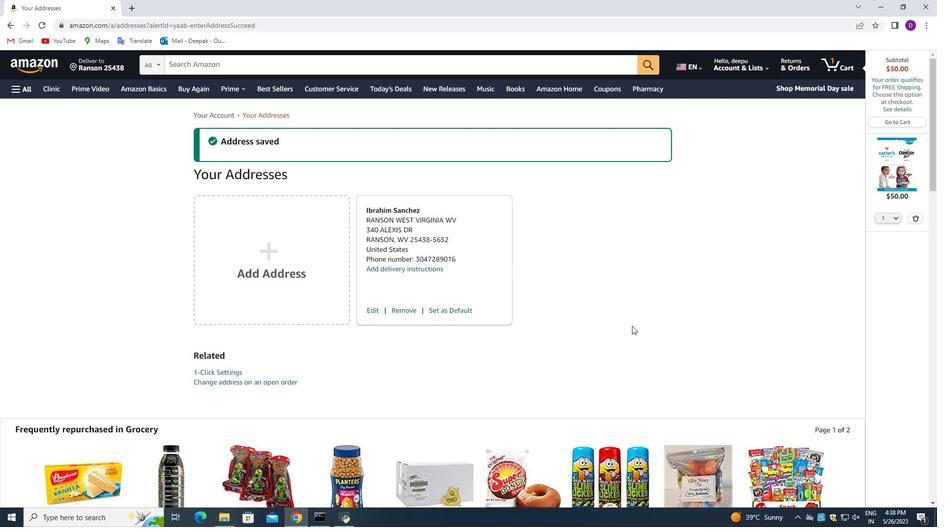 
Action: Mouse scrolled (630, 311) with delta (0, 0)
Screenshot: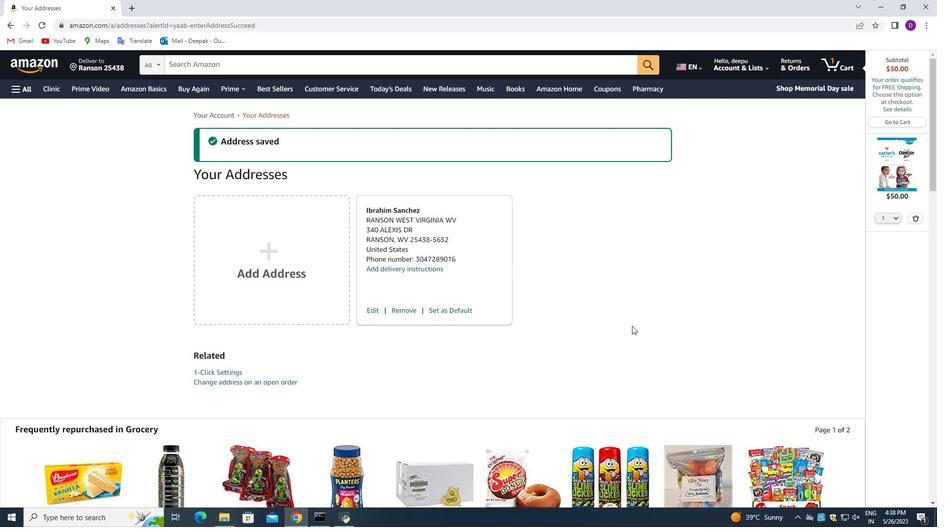 
Action: Mouse scrolled (630, 311) with delta (0, 0)
Screenshot: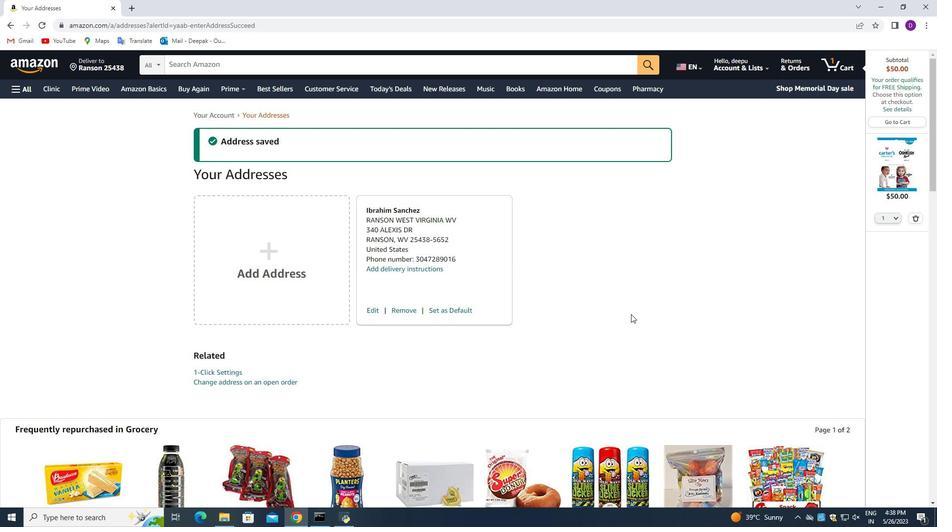 
Action: Mouse moved to (828, 61)
Screenshot: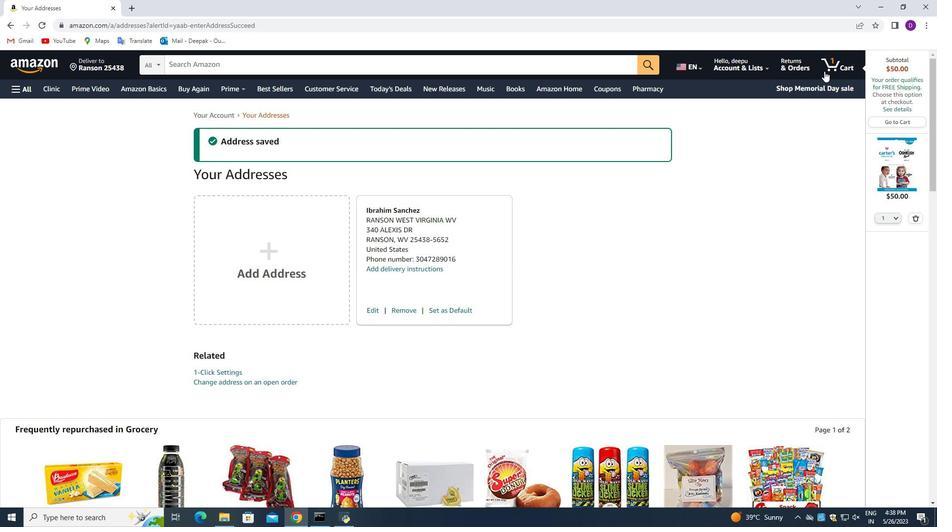 
Action: Mouse pressed left at (828, 61)
Screenshot: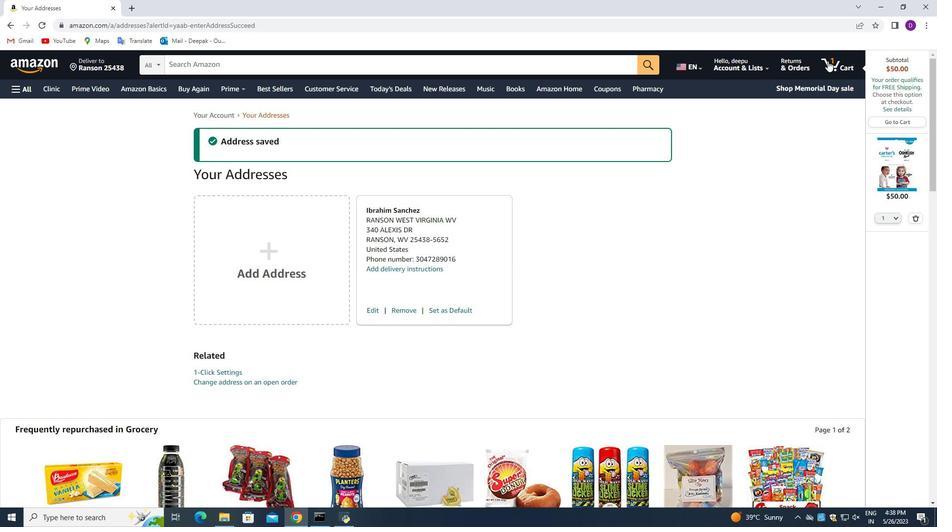
Action: Mouse moved to (756, 257)
Screenshot: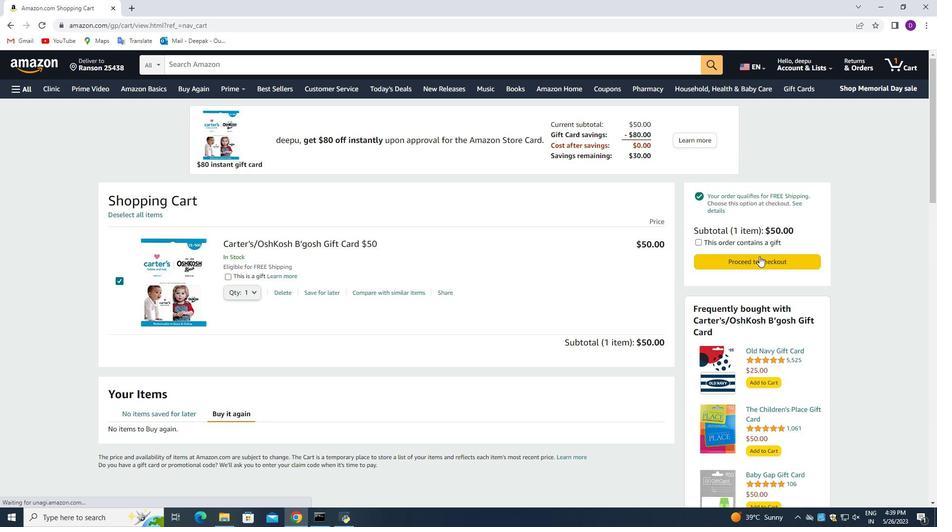 
Action: Mouse pressed left at (756, 257)
Screenshot: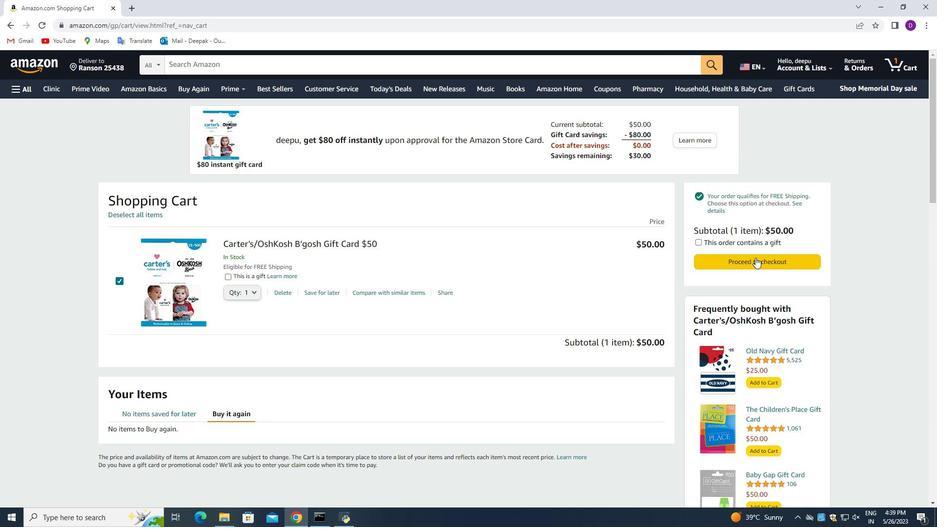 
Action: Mouse moved to (402, 247)
Screenshot: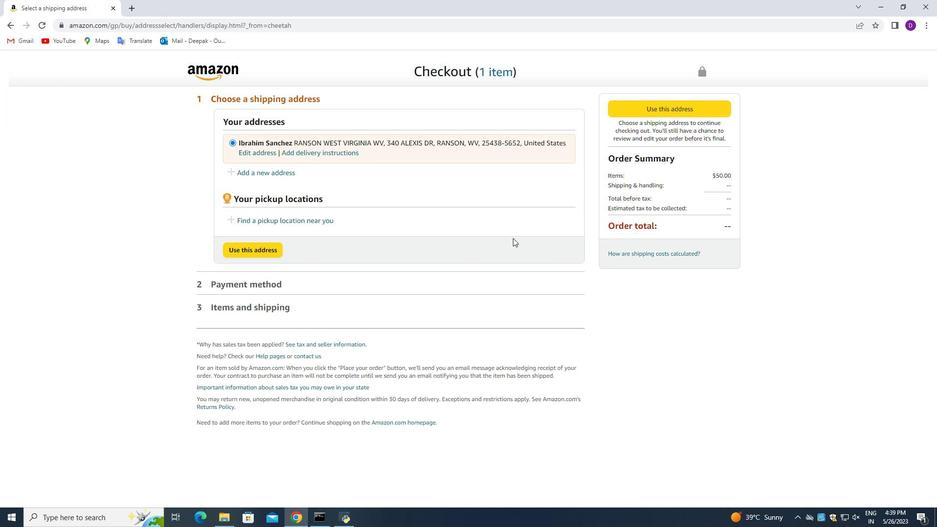 
Action: Mouse scrolled (402, 247) with delta (0, 0)
Screenshot: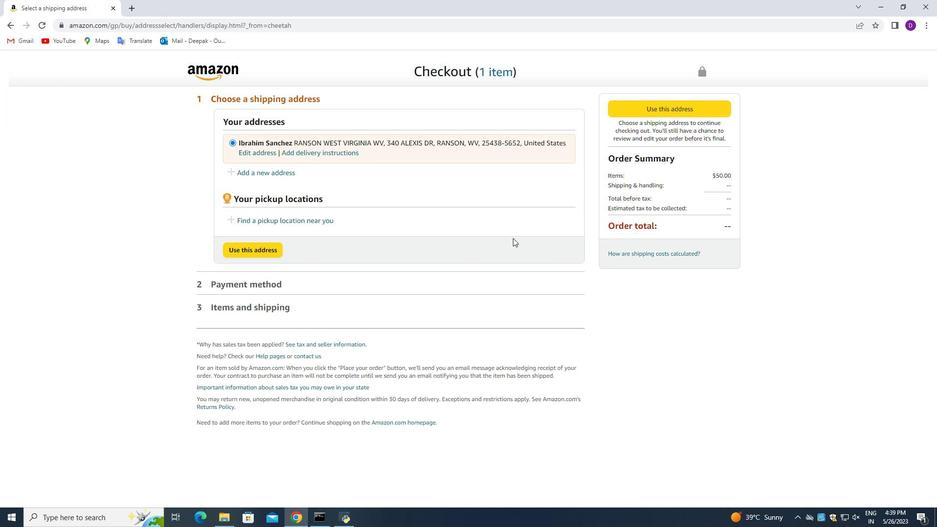 
Action: Mouse moved to (391, 250)
Screenshot: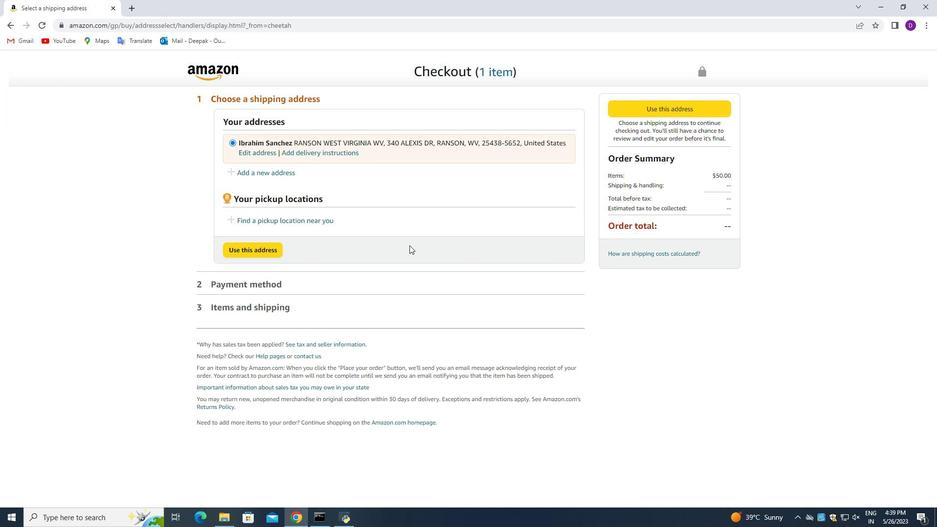 
Action: Mouse scrolled (391, 249) with delta (0, 0)
Screenshot: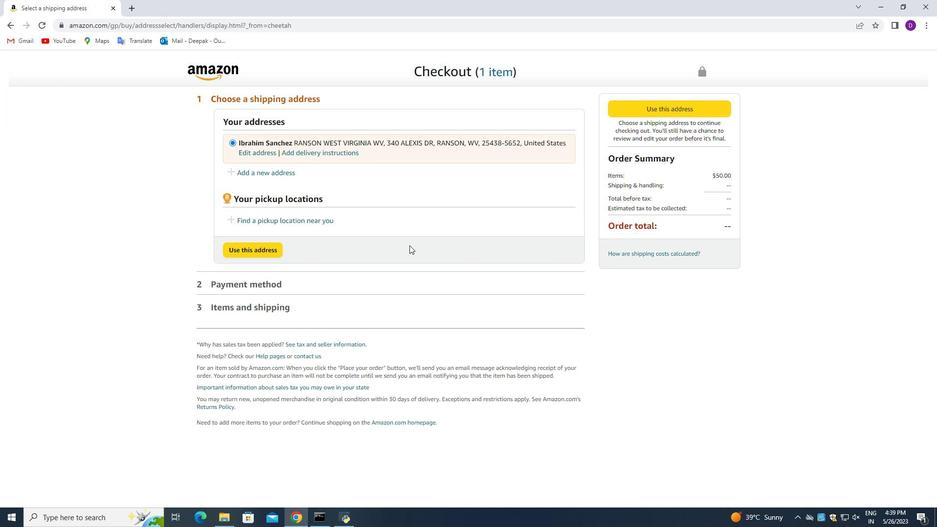 
Action: Mouse moved to (379, 253)
Screenshot: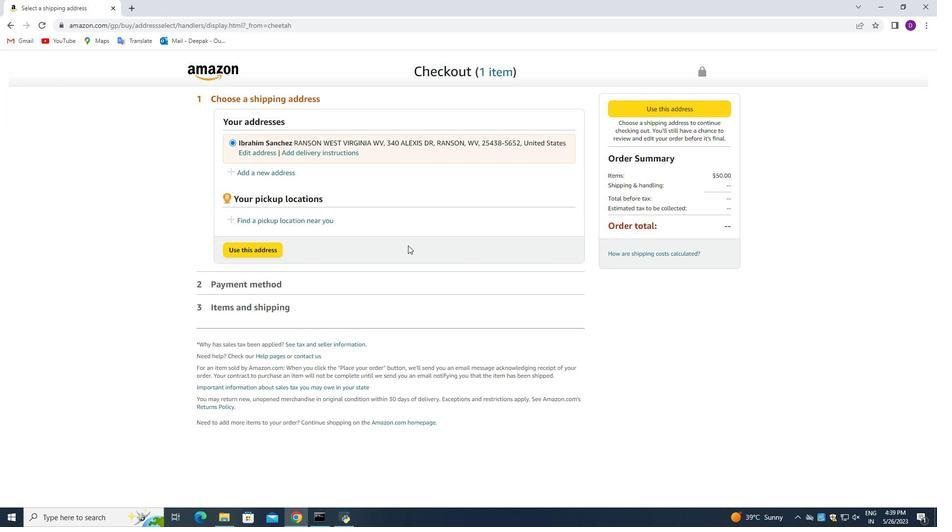 
Action: Mouse scrolled (379, 253) with delta (0, 0)
Screenshot: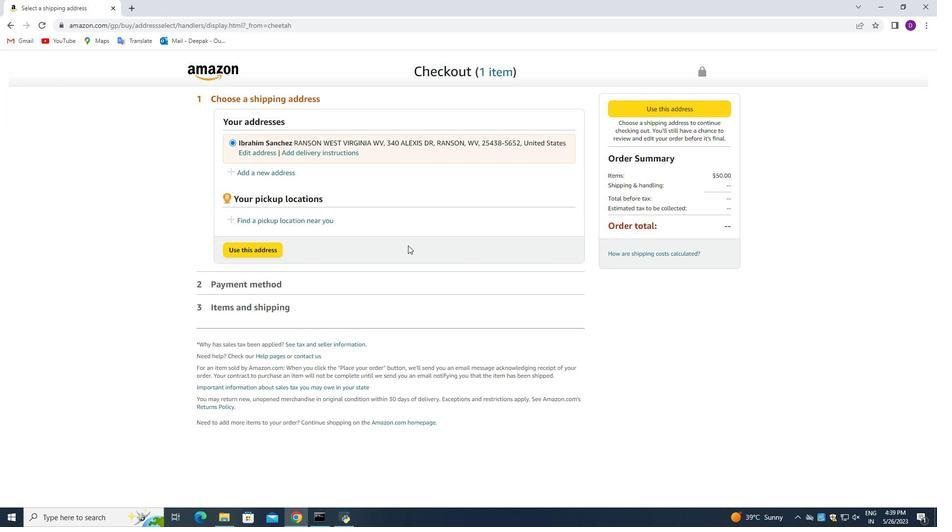 
Action: Mouse moved to (300, 266)
Screenshot: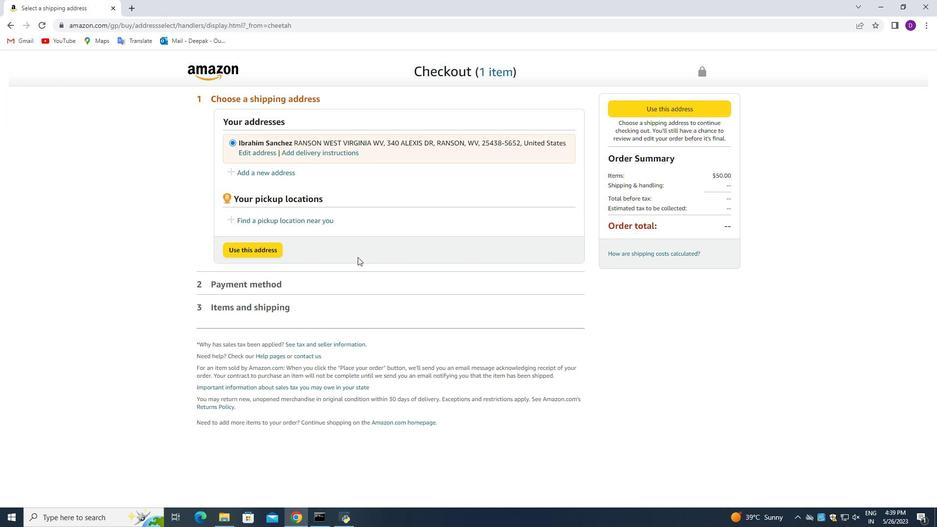 
Action: Mouse scrolled (300, 265) with delta (0, 0)
Screenshot: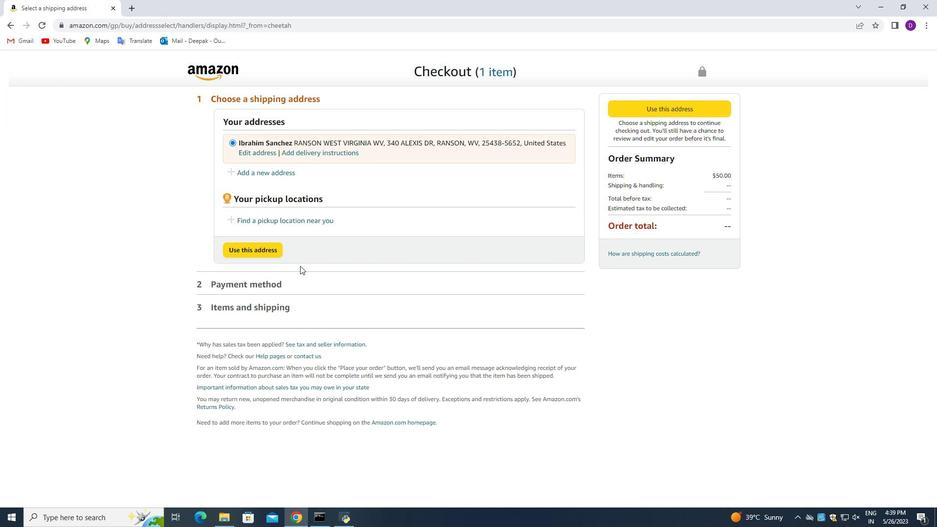 
Action: Mouse scrolled (300, 265) with delta (0, 0)
Screenshot: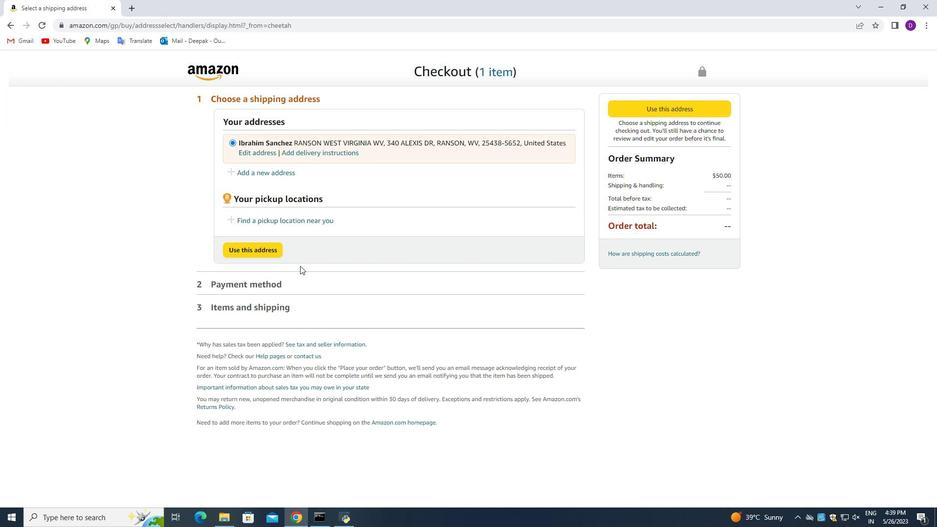 
Action: Mouse moved to (300, 266)
Screenshot: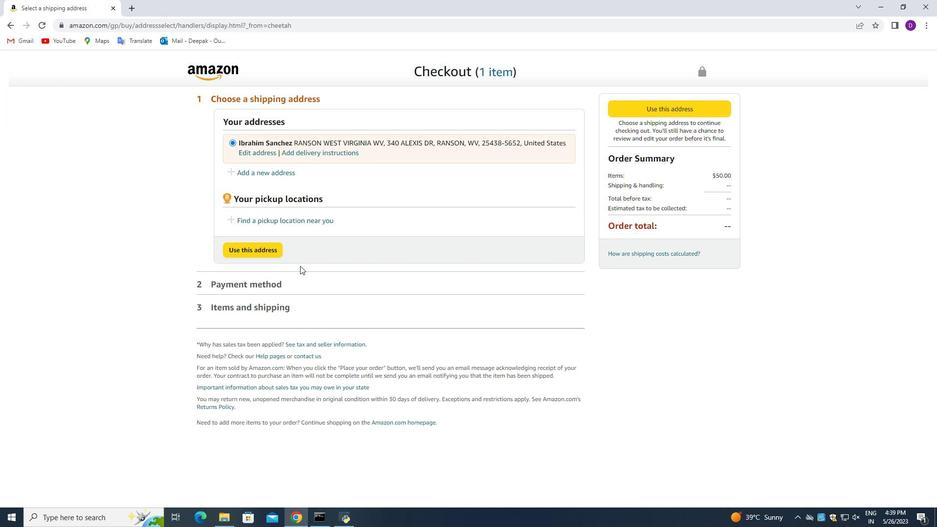 
Action: Mouse scrolled (300, 266) with delta (0, 0)
Screenshot: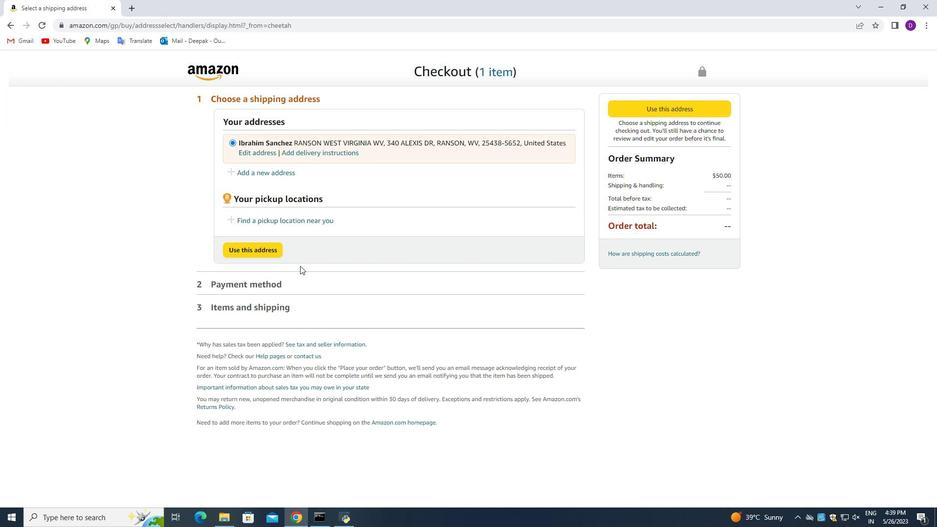 
Action: Mouse moved to (300, 267)
Screenshot: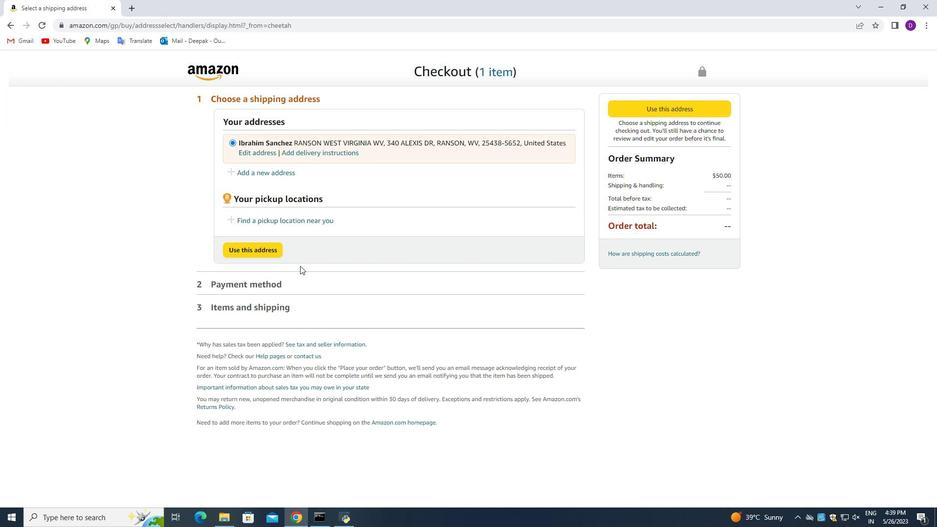 
Action: Mouse scrolled (300, 266) with delta (0, 0)
Screenshot: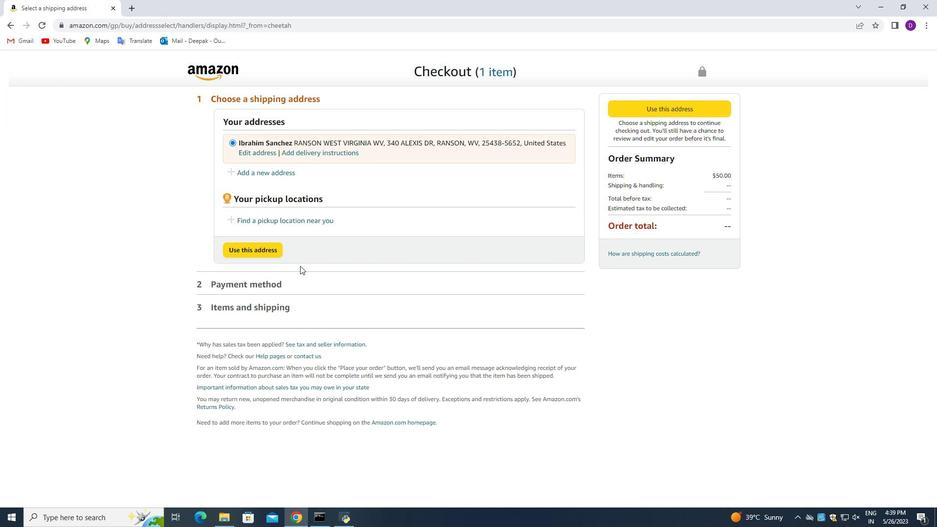 
Action: Mouse moved to (311, 292)
Screenshot: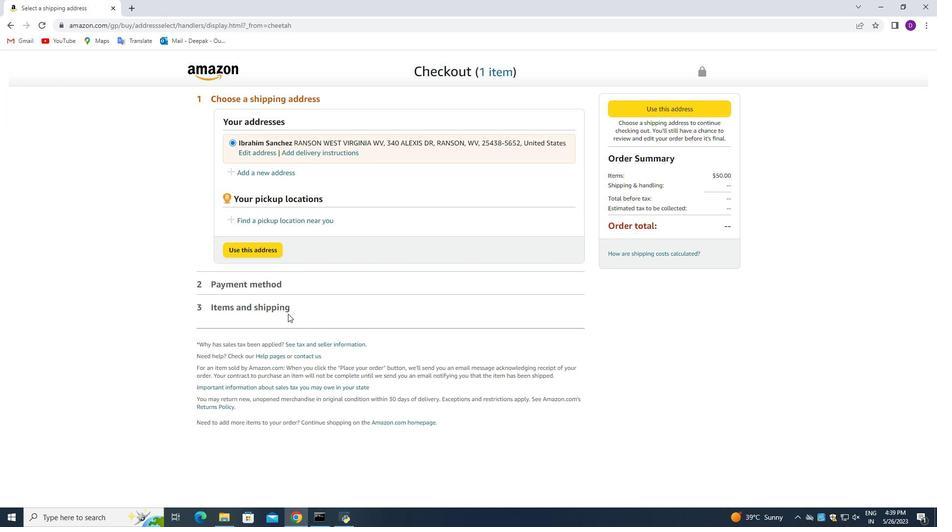 
Action: Mouse scrolled (310, 295) with delta (0, 0)
Screenshot: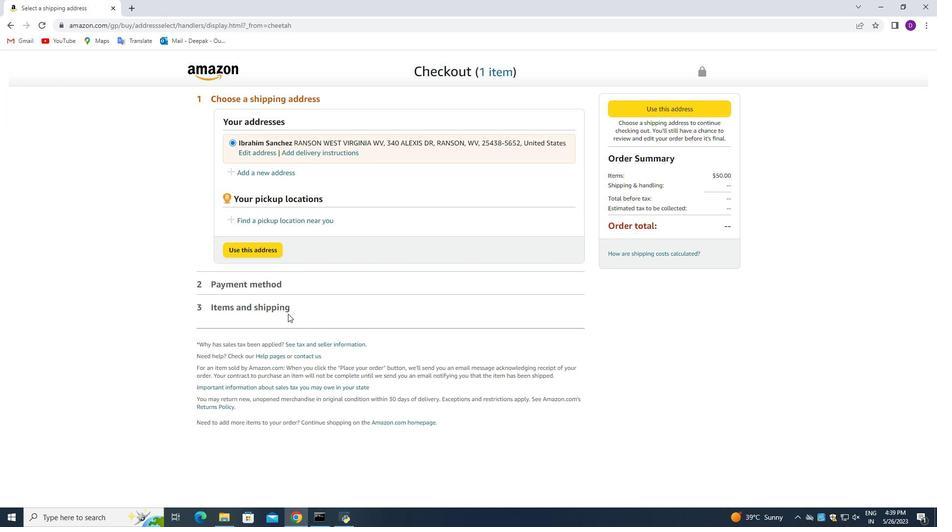 
Action: Mouse moved to (311, 280)
Screenshot: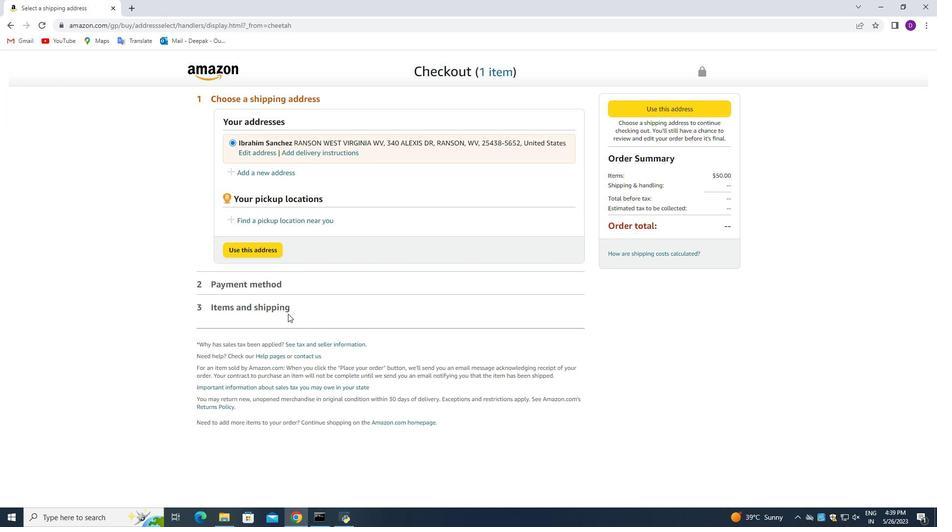 
Action: Mouse scrolled (311, 281) with delta (0, 0)
Screenshot: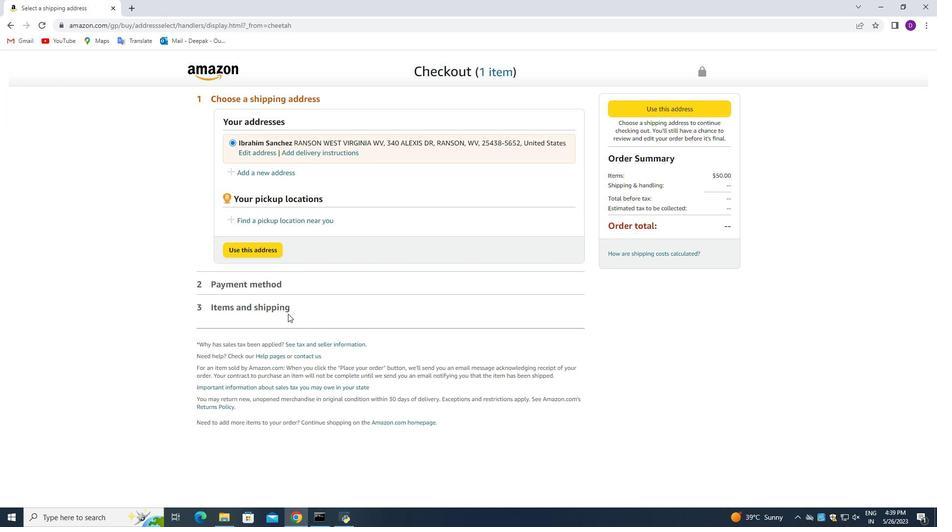 
Action: Mouse moved to (334, 279)
Screenshot: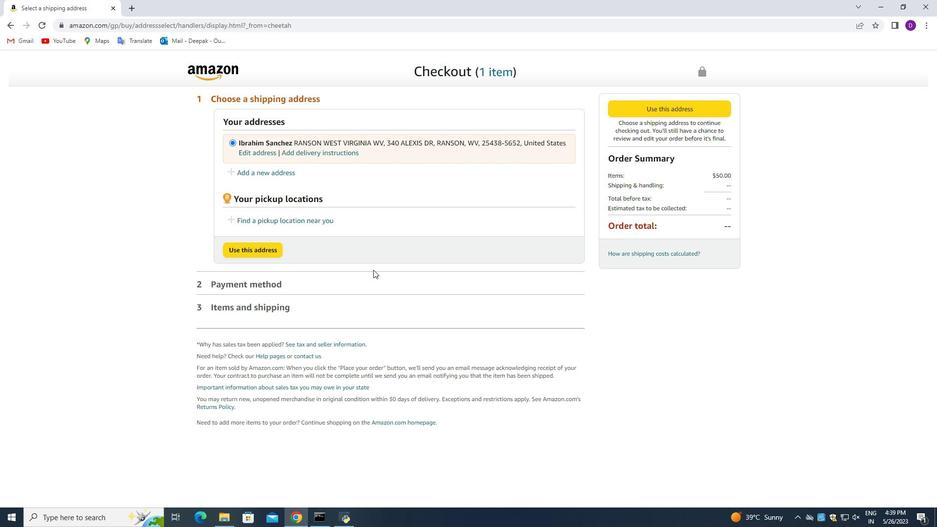 
Action: Mouse scrolled (334, 279) with delta (0, 0)
Screenshot: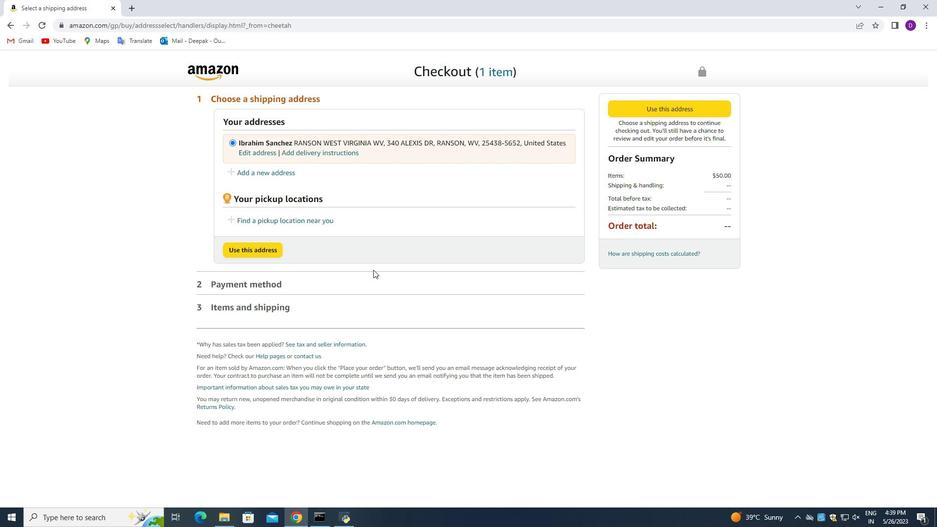
Action: Mouse moved to (328, 282)
Screenshot: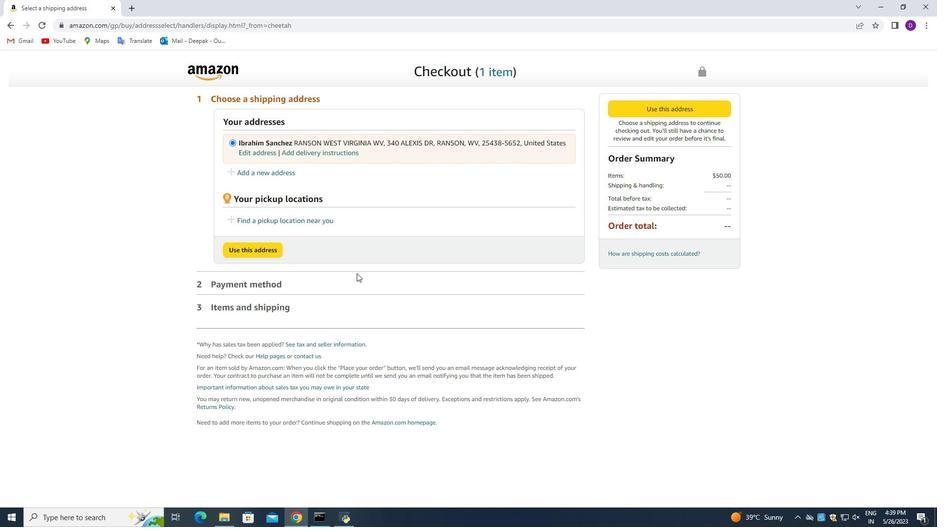 
Action: Mouse scrolled (328, 281) with delta (0, 0)
Screenshot: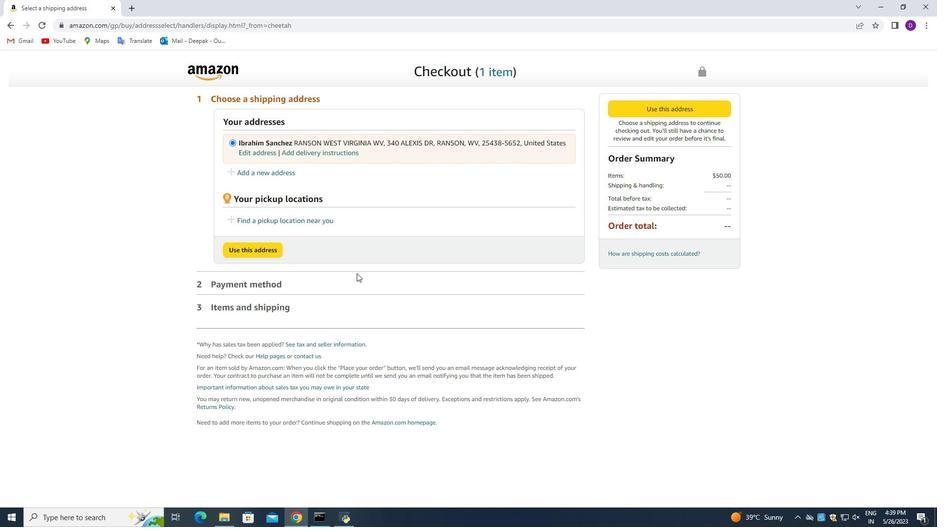 
Action: Mouse moved to (322, 285)
Screenshot: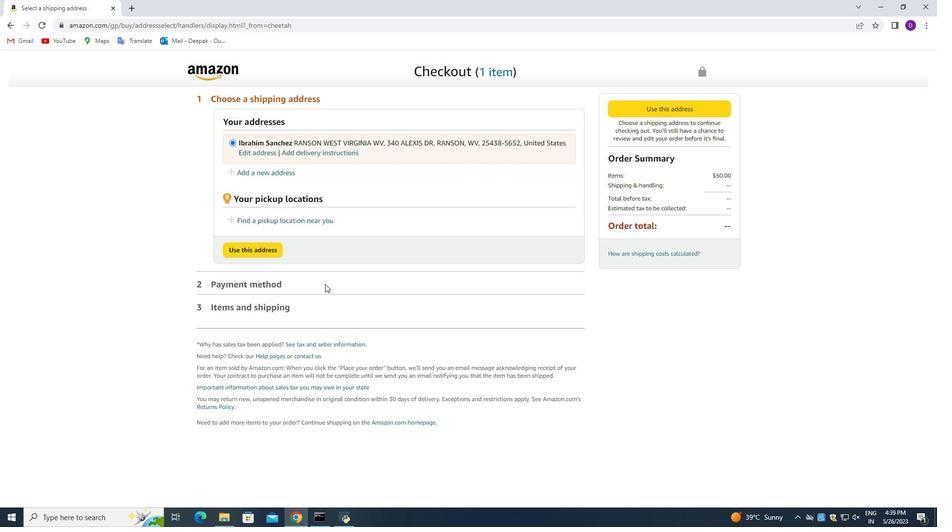 
Action: Mouse scrolled (325, 283) with delta (0, 0)
Screenshot: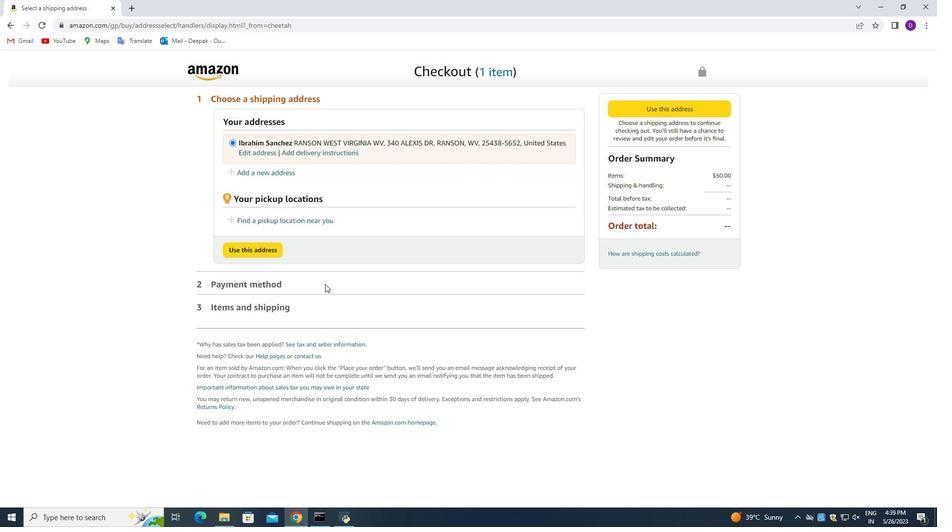 
Action: Mouse moved to (291, 285)
Screenshot: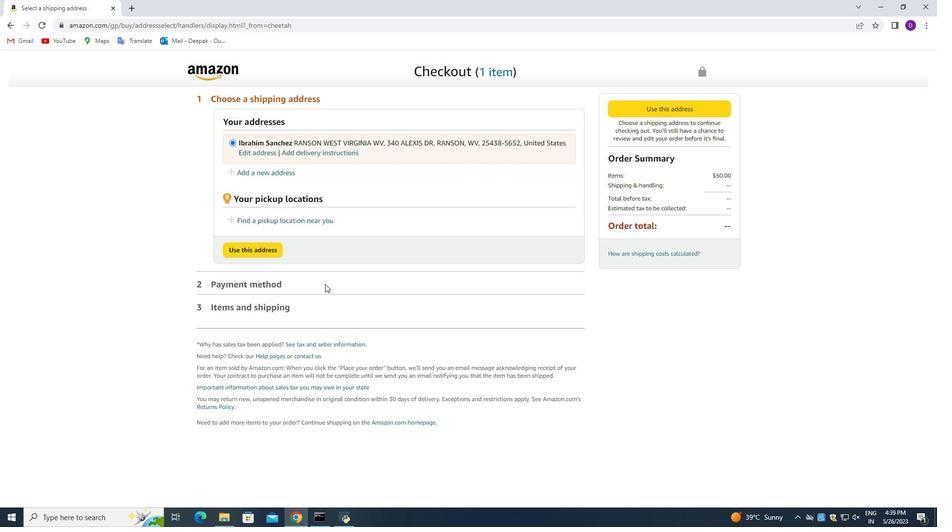 
Action: Mouse scrolled (321, 285) with delta (0, 0)
Screenshot: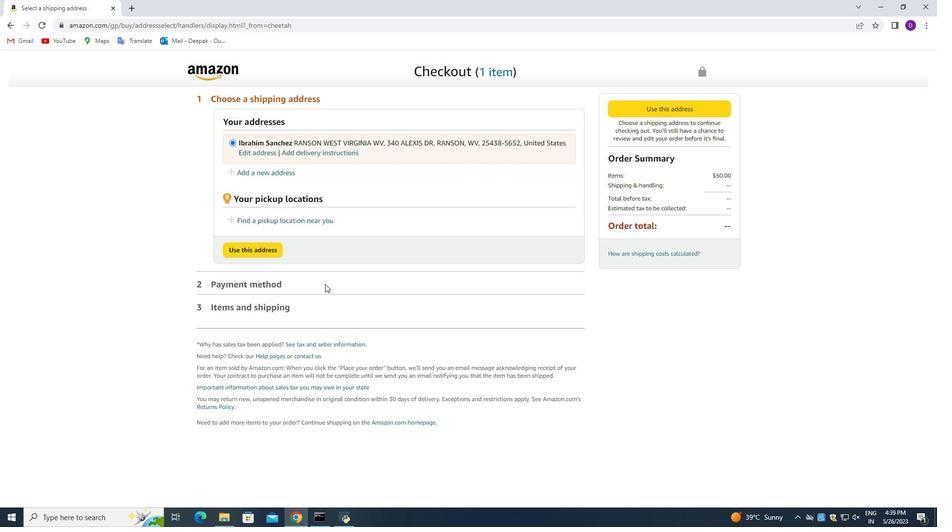 
Action: Mouse moved to (287, 284)
Screenshot: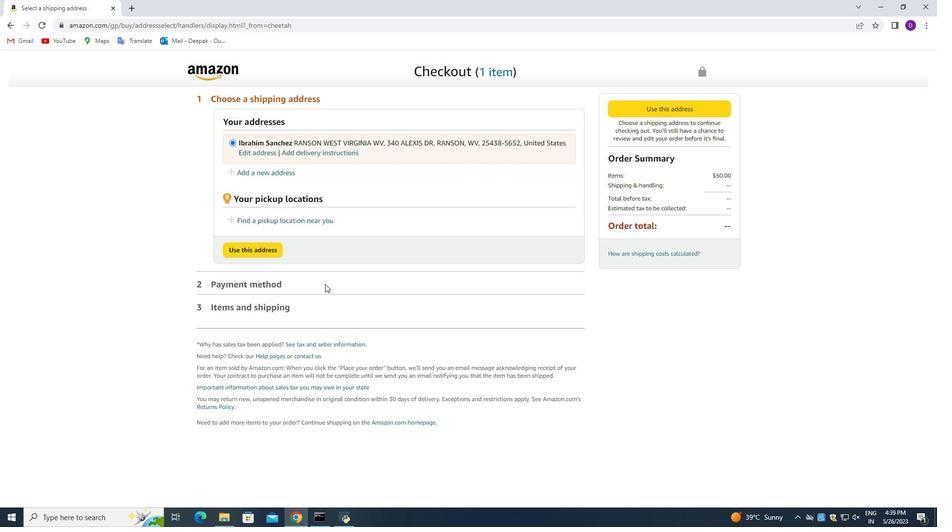 
Action: Mouse scrolled (319, 286) with delta (0, 0)
Screenshot: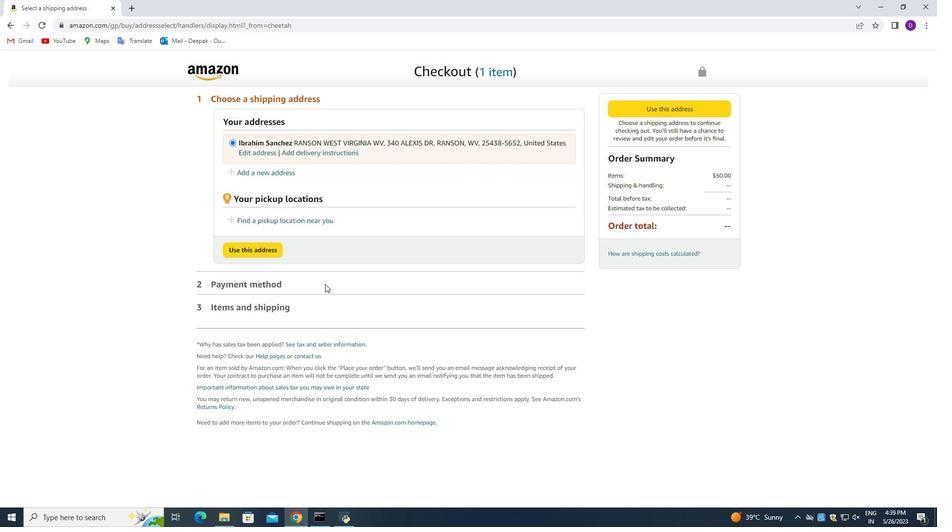 
Action: Mouse moved to (212, 263)
Screenshot: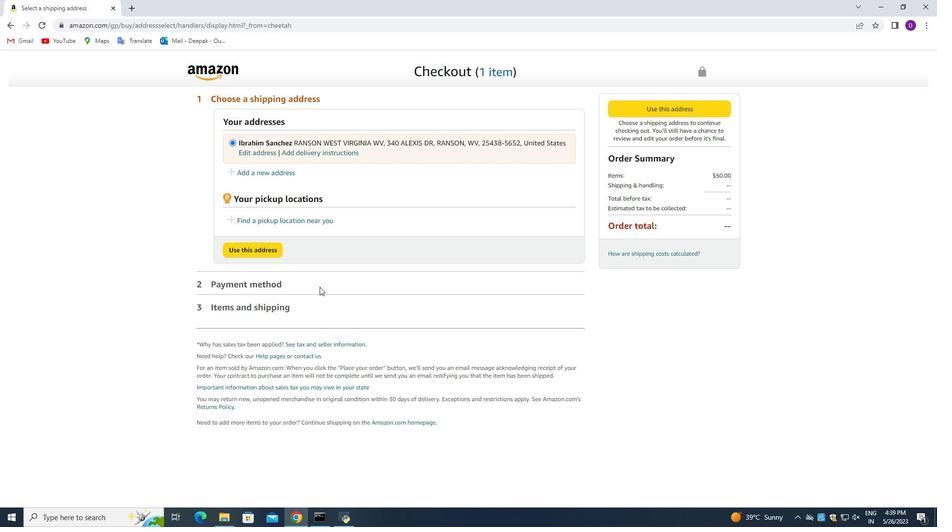 
Action: Mouse scrolled (212, 264) with delta (0, 0)
Screenshot: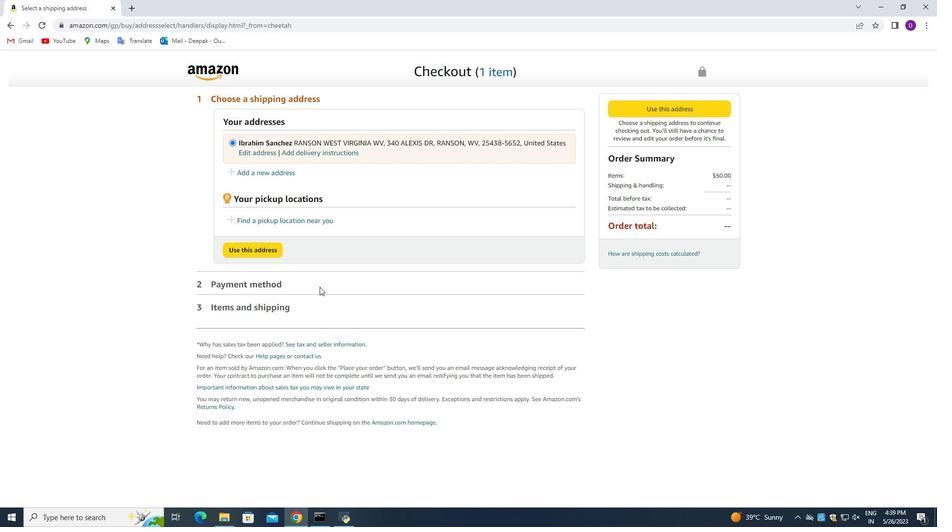 
Action: Mouse moved to (197, 262)
Screenshot: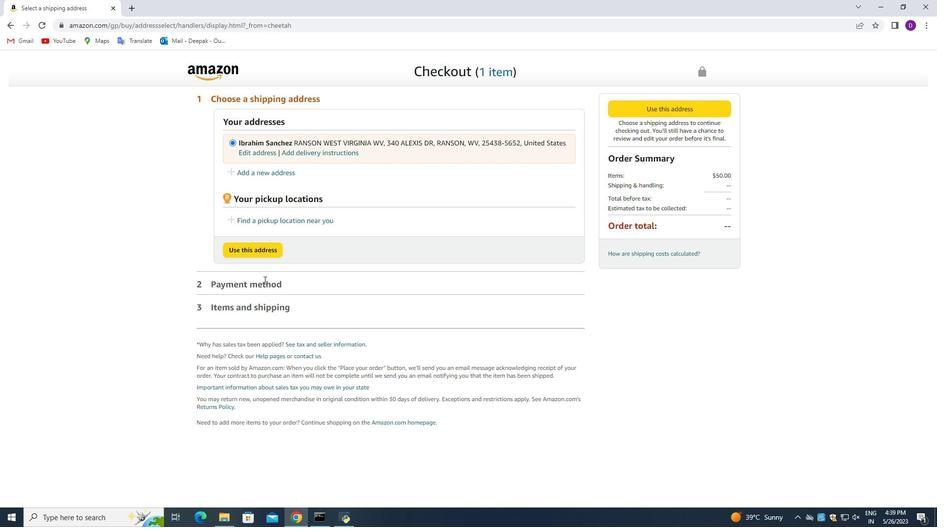 
Action: Mouse scrolled (197, 262) with delta (0, 0)
Screenshot: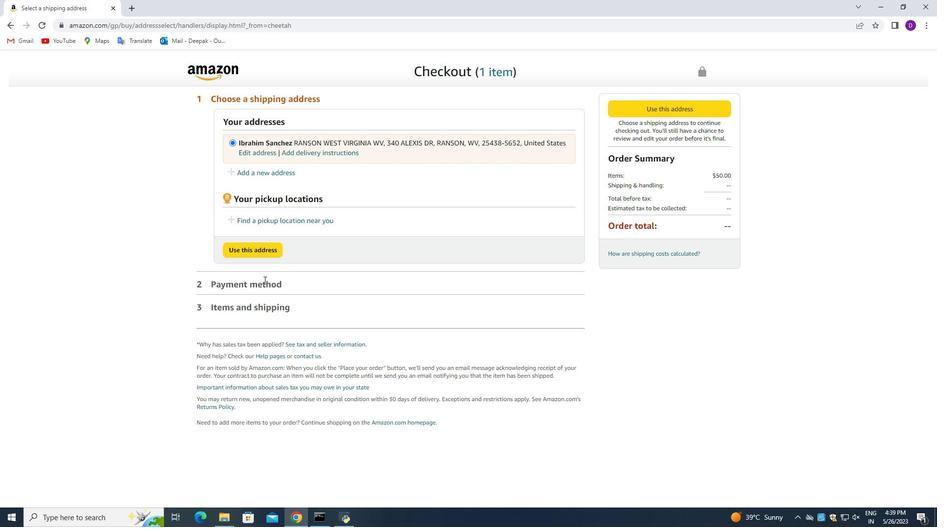 
Action: Mouse moved to (182, 259)
Screenshot: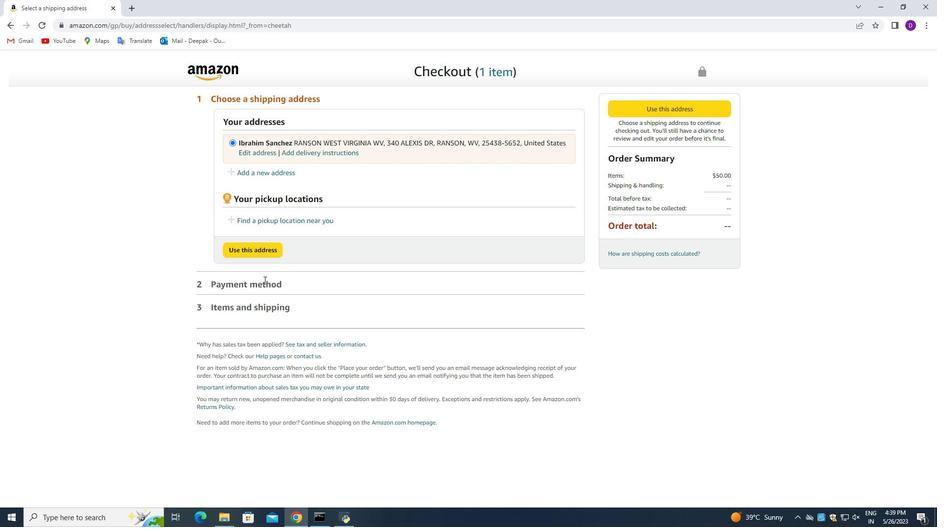 
Action: Mouse scrolled (182, 260) with delta (0, 0)
Screenshot: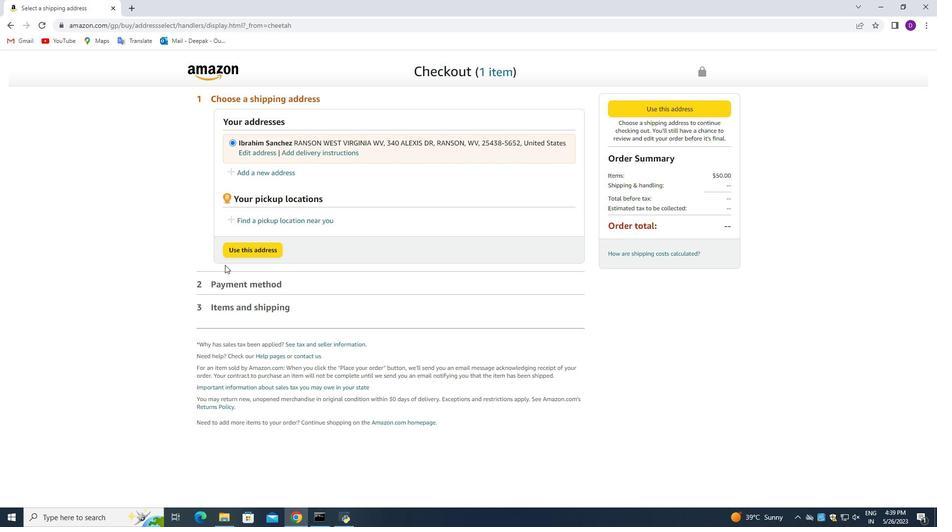
Action: Mouse moved to (172, 258)
Screenshot: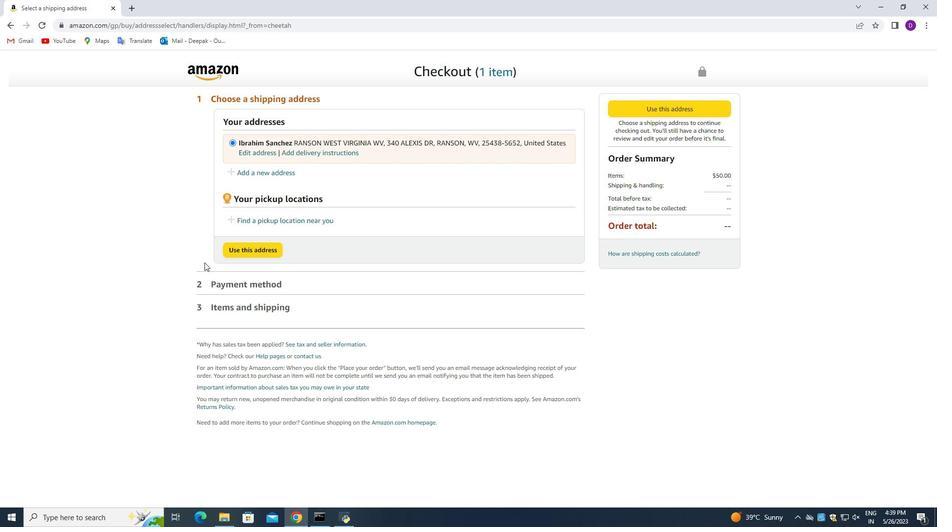 
Action: Mouse scrolled (172, 259) with delta (0, 0)
Screenshot: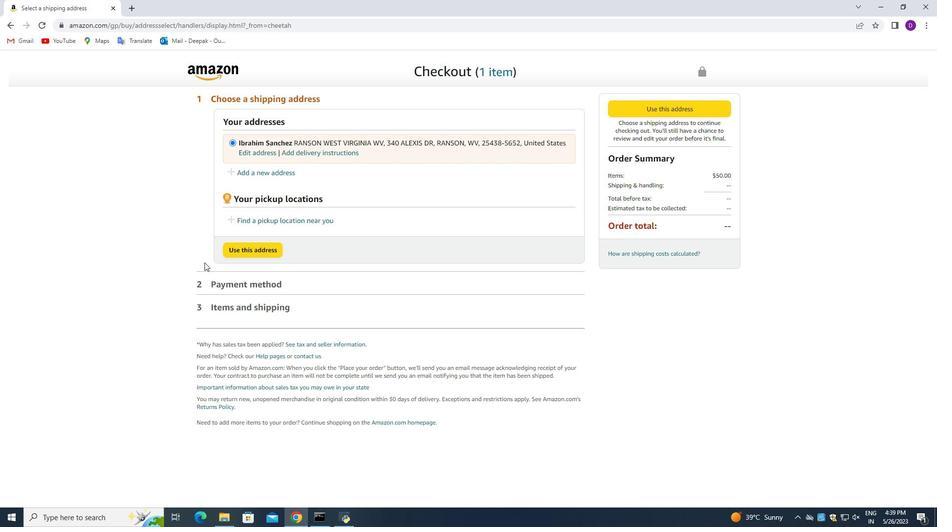 
Action: Mouse moved to (103, 217)
Screenshot: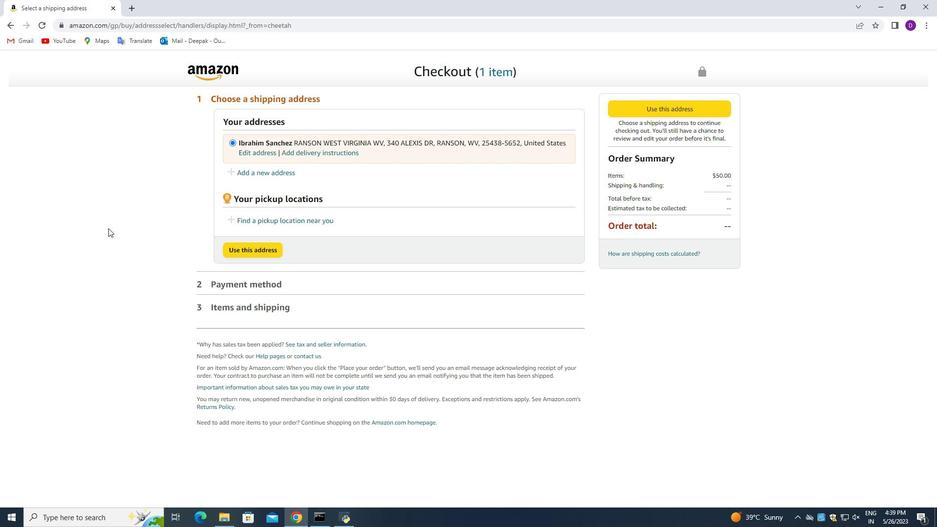 
